 Task: Find connections with filter location Saint-Augustin-de-Desmaures with filter topic #linkedinlearningwith filter profile language Spanish with filter current company VCCircle with filter school Air Force Bal Bharati School with filter industry Security and Investigations with filter service category Life Insurance with filter keywords title Therapist
Action: Mouse moved to (548, 98)
Screenshot: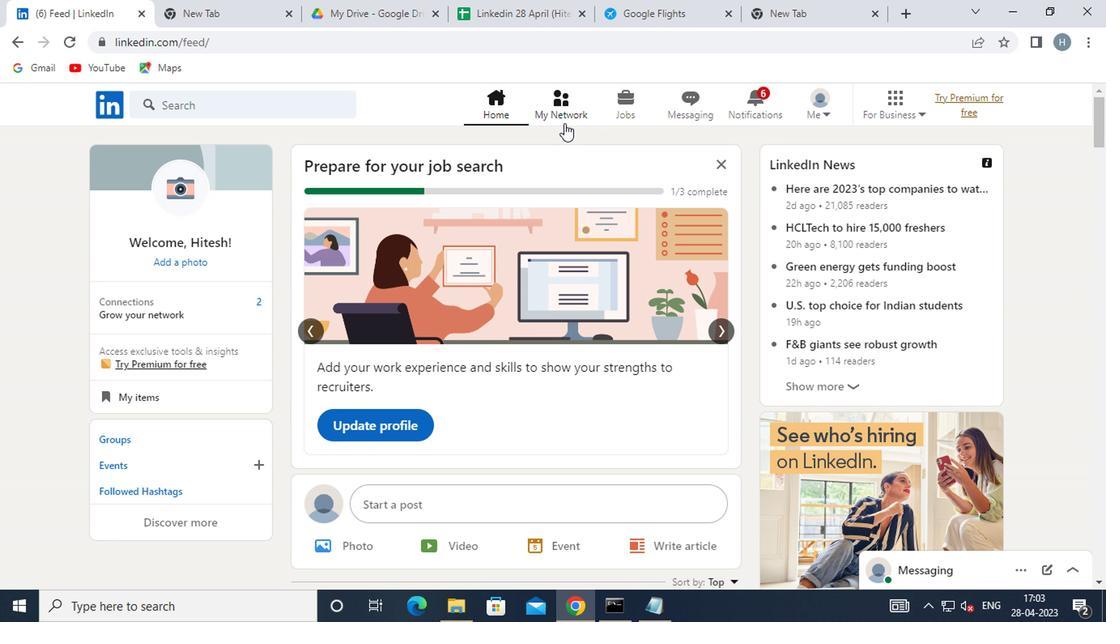 
Action: Mouse pressed left at (548, 98)
Screenshot: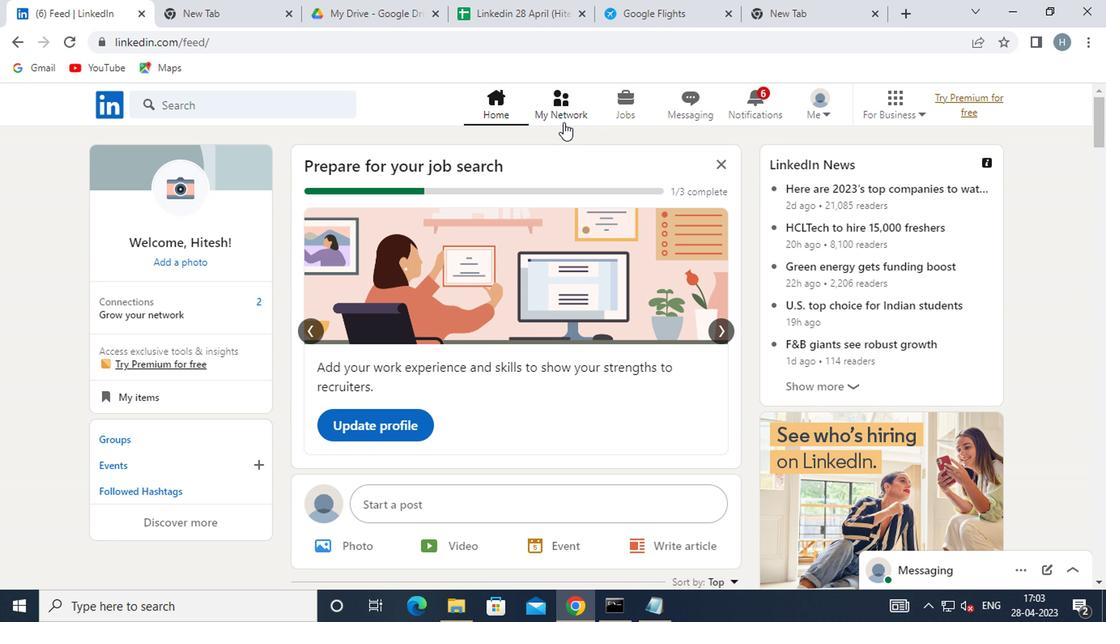 
Action: Mouse moved to (256, 189)
Screenshot: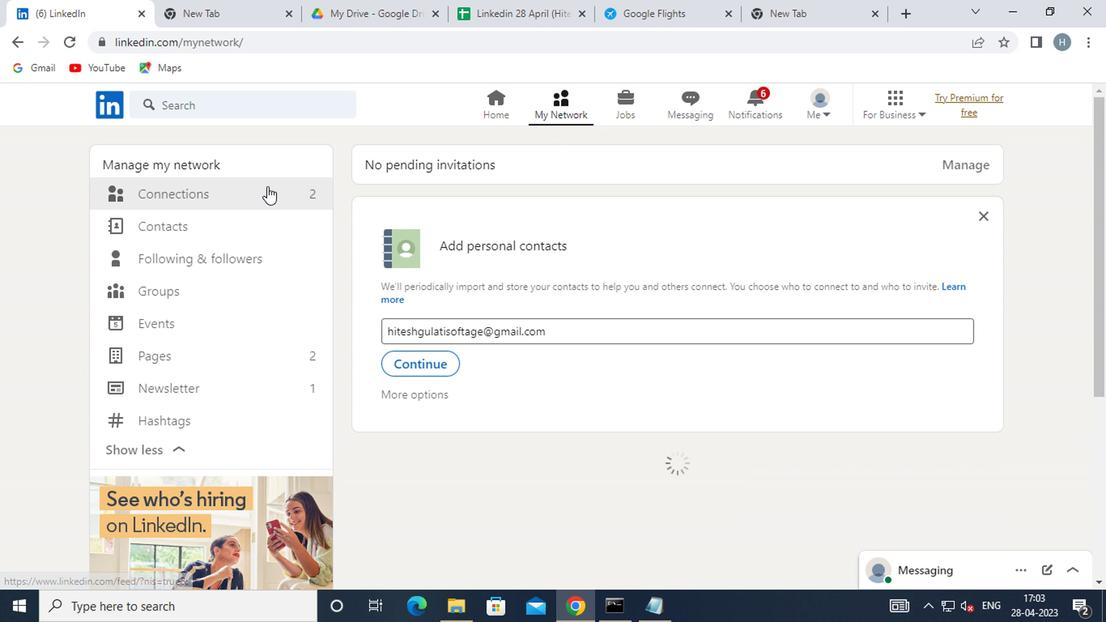 
Action: Mouse pressed left at (256, 189)
Screenshot: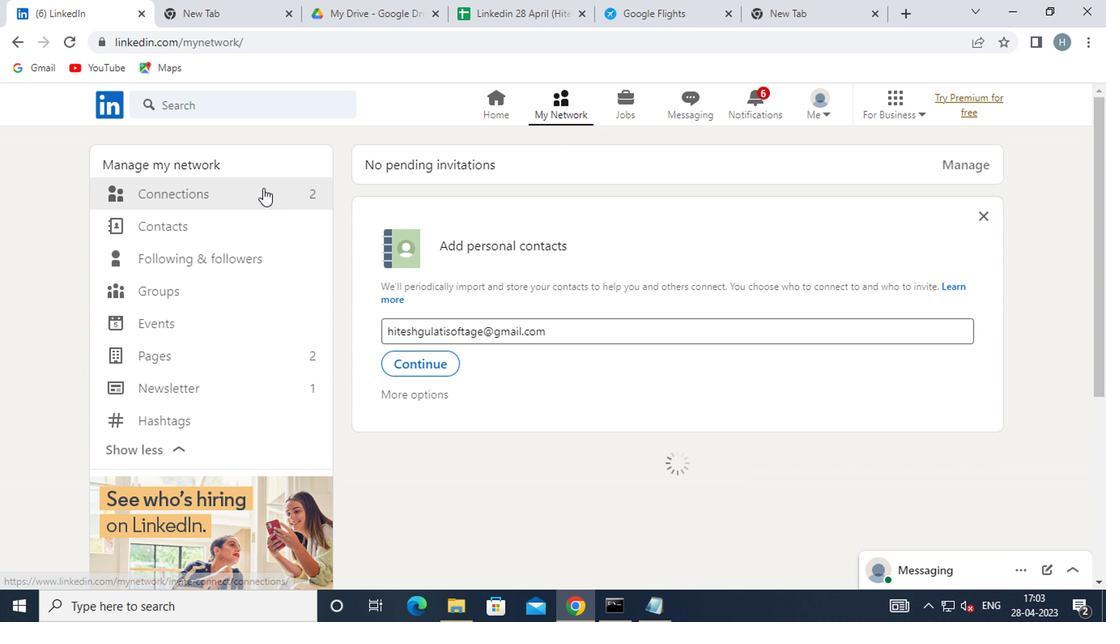 
Action: Mouse moved to (638, 190)
Screenshot: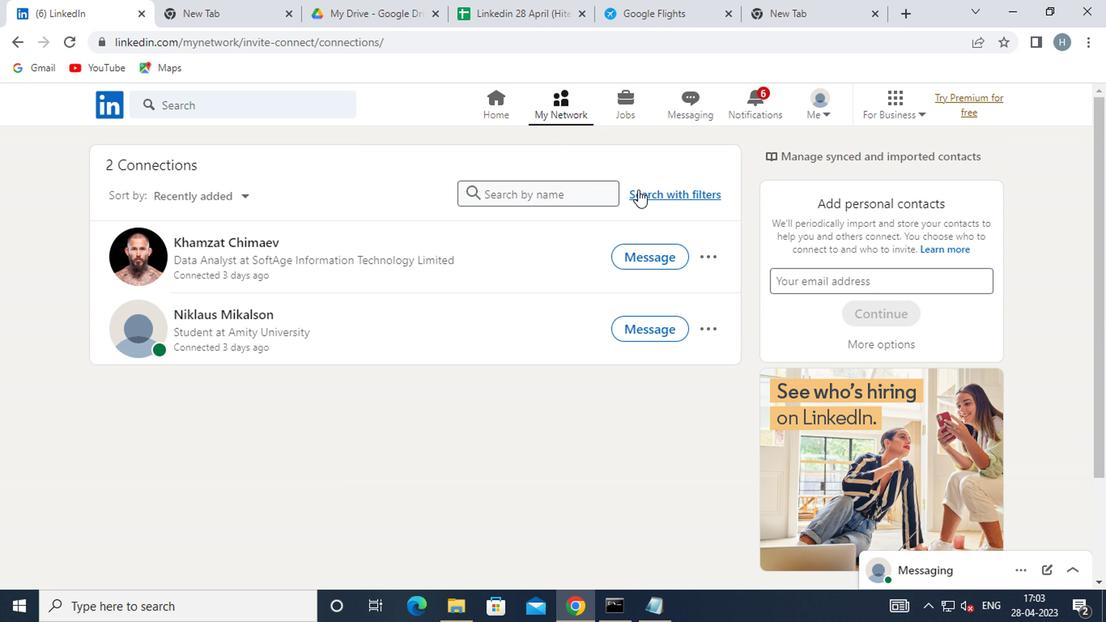 
Action: Mouse pressed left at (638, 190)
Screenshot: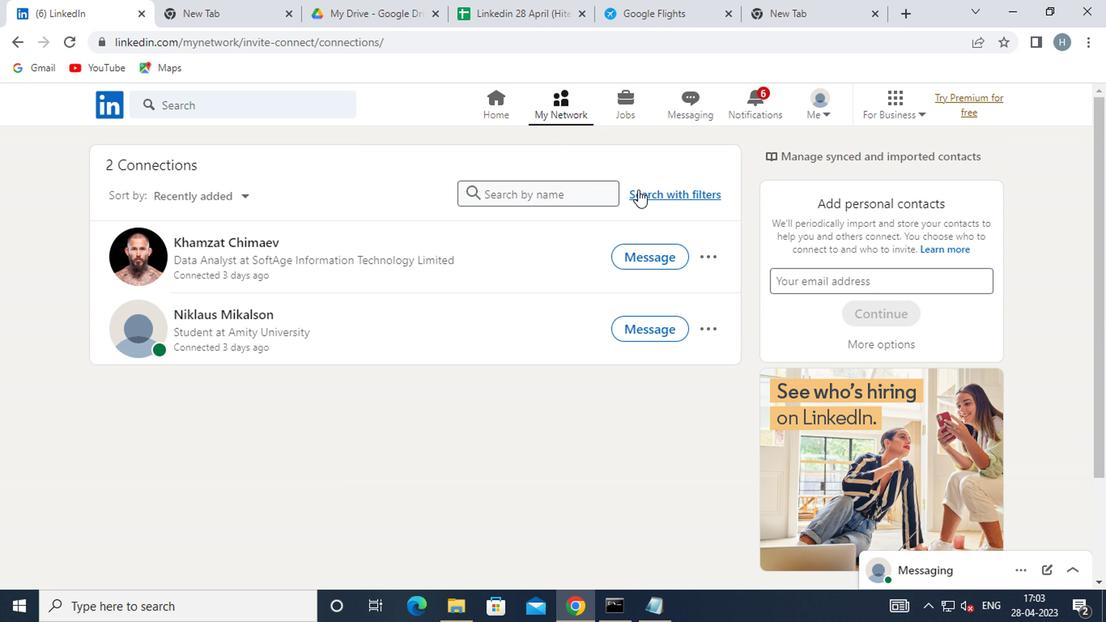 
Action: Mouse moved to (599, 155)
Screenshot: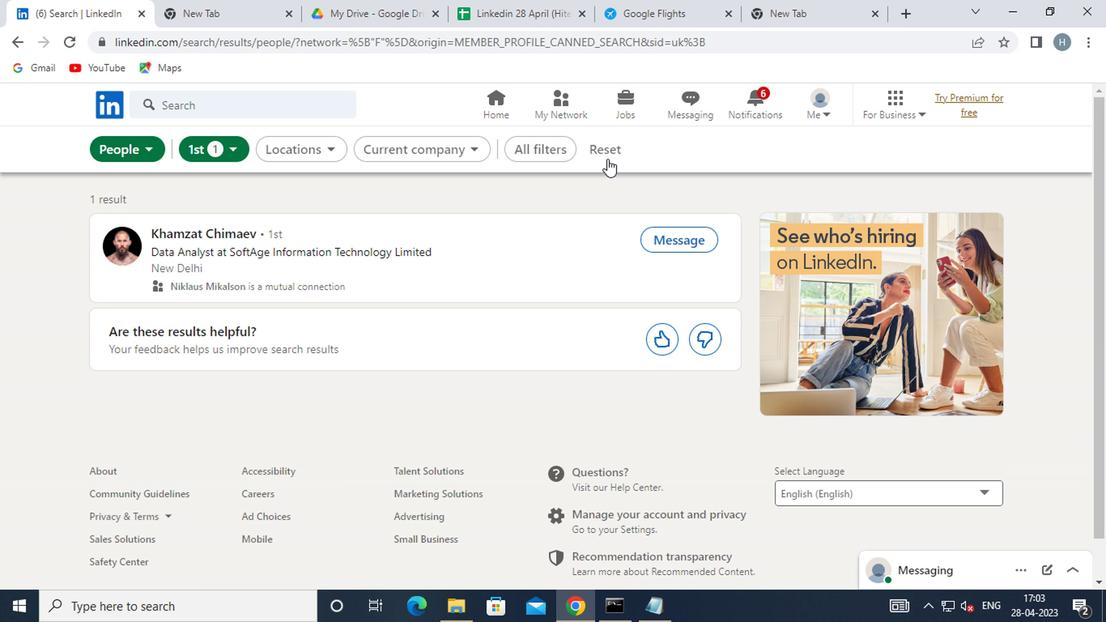 
Action: Mouse pressed left at (599, 155)
Screenshot: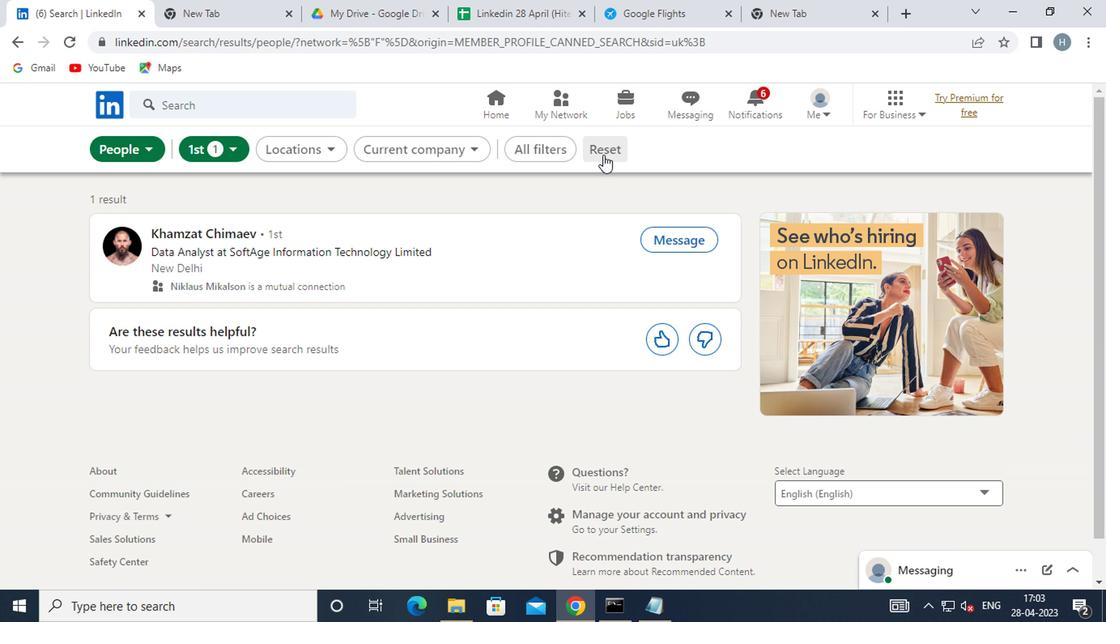 
Action: Mouse moved to (566, 149)
Screenshot: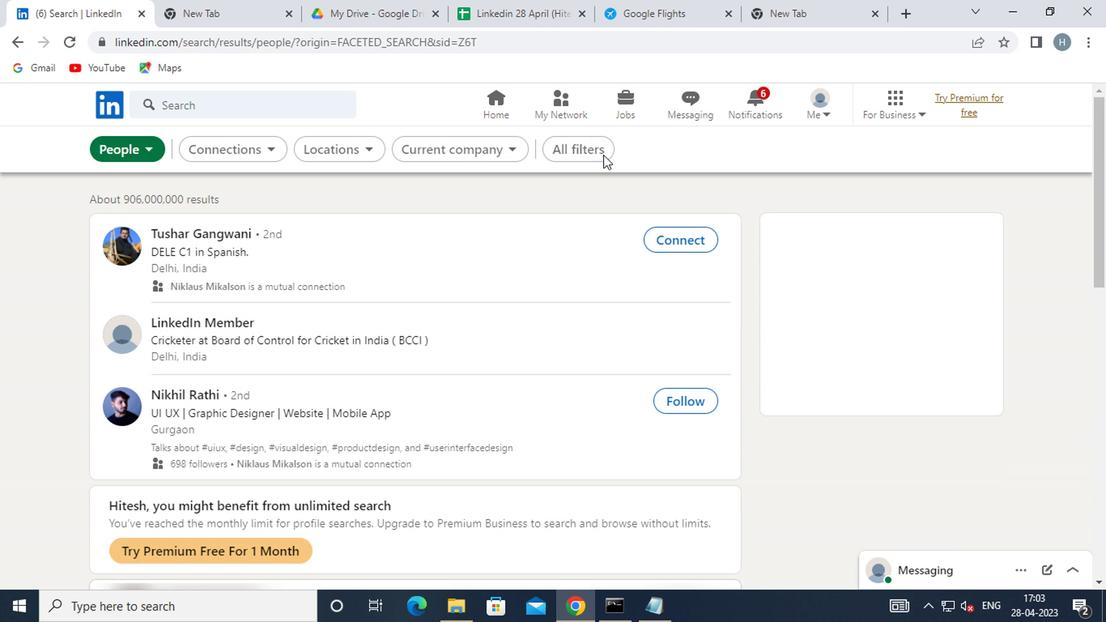 
Action: Mouse pressed left at (566, 149)
Screenshot: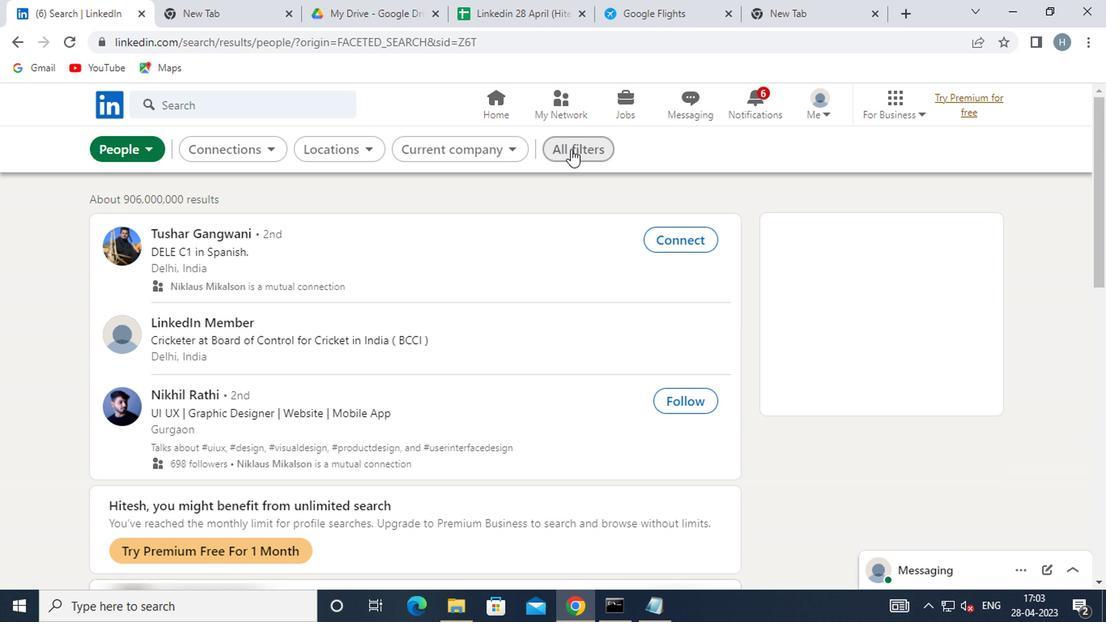 
Action: Mouse moved to (766, 319)
Screenshot: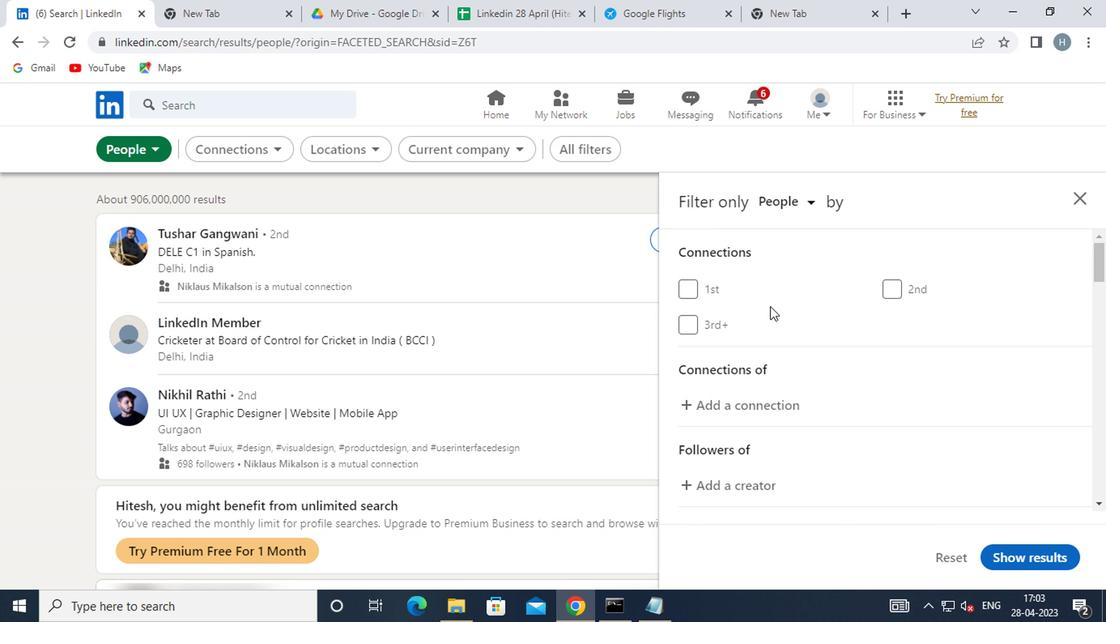 
Action: Mouse scrolled (766, 318) with delta (0, 0)
Screenshot: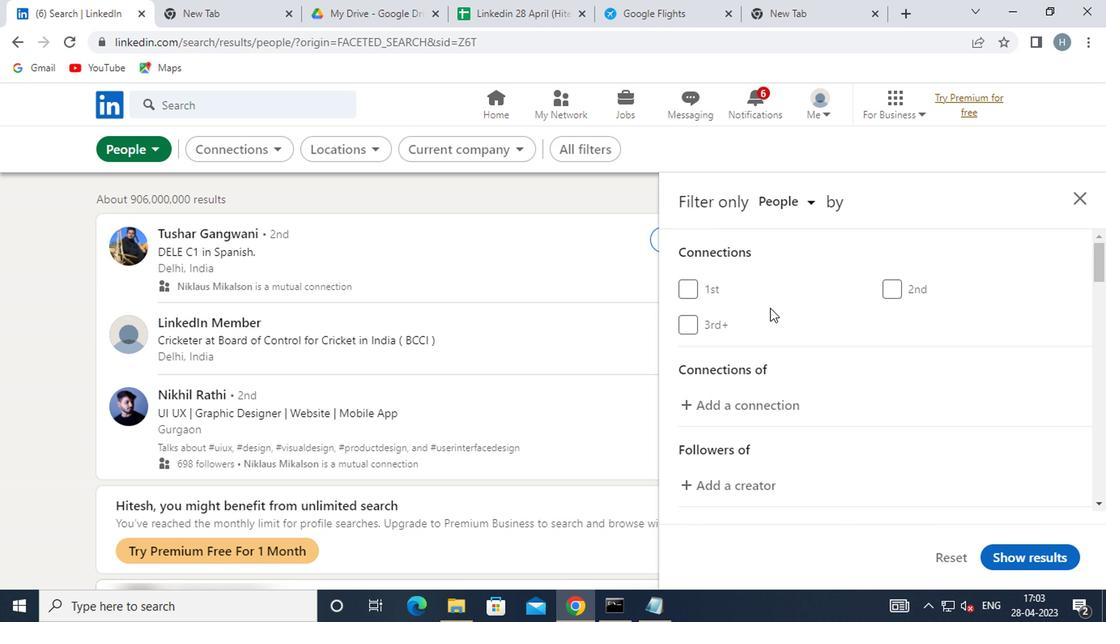 
Action: Mouse scrolled (766, 318) with delta (0, 0)
Screenshot: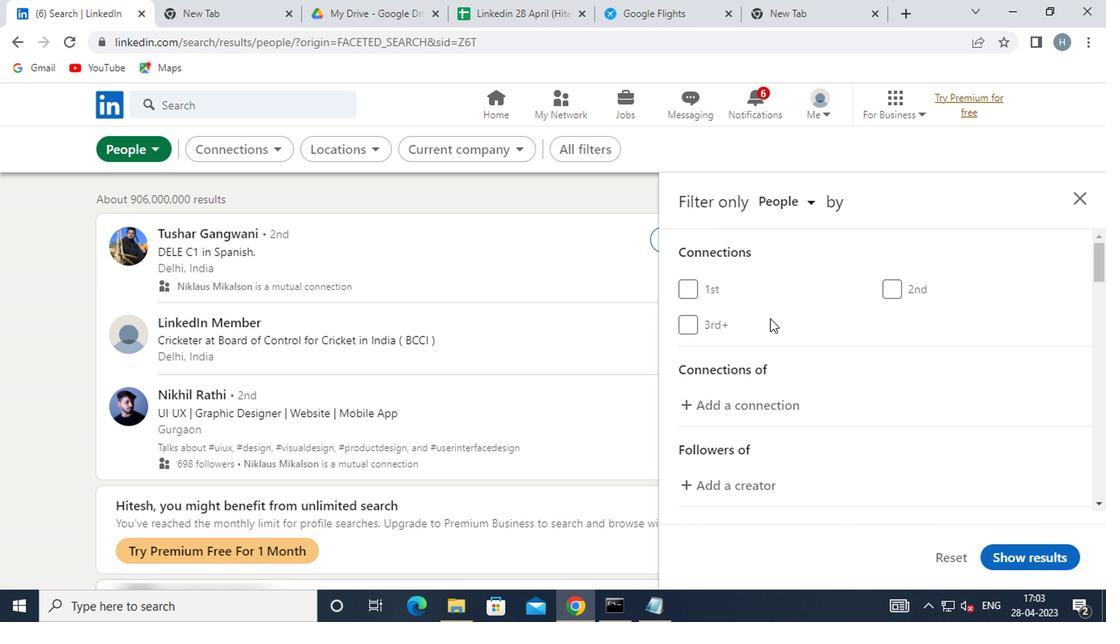 
Action: Mouse scrolled (766, 318) with delta (0, 0)
Screenshot: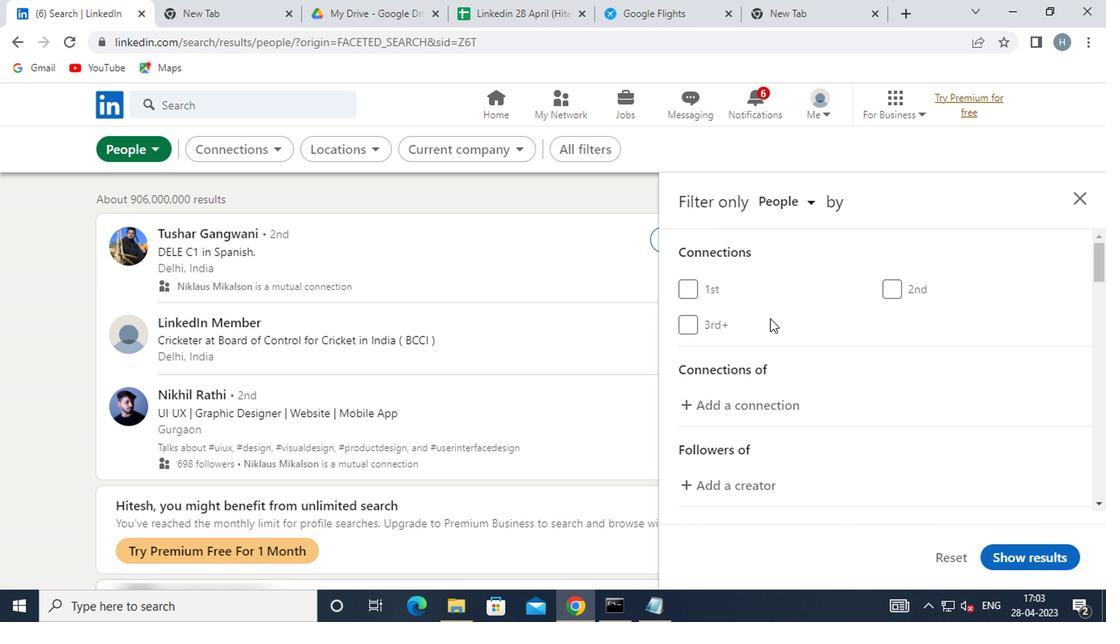 
Action: Mouse scrolled (766, 318) with delta (0, 0)
Screenshot: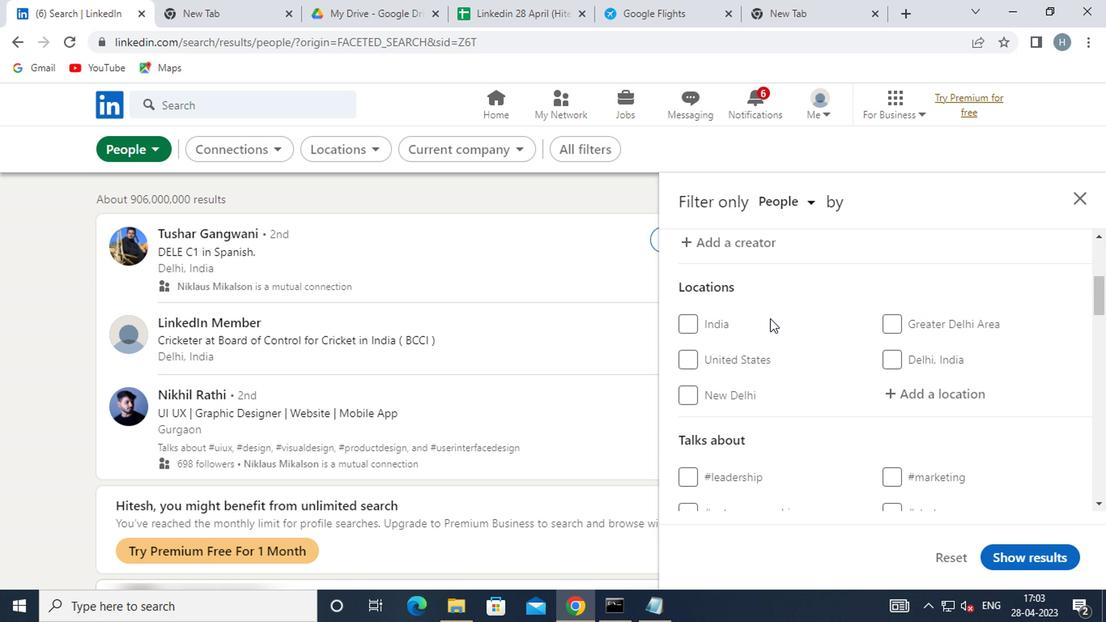 
Action: Mouse moved to (896, 310)
Screenshot: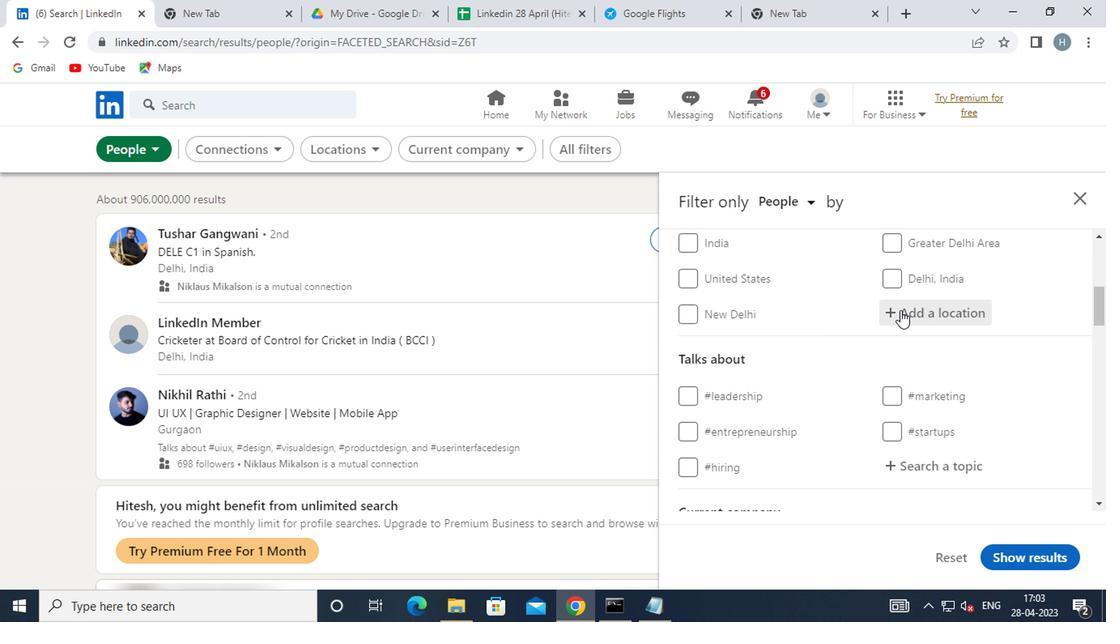 
Action: Mouse pressed left at (896, 310)
Screenshot: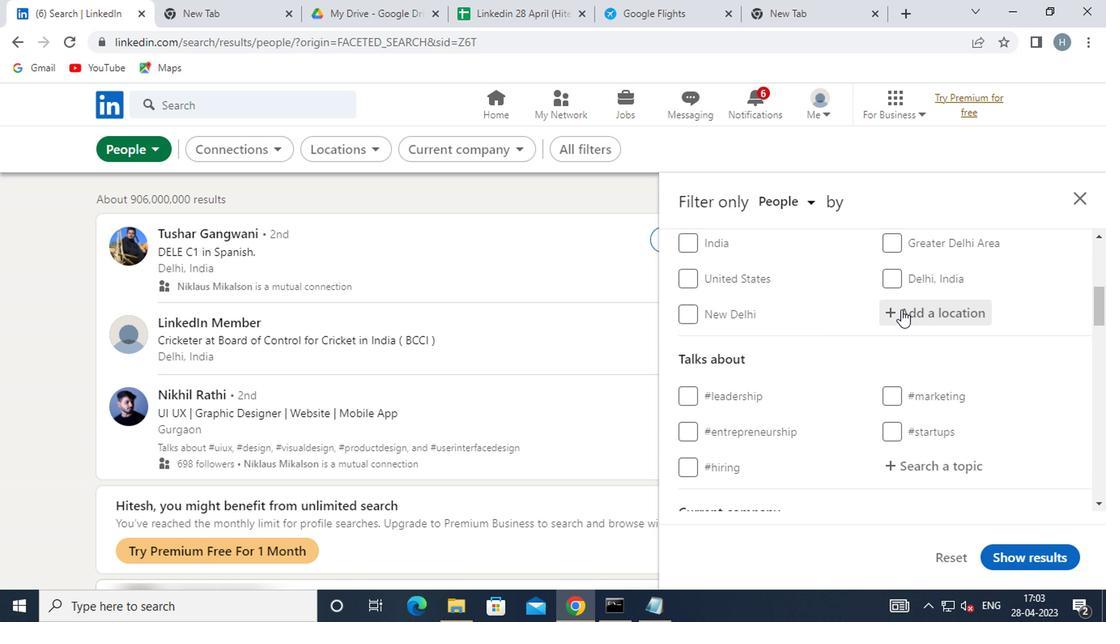 
Action: Key pressed <Key.shift>SAINT-<Key.shift>AUGUSTIN
Screenshot: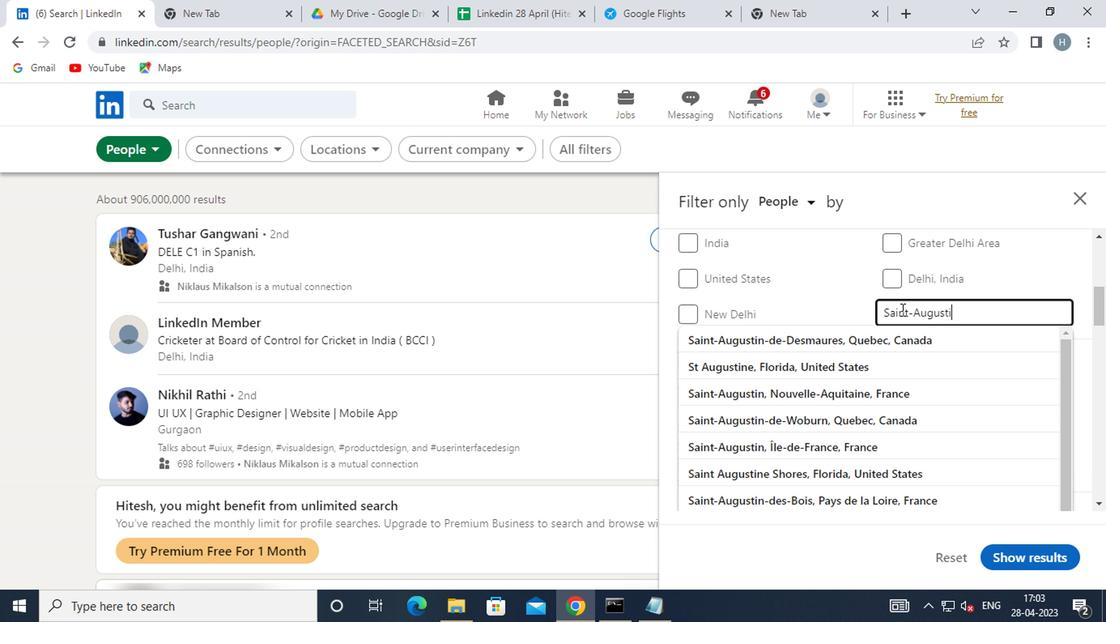 
Action: Mouse moved to (865, 338)
Screenshot: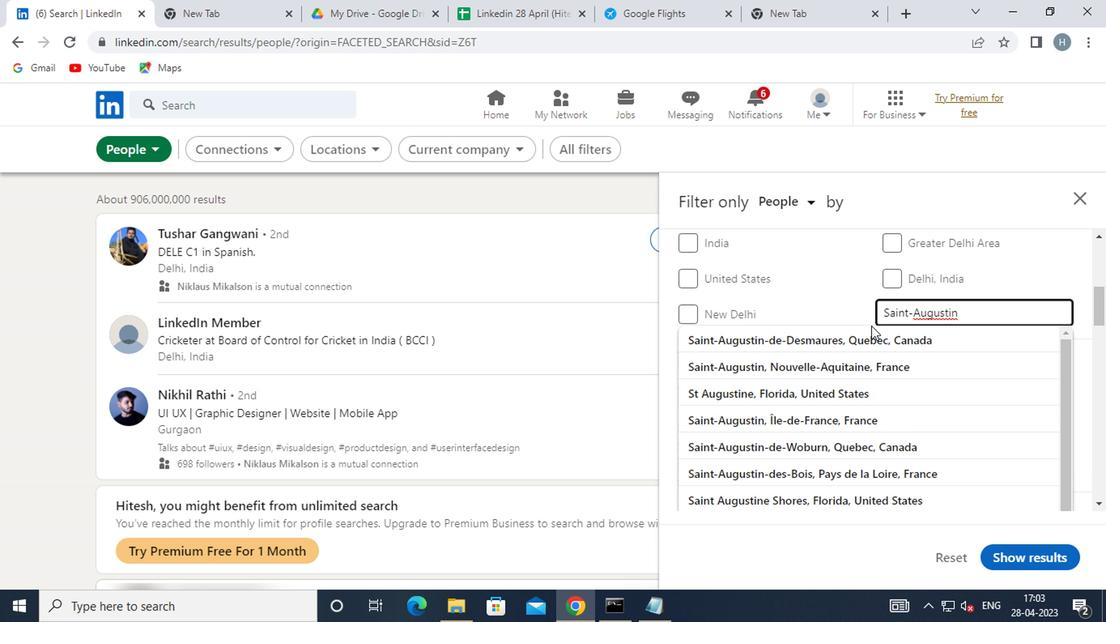 
Action: Mouse pressed left at (865, 338)
Screenshot: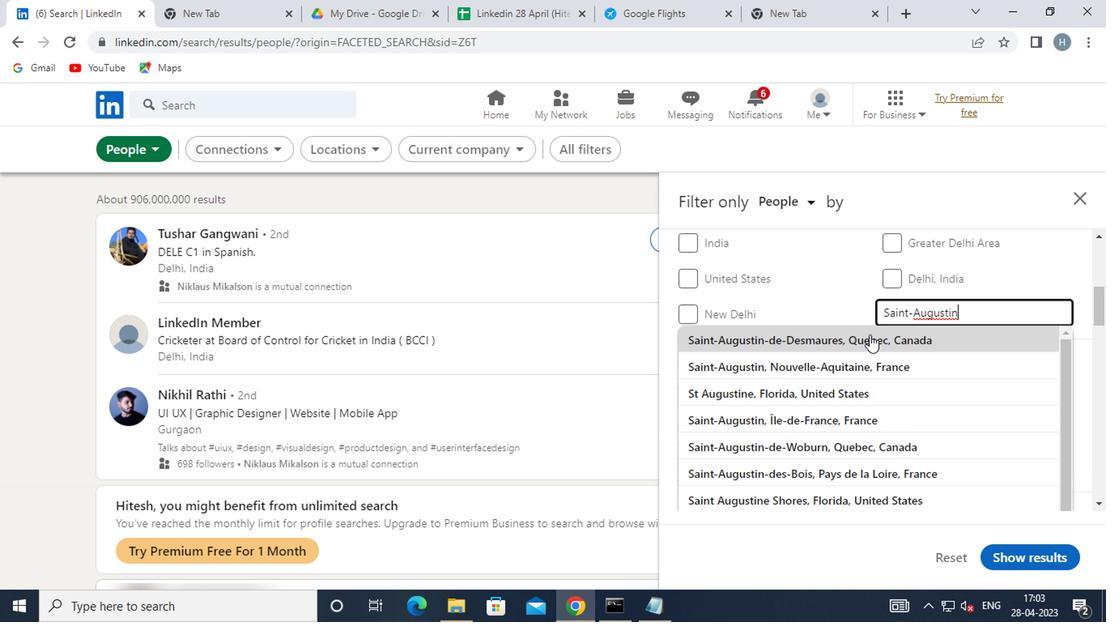 
Action: Mouse moved to (865, 341)
Screenshot: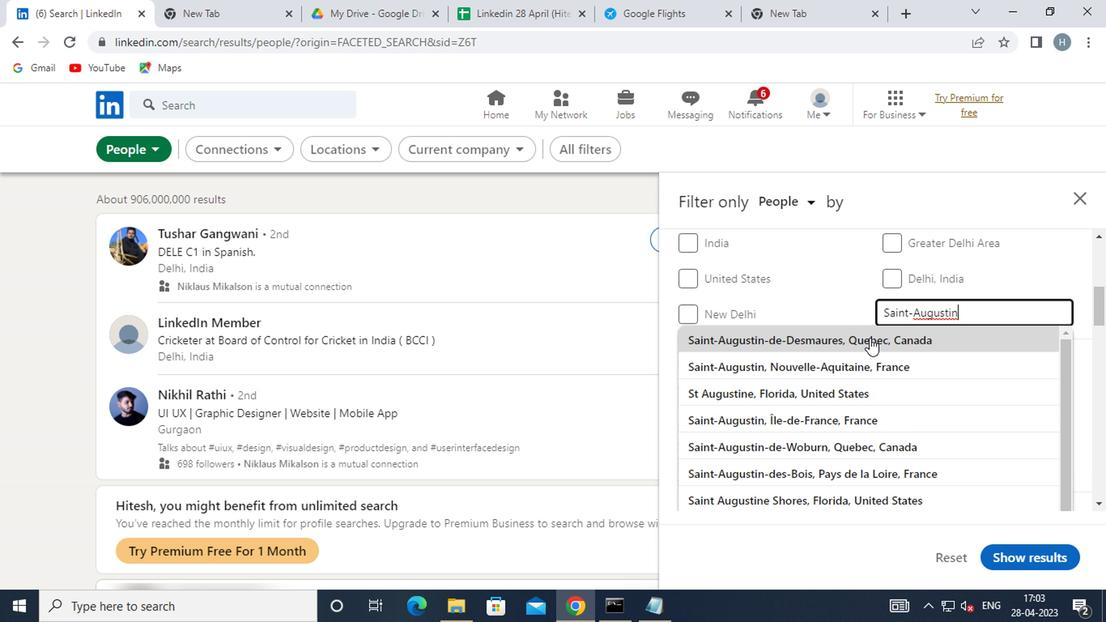 
Action: Mouse scrolled (865, 340) with delta (0, 0)
Screenshot: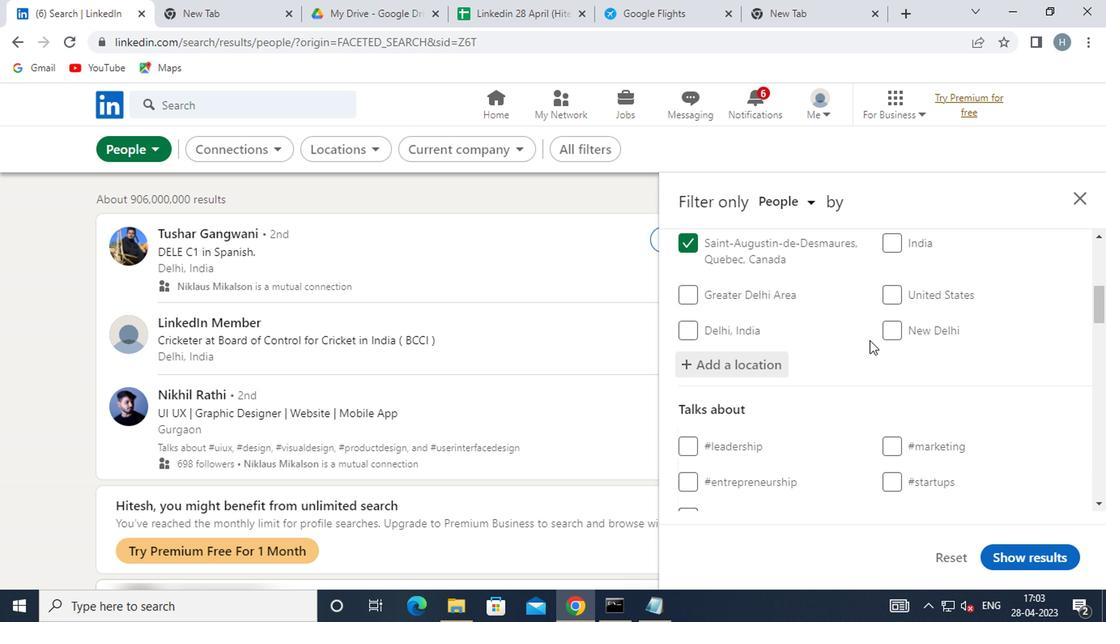 
Action: Mouse moved to (864, 341)
Screenshot: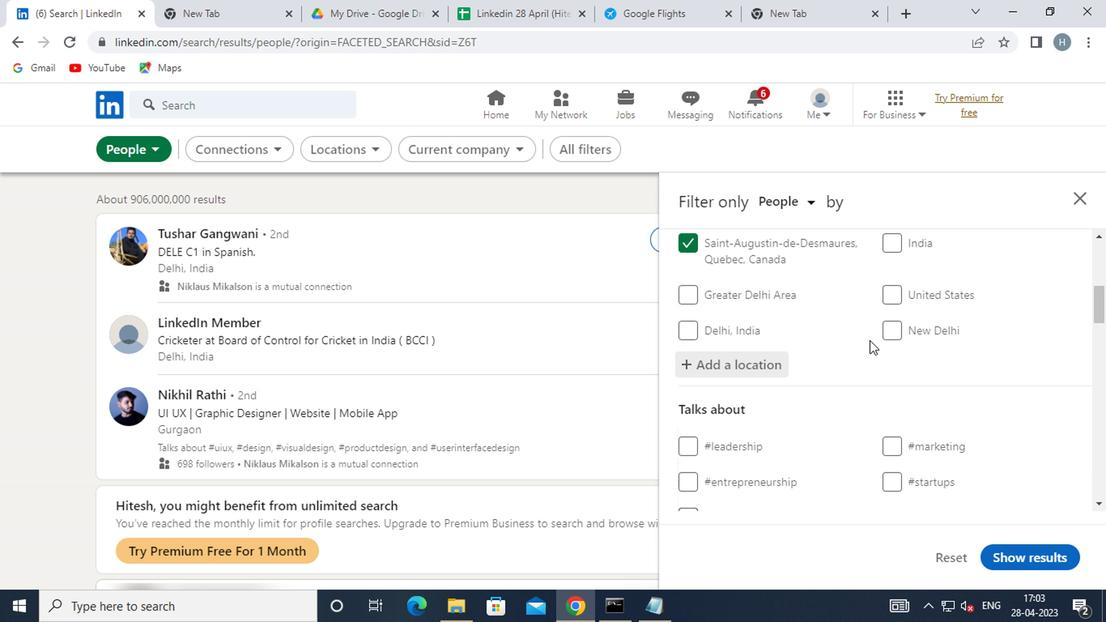 
Action: Mouse scrolled (864, 341) with delta (0, 0)
Screenshot: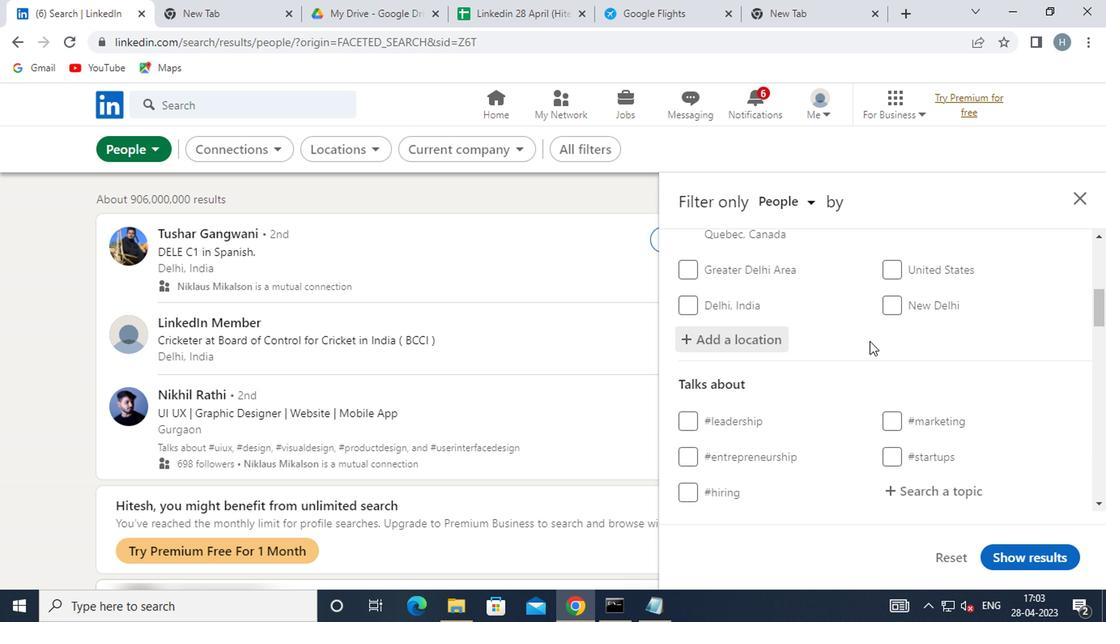 
Action: Mouse scrolled (864, 341) with delta (0, 0)
Screenshot: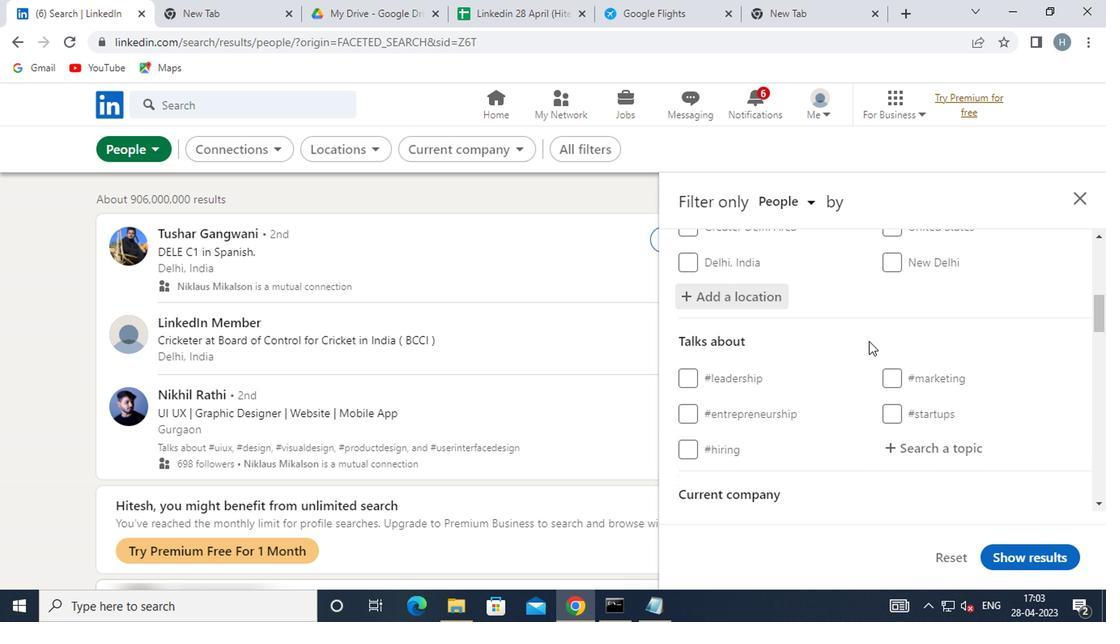 
Action: Mouse moved to (922, 270)
Screenshot: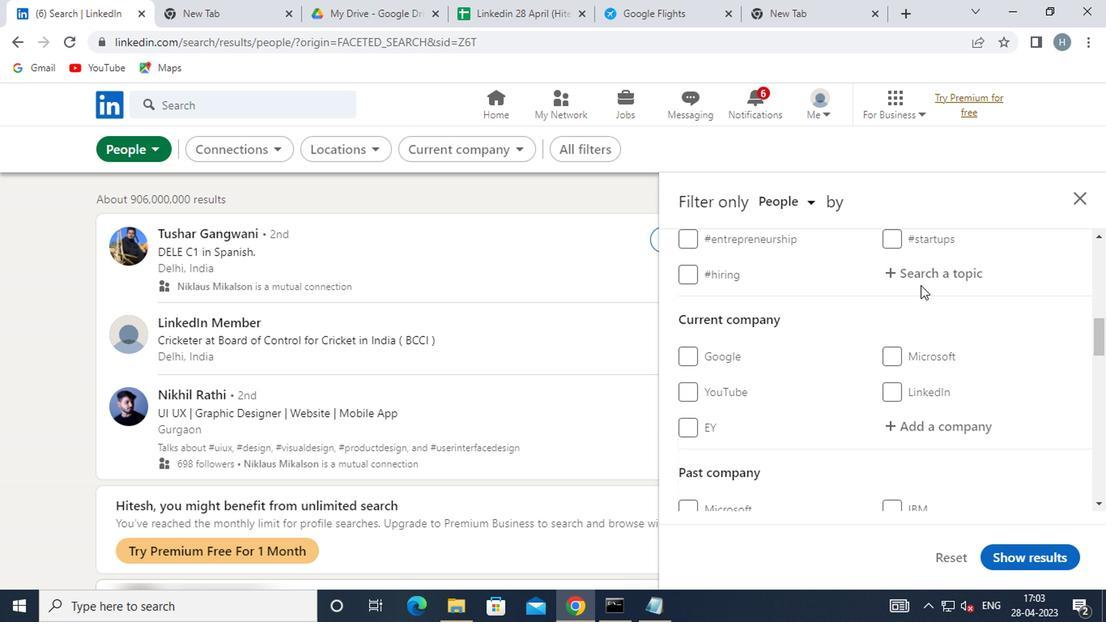 
Action: Mouse pressed left at (922, 270)
Screenshot: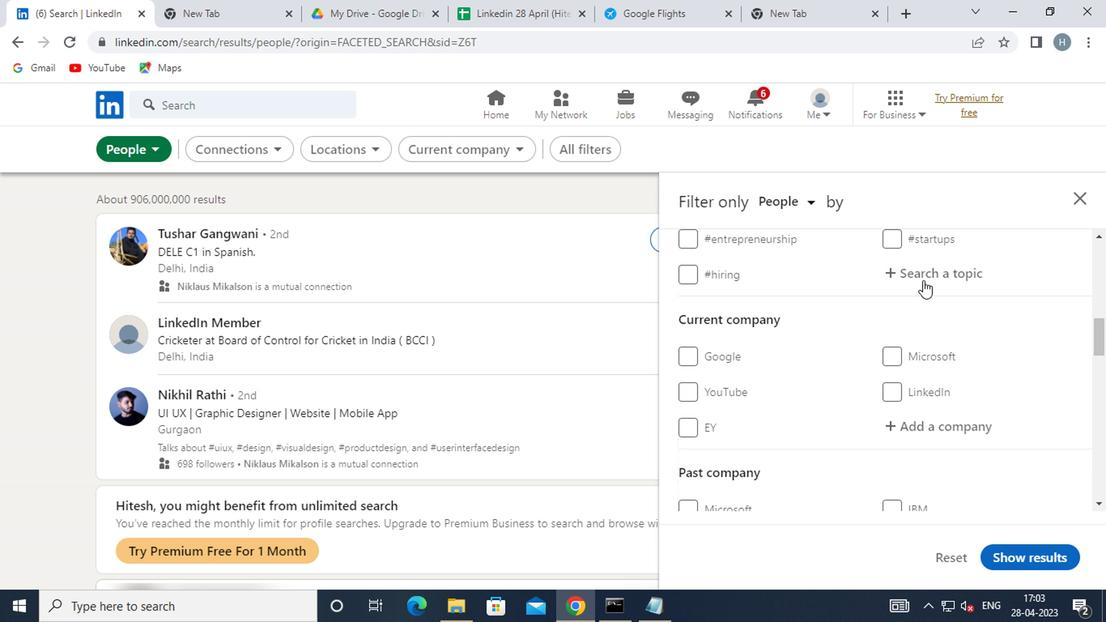 
Action: Key pressed <Key.shift><Key.shift>LINKEDIN
Screenshot: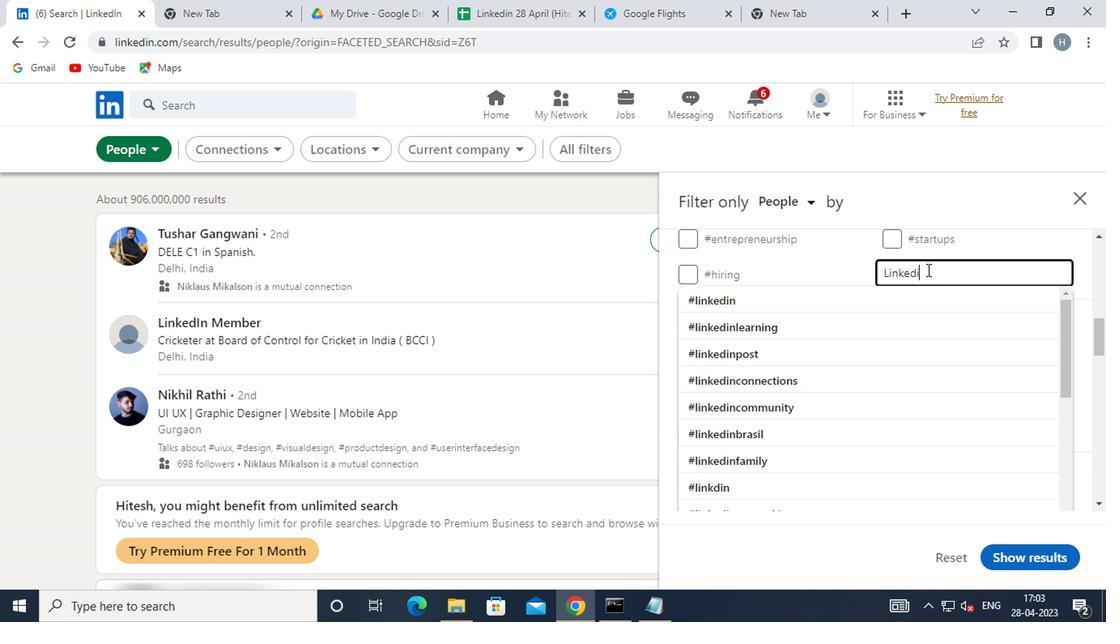 
Action: Mouse moved to (902, 316)
Screenshot: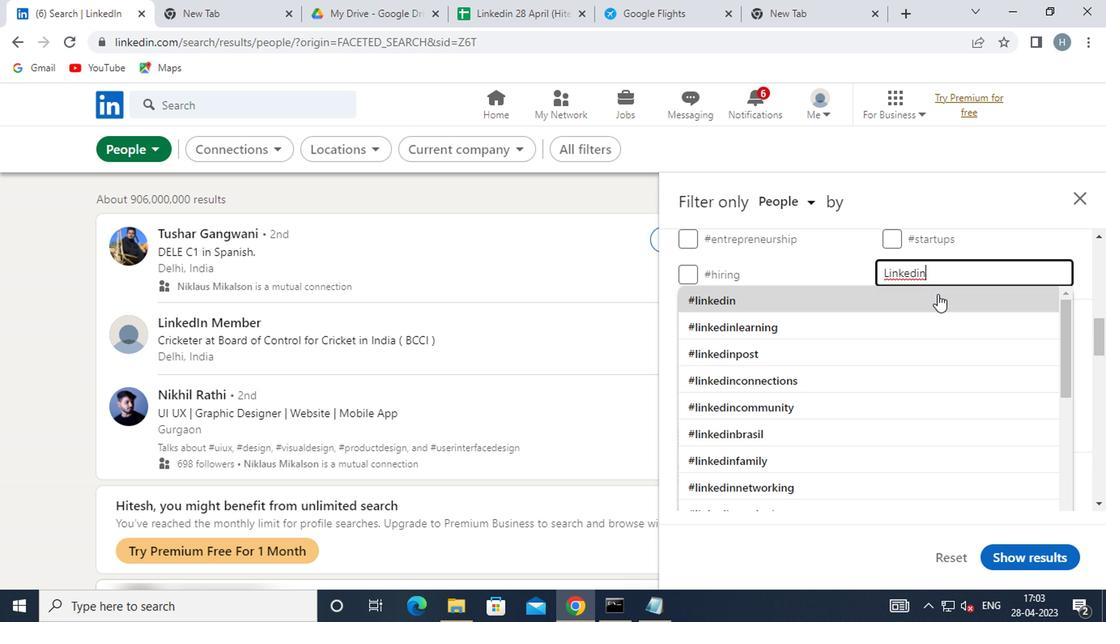
Action: Mouse pressed left at (902, 316)
Screenshot: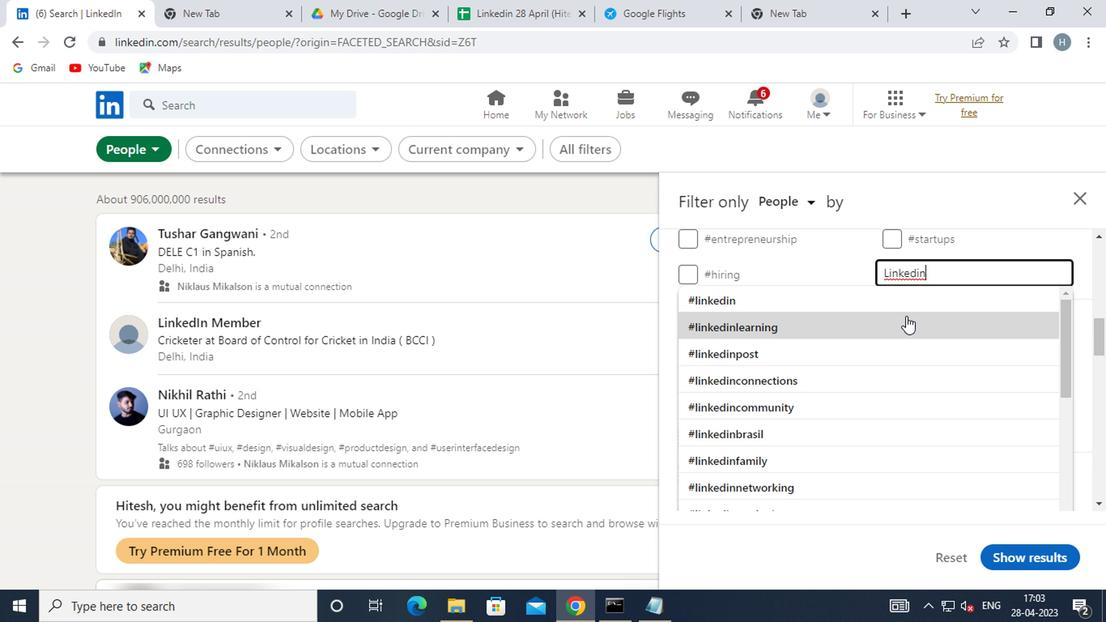 
Action: Mouse moved to (853, 325)
Screenshot: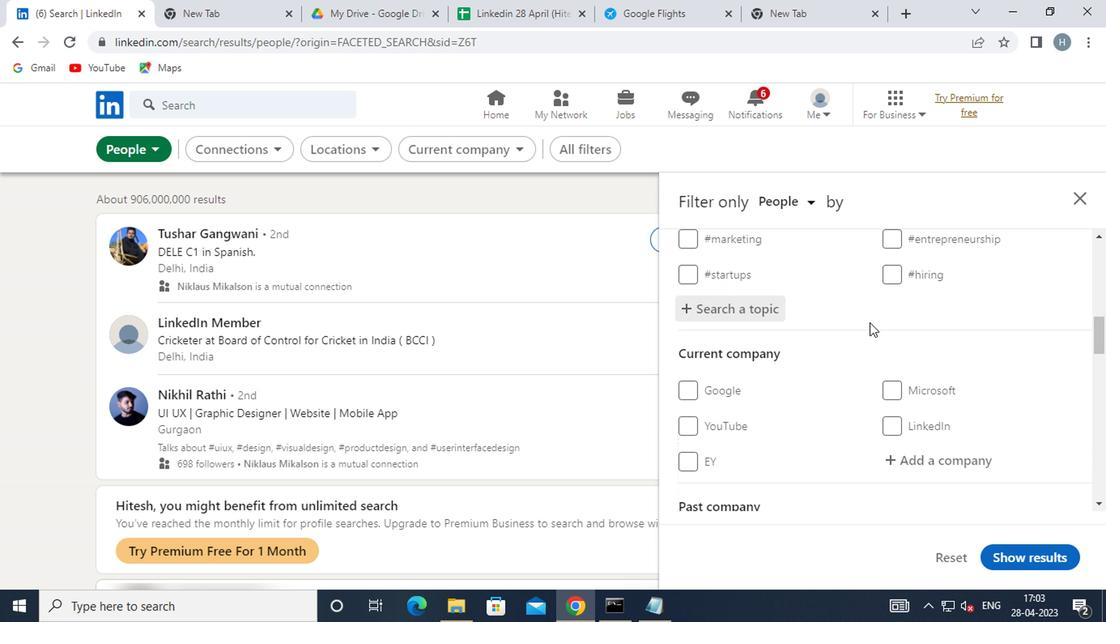 
Action: Mouse scrolled (853, 324) with delta (0, 0)
Screenshot: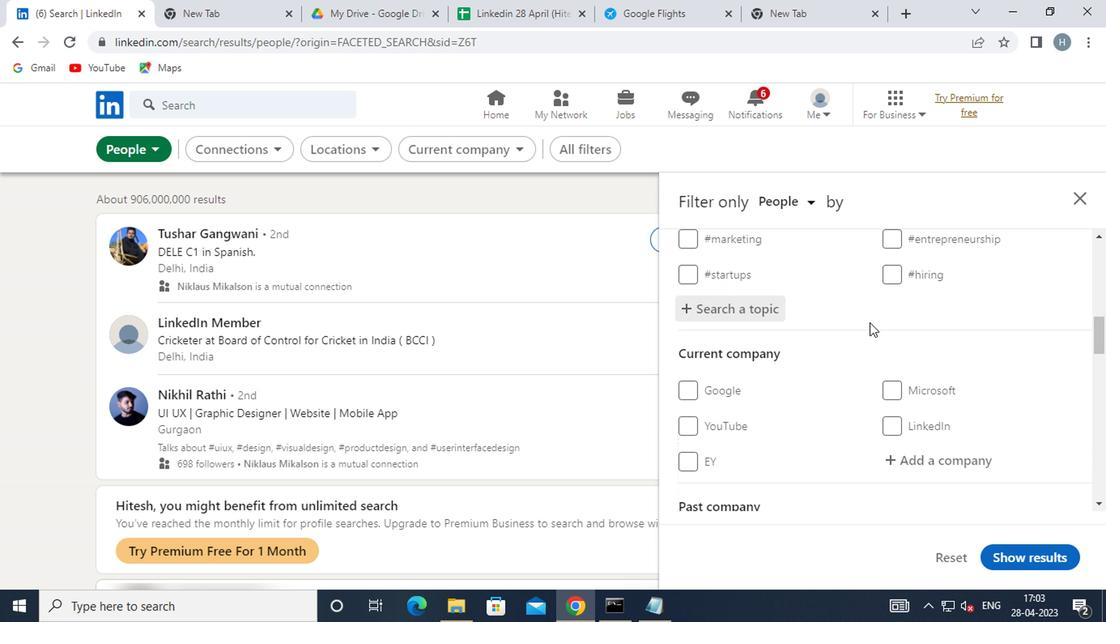 
Action: Mouse moved to (850, 327)
Screenshot: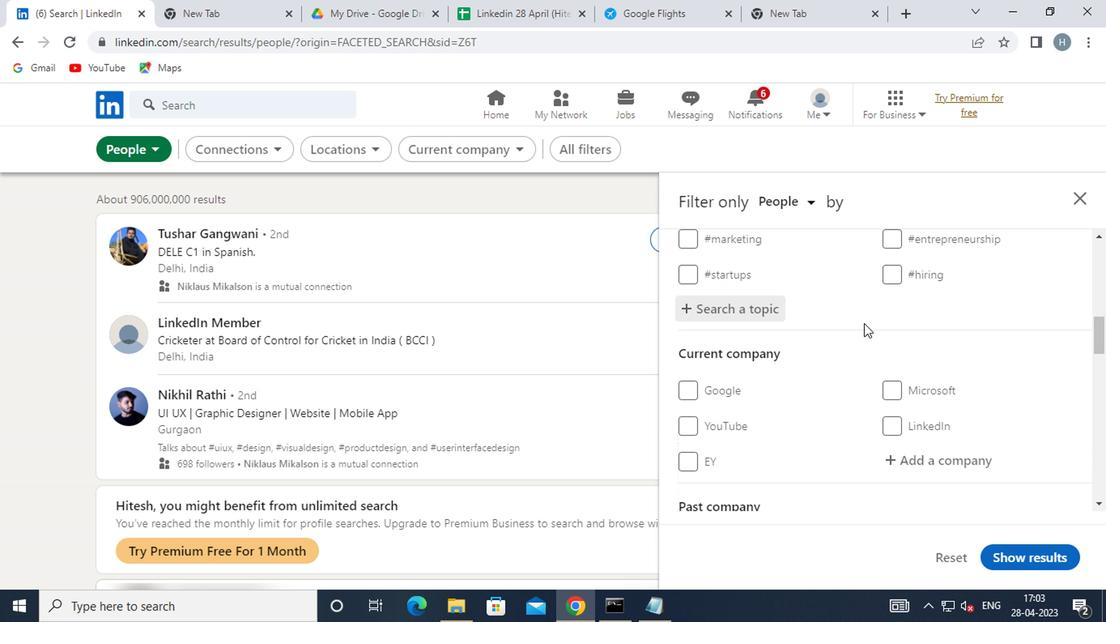 
Action: Mouse scrolled (850, 326) with delta (0, 0)
Screenshot: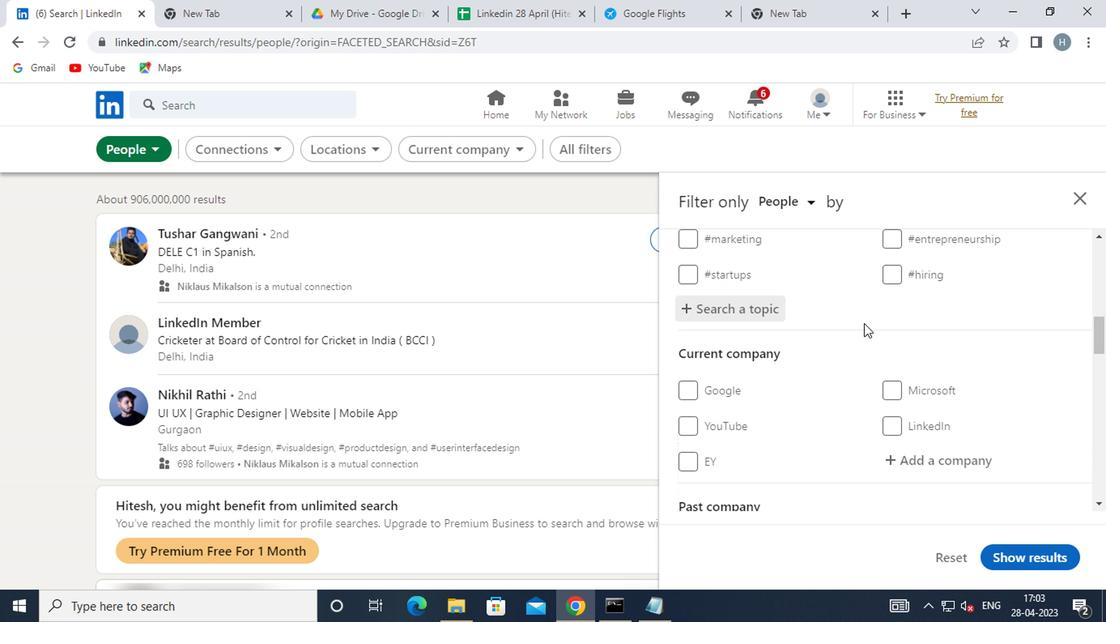 
Action: Mouse scrolled (850, 326) with delta (0, 0)
Screenshot: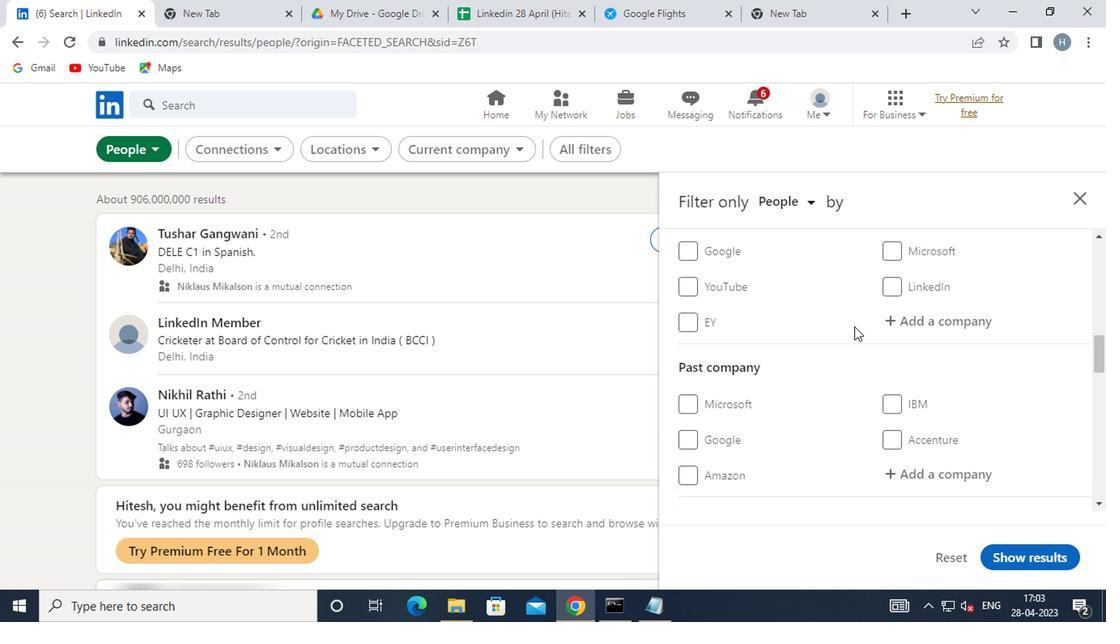 
Action: Mouse scrolled (850, 326) with delta (0, 0)
Screenshot: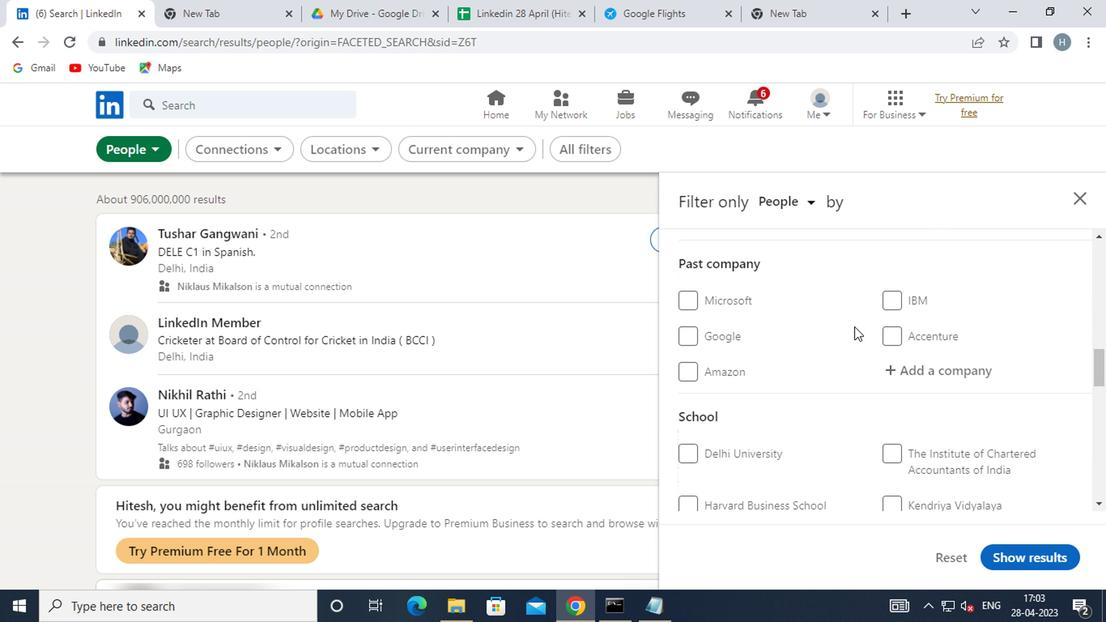 
Action: Mouse scrolled (850, 326) with delta (0, 0)
Screenshot: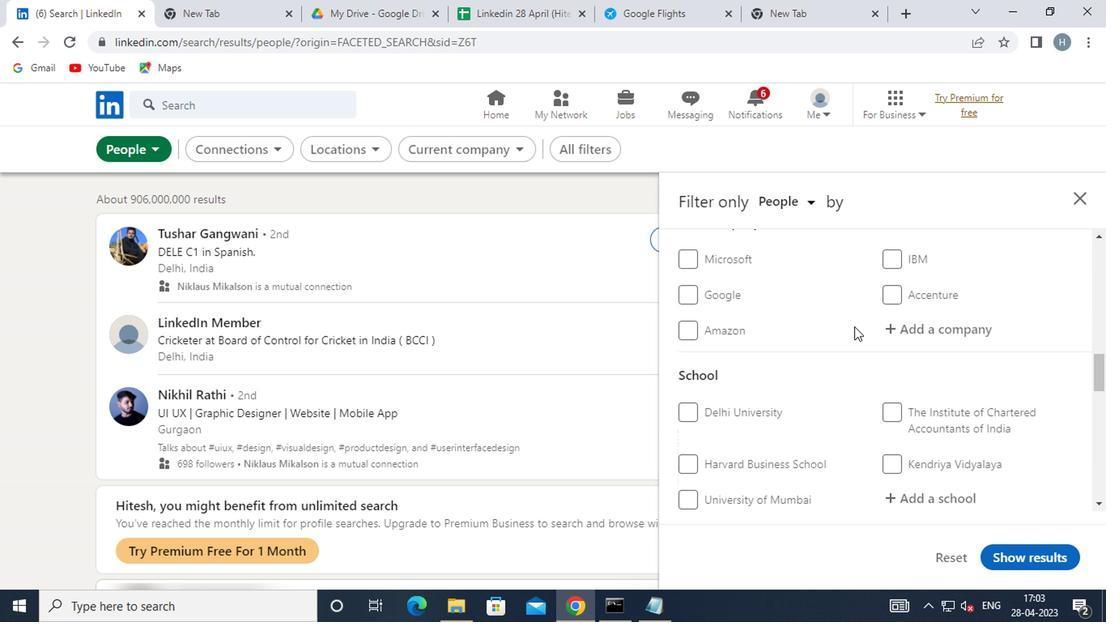 
Action: Mouse scrolled (850, 326) with delta (0, 0)
Screenshot: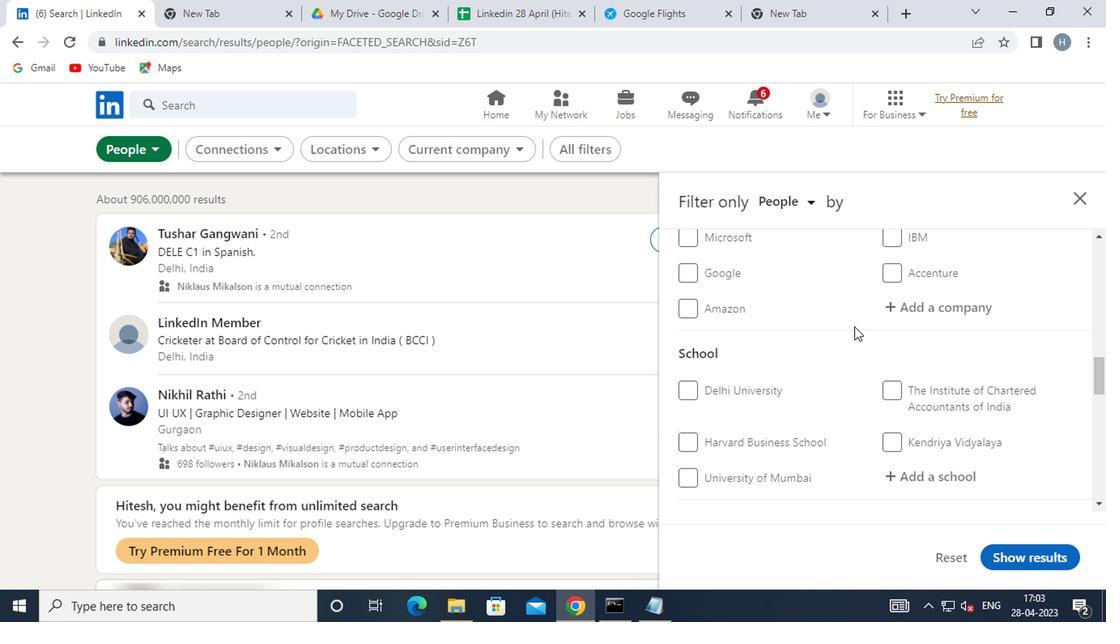
Action: Mouse scrolled (850, 326) with delta (0, 0)
Screenshot: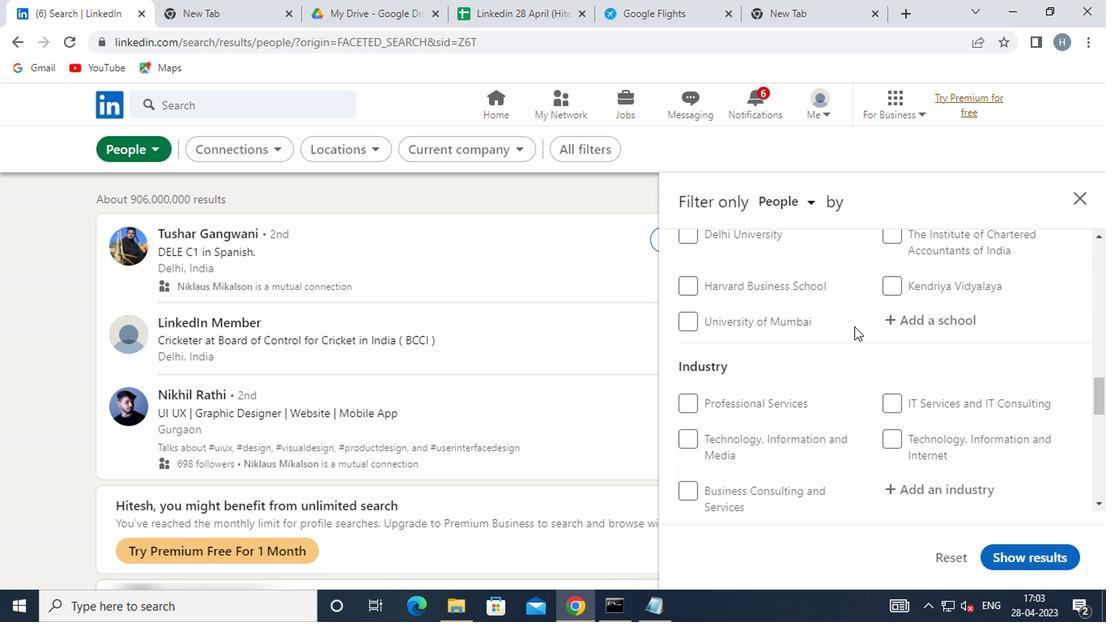 
Action: Mouse scrolled (850, 326) with delta (0, 0)
Screenshot: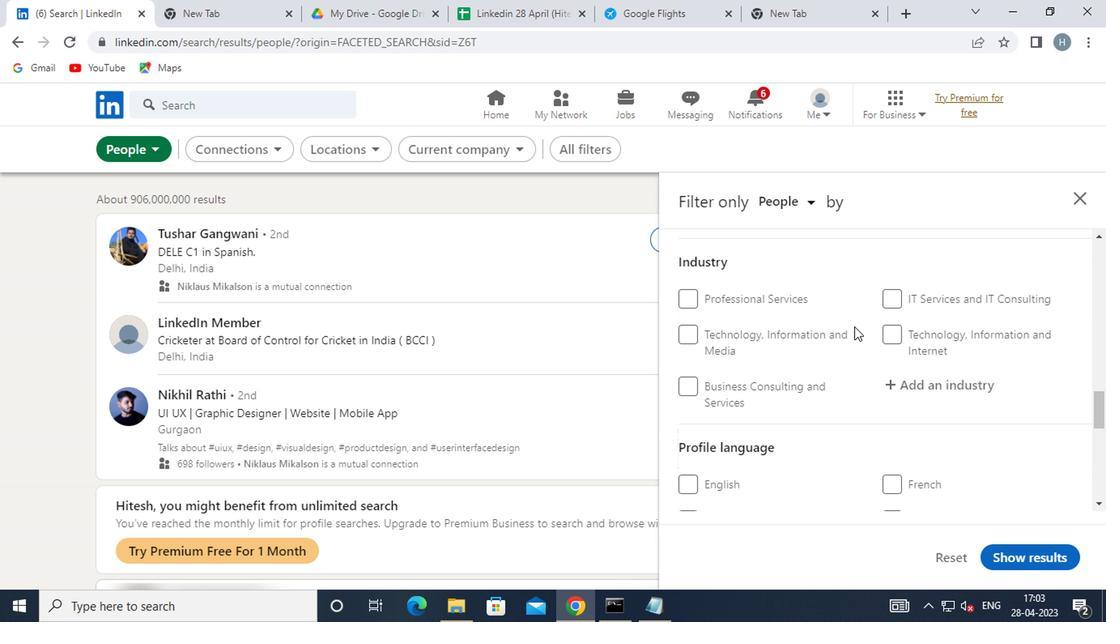 
Action: Mouse moved to (733, 440)
Screenshot: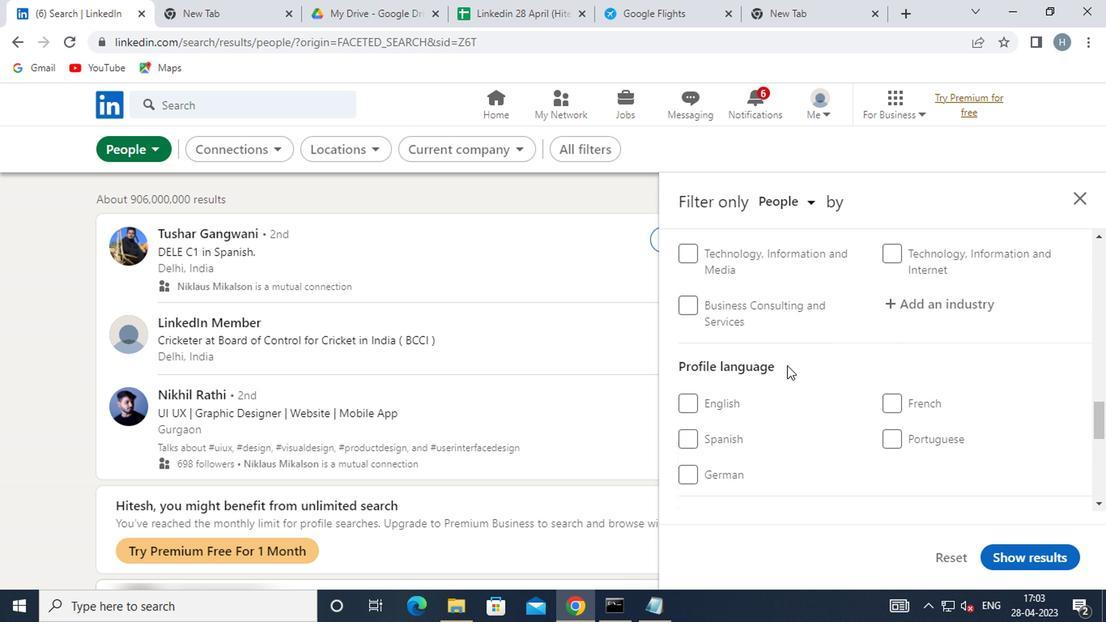 
Action: Mouse pressed left at (733, 440)
Screenshot: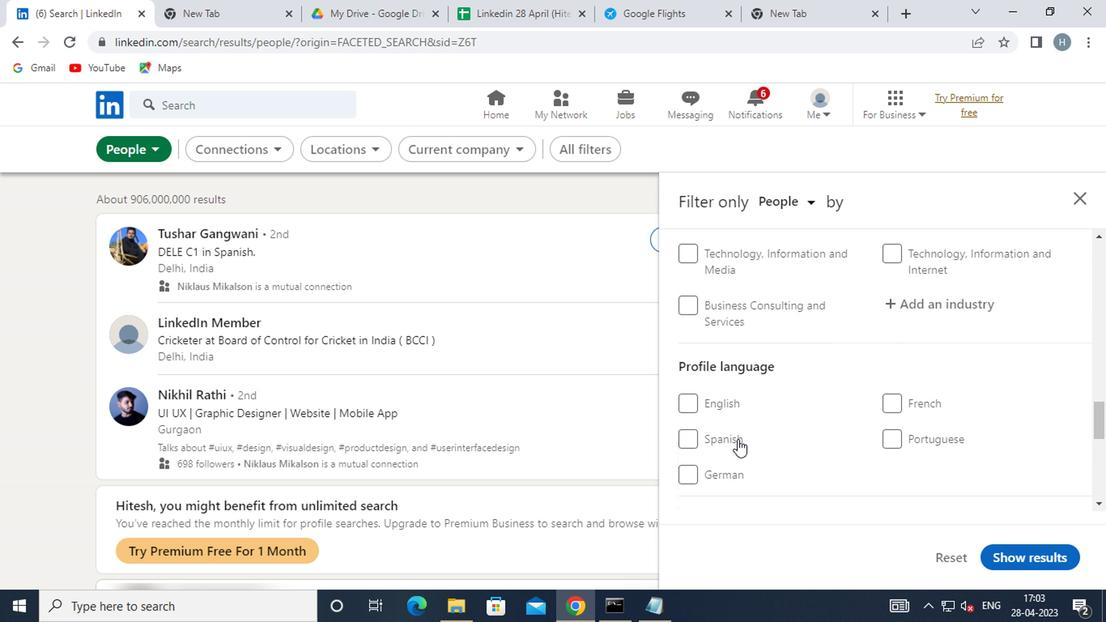 
Action: Mouse moved to (790, 422)
Screenshot: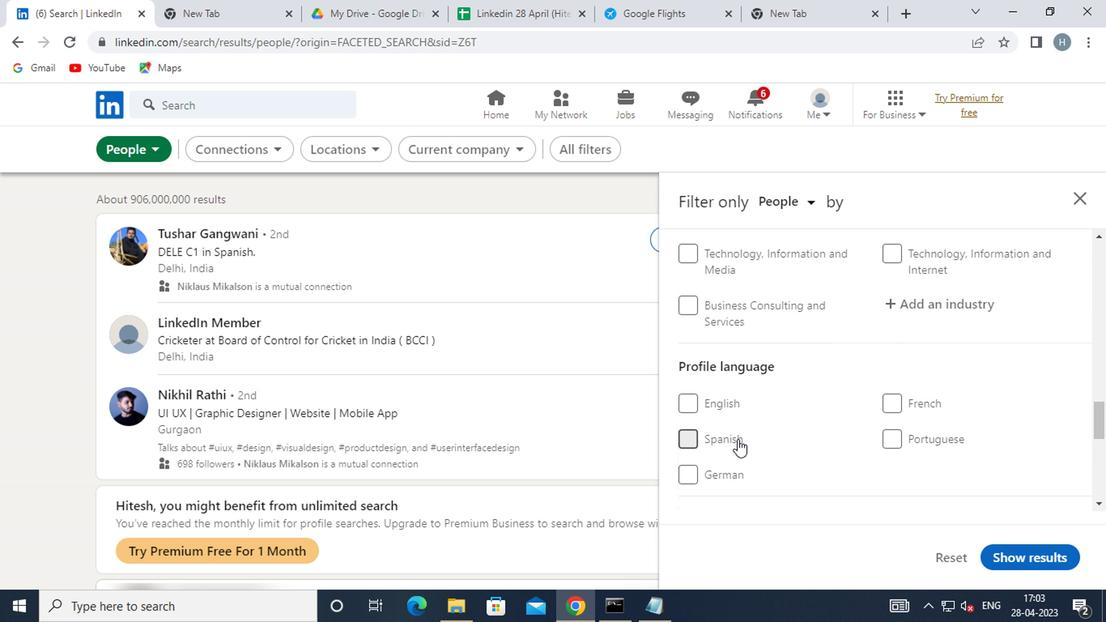 
Action: Mouse scrolled (790, 423) with delta (0, 1)
Screenshot: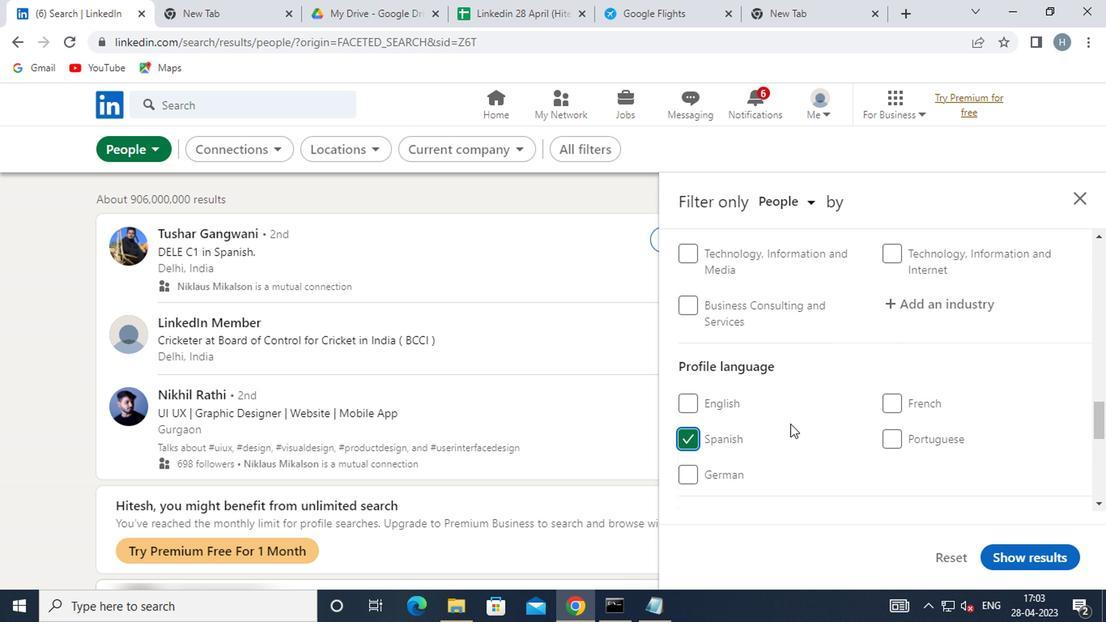 
Action: Mouse scrolled (790, 423) with delta (0, 1)
Screenshot: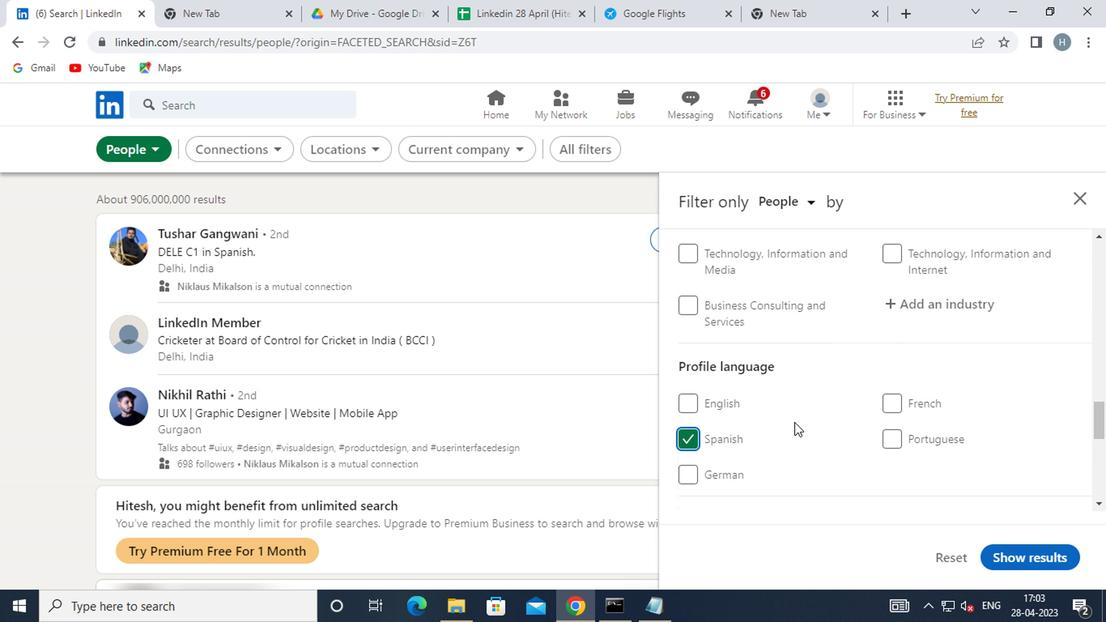 
Action: Mouse scrolled (790, 423) with delta (0, 1)
Screenshot: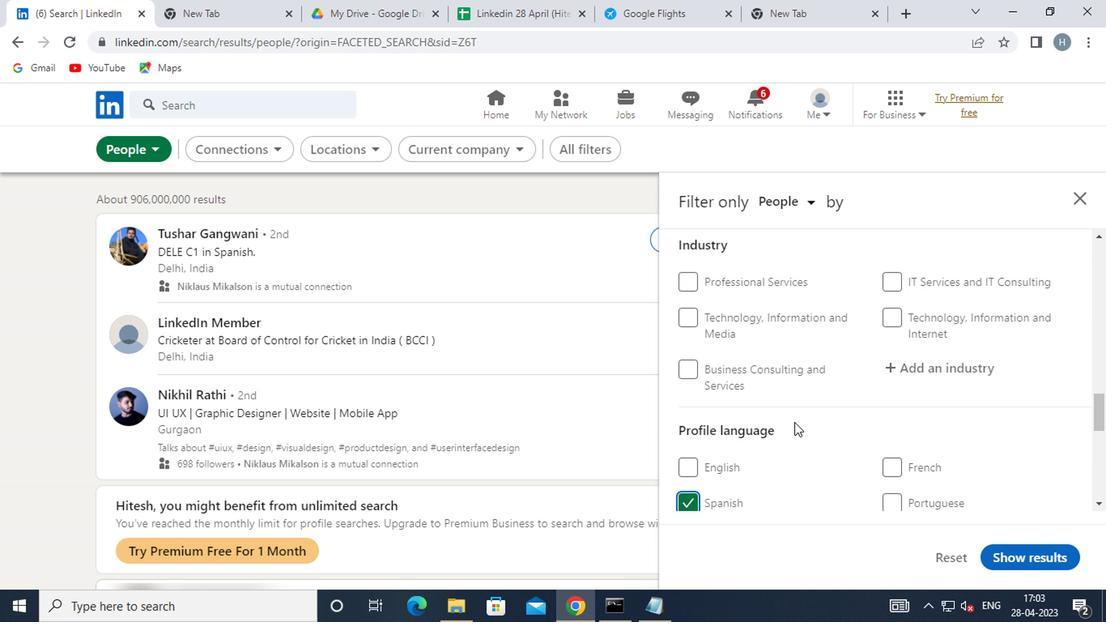 
Action: Mouse scrolled (790, 423) with delta (0, 1)
Screenshot: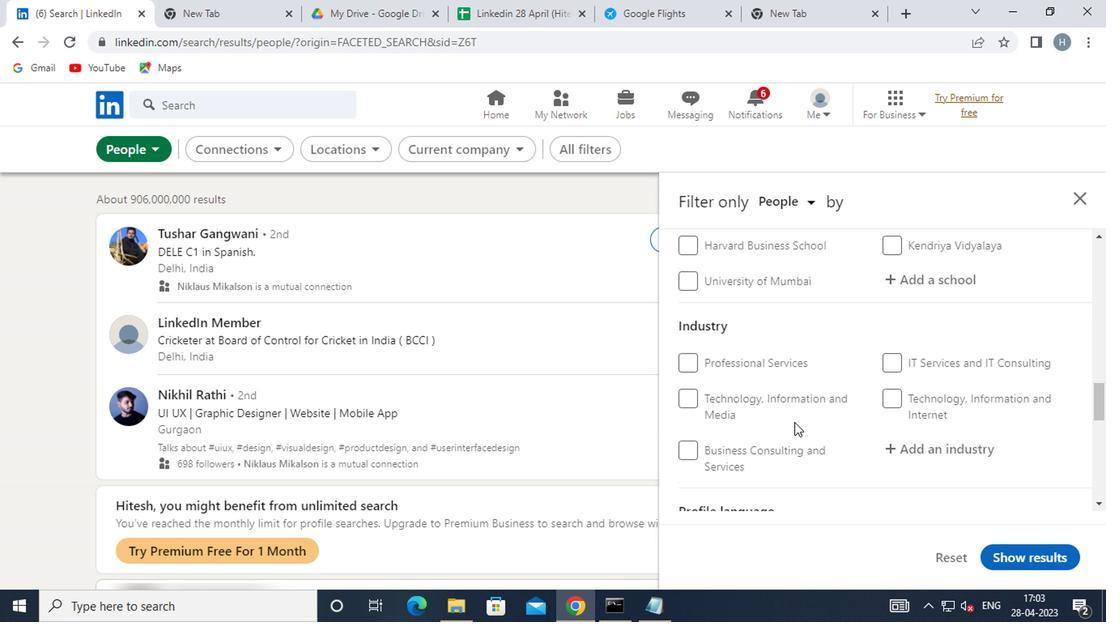 
Action: Mouse scrolled (790, 423) with delta (0, 1)
Screenshot: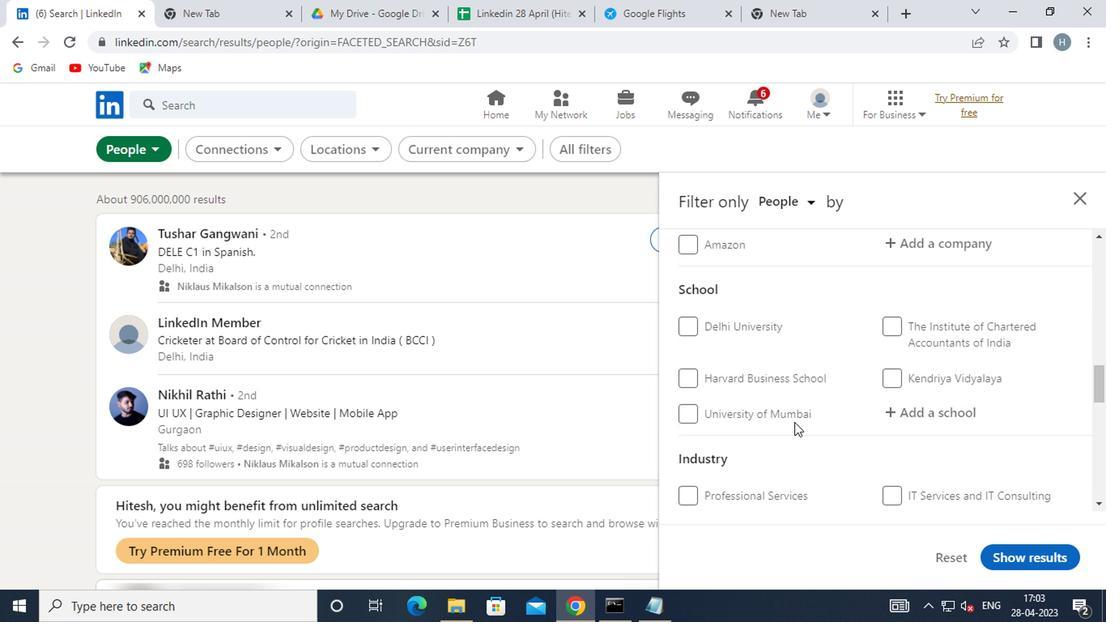 
Action: Mouse scrolled (790, 423) with delta (0, 1)
Screenshot: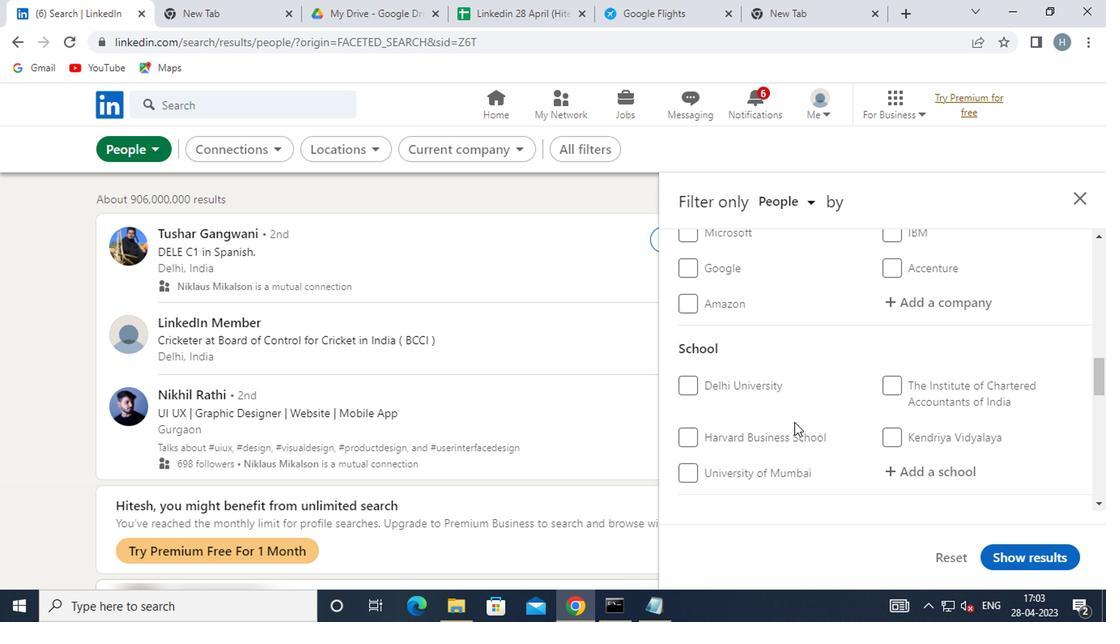 
Action: Mouse scrolled (790, 423) with delta (0, 1)
Screenshot: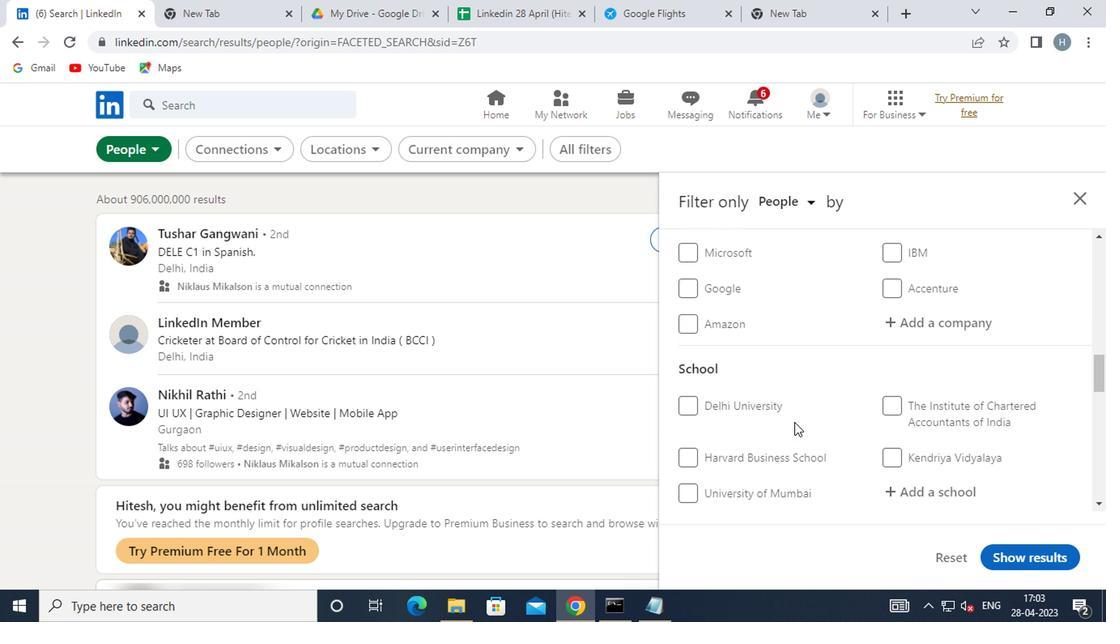 
Action: Mouse moved to (800, 417)
Screenshot: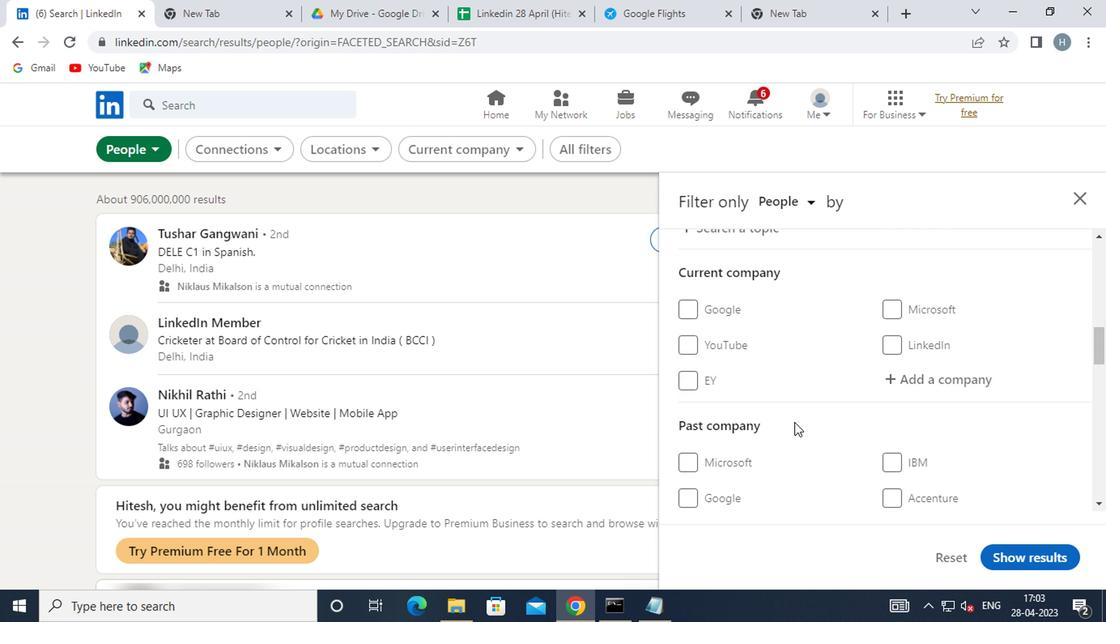 
Action: Mouse scrolled (800, 418) with delta (0, 1)
Screenshot: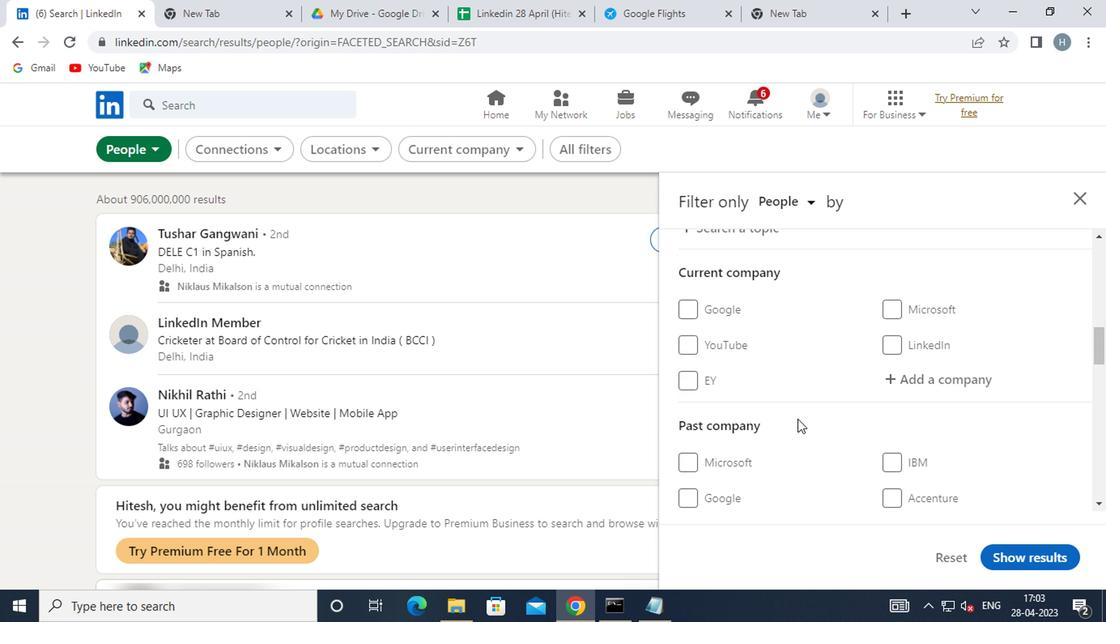 
Action: Mouse moved to (911, 461)
Screenshot: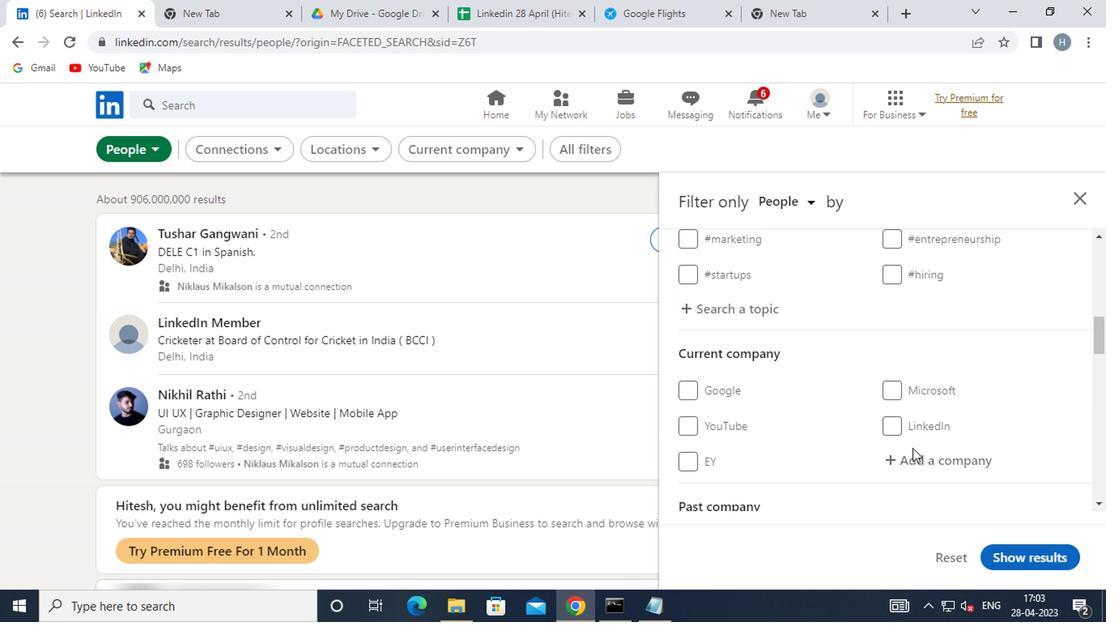 
Action: Mouse pressed left at (911, 461)
Screenshot: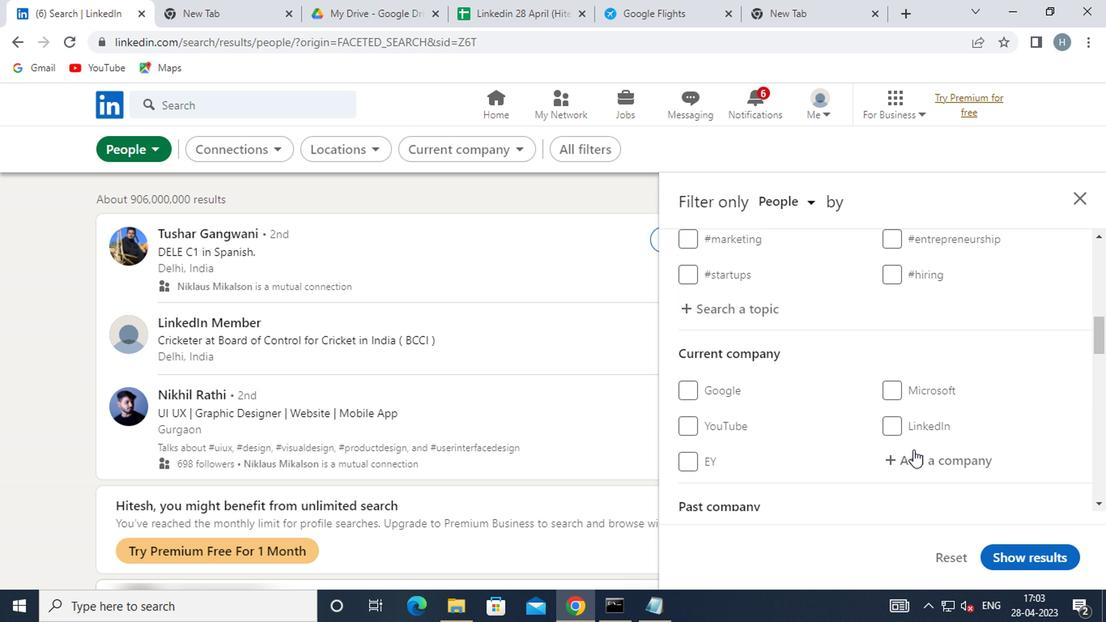 
Action: Mouse moved to (894, 462)
Screenshot: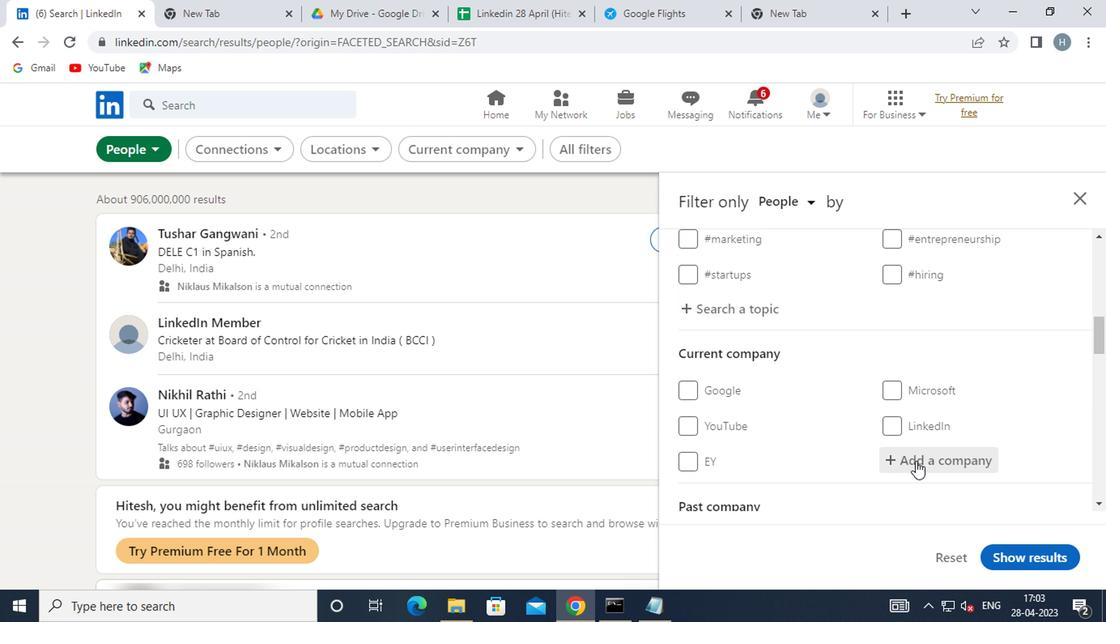 
Action: Key pressed <Key.shift><Key.shift><Key.shift><Key.shift><Key.shift><Key.shift><Key.shift><Key.shift><Key.shift><Key.shift><Key.shift><Key.shift>VCCI
Screenshot: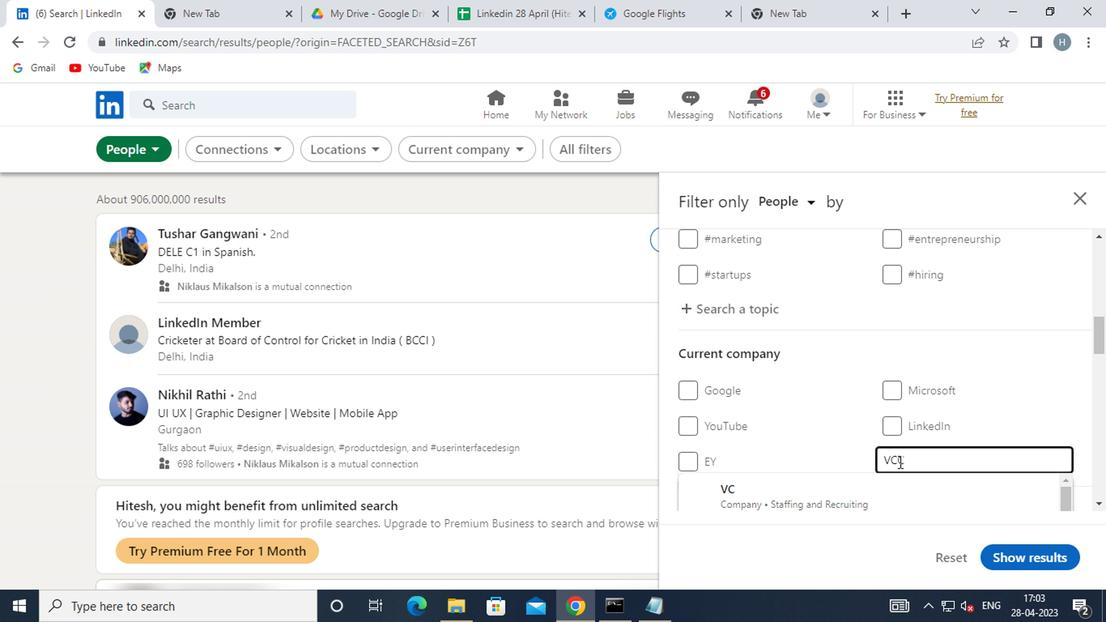 
Action: Mouse moved to (902, 428)
Screenshot: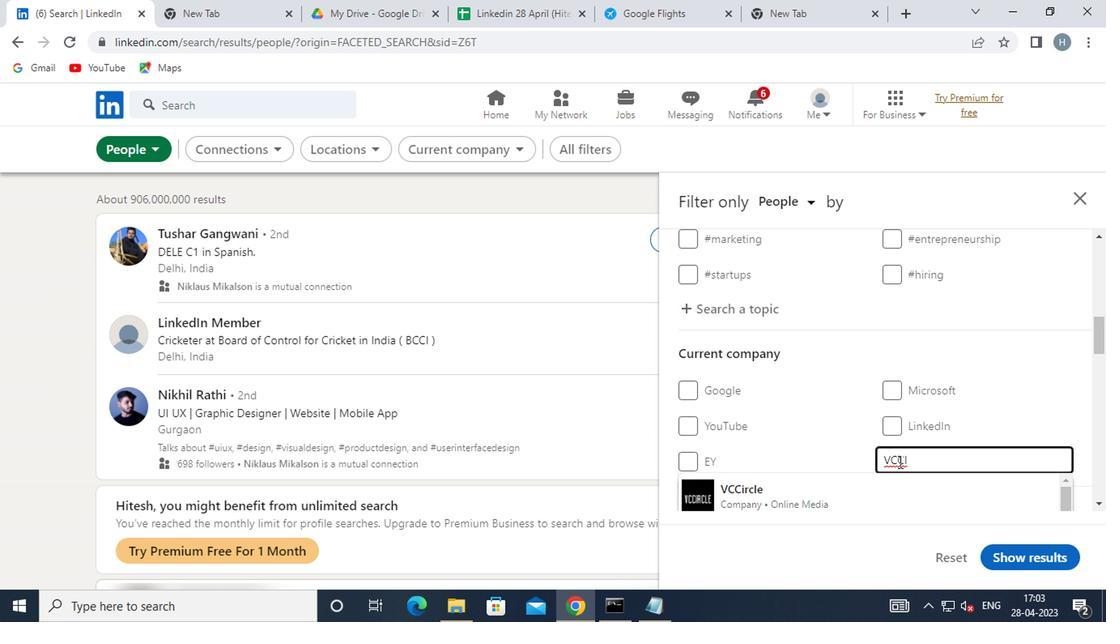 
Action: Mouse scrolled (902, 428) with delta (0, 0)
Screenshot: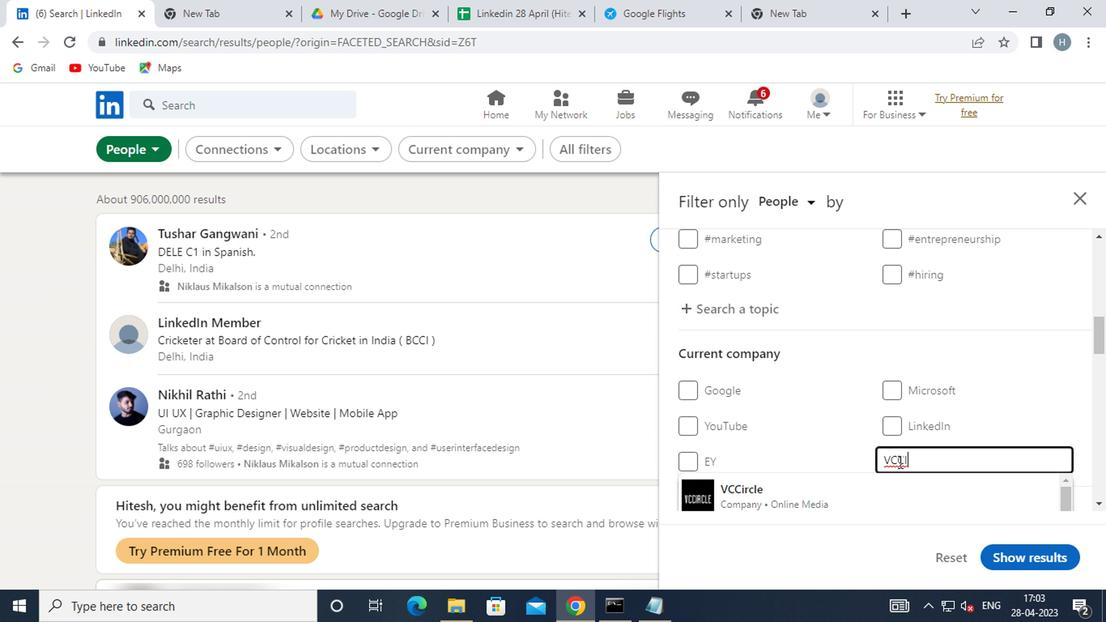 
Action: Mouse scrolled (902, 428) with delta (0, 0)
Screenshot: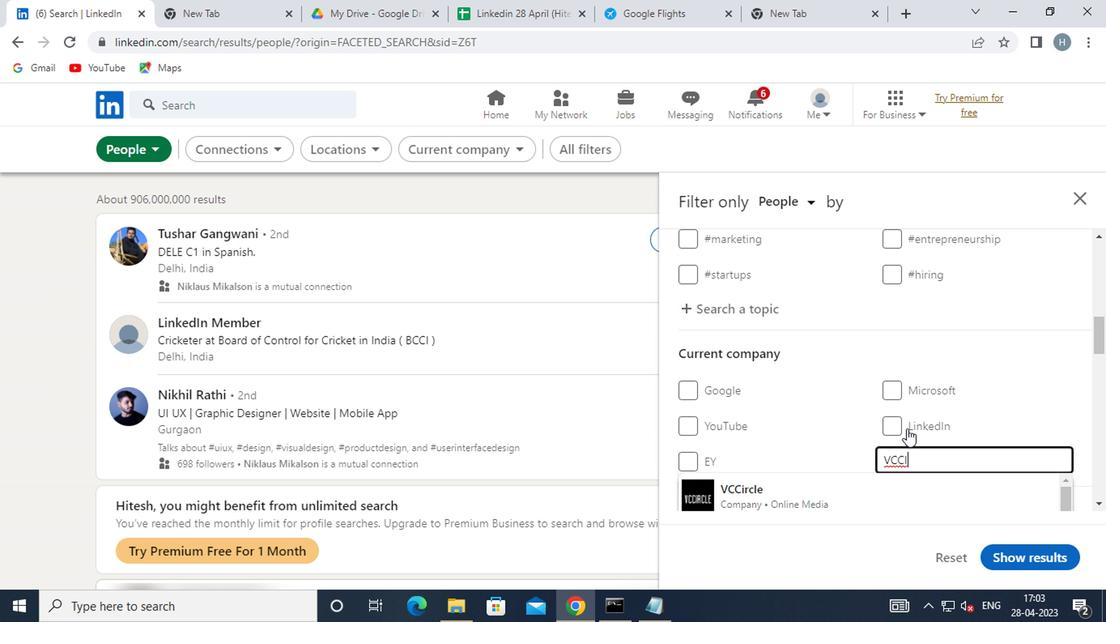 
Action: Mouse moved to (911, 400)
Screenshot: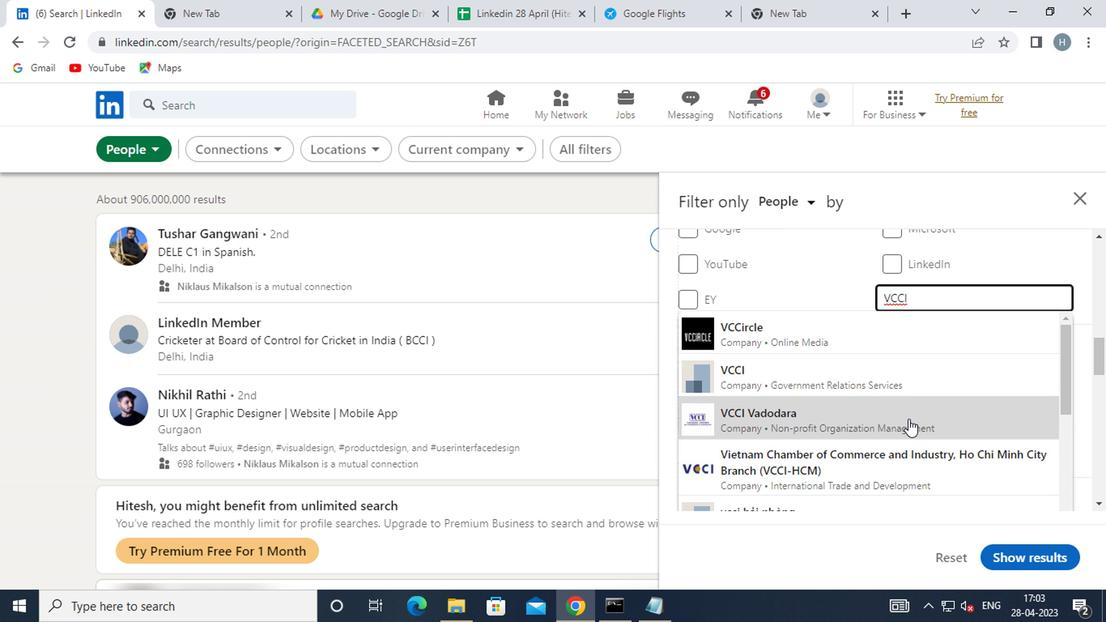 
Action: Key pressed <Key.backspace>
Screenshot: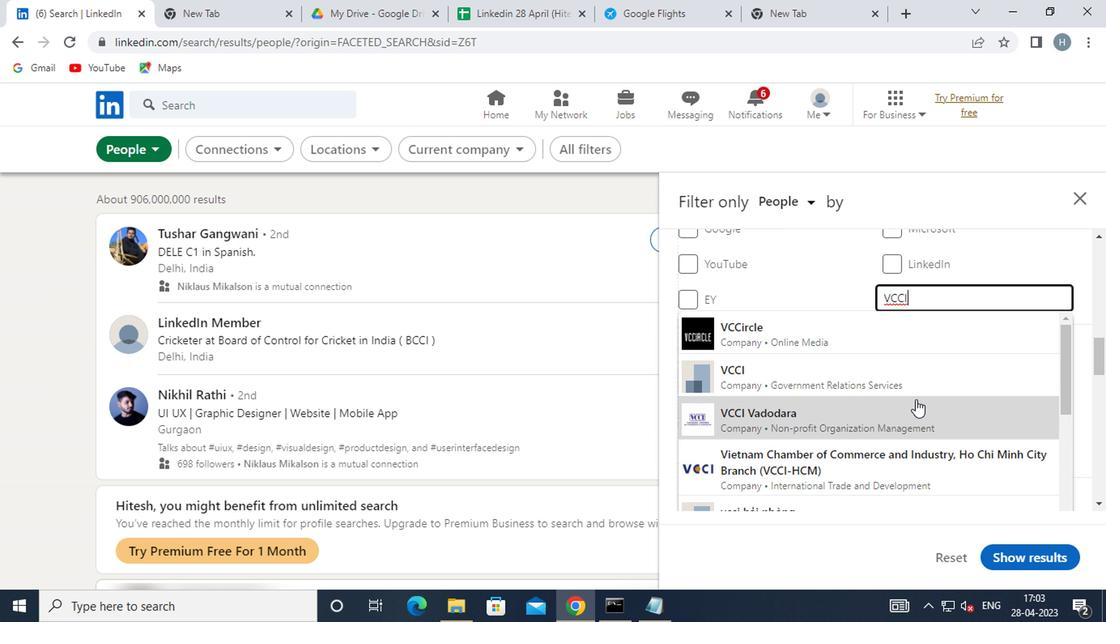 
Action: Mouse moved to (910, 415)
Screenshot: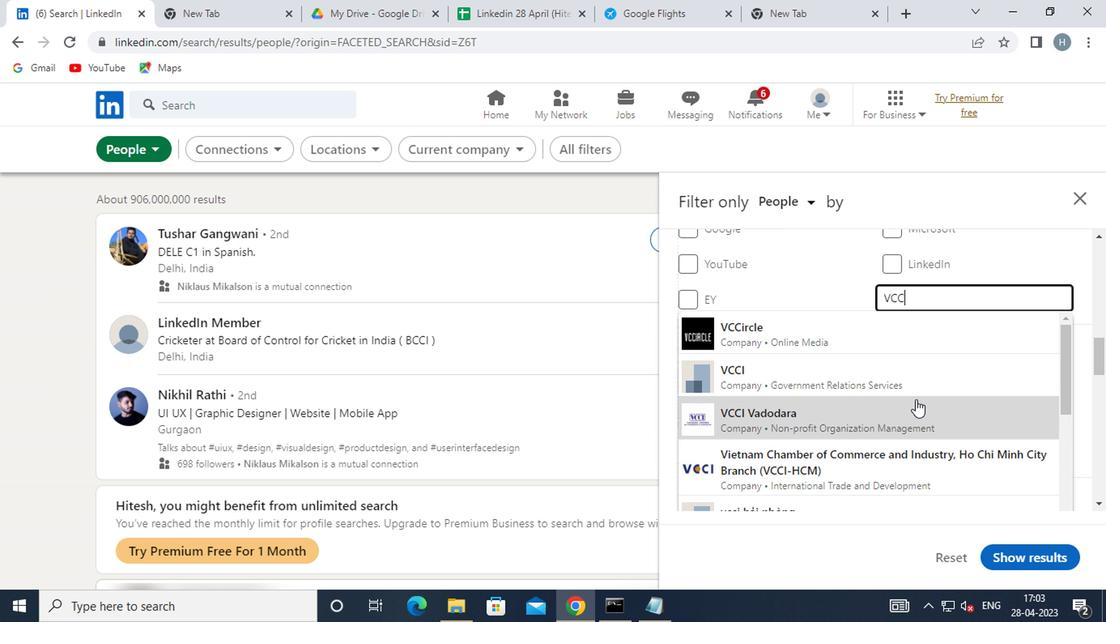 
Action: Key pressed I
Screenshot: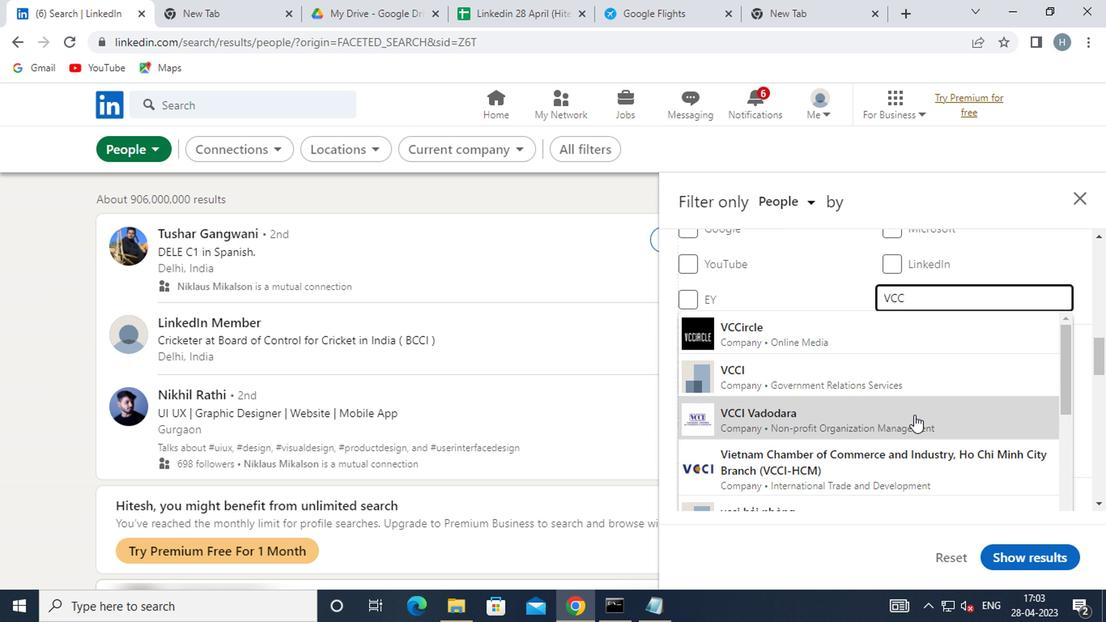 
Action: Mouse moved to (846, 338)
Screenshot: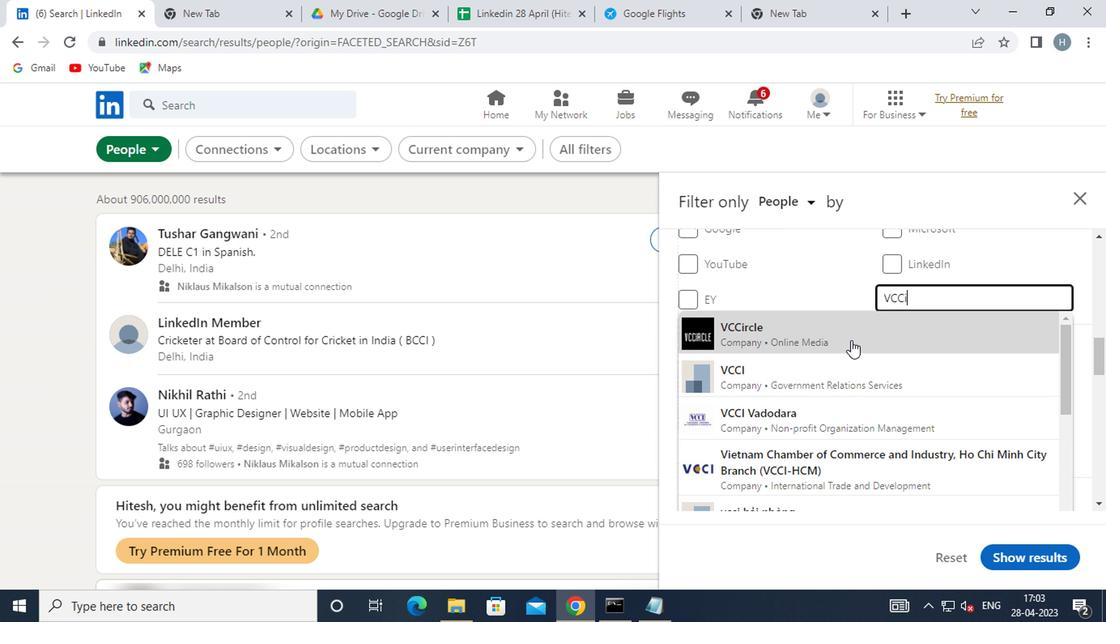 
Action: Mouse pressed left at (846, 338)
Screenshot: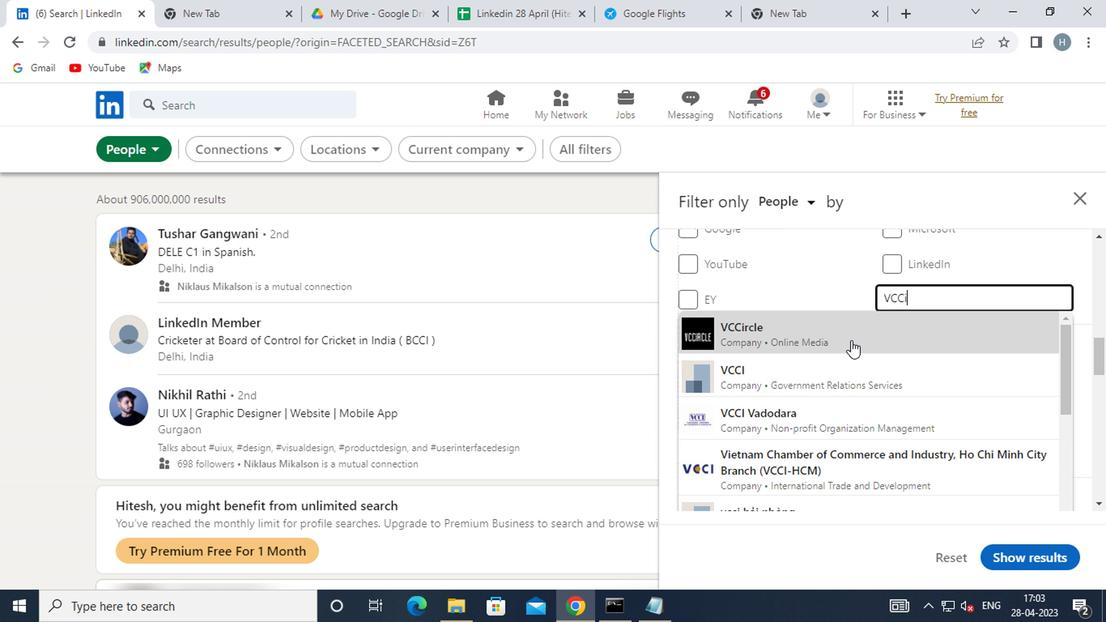 
Action: Mouse moved to (844, 331)
Screenshot: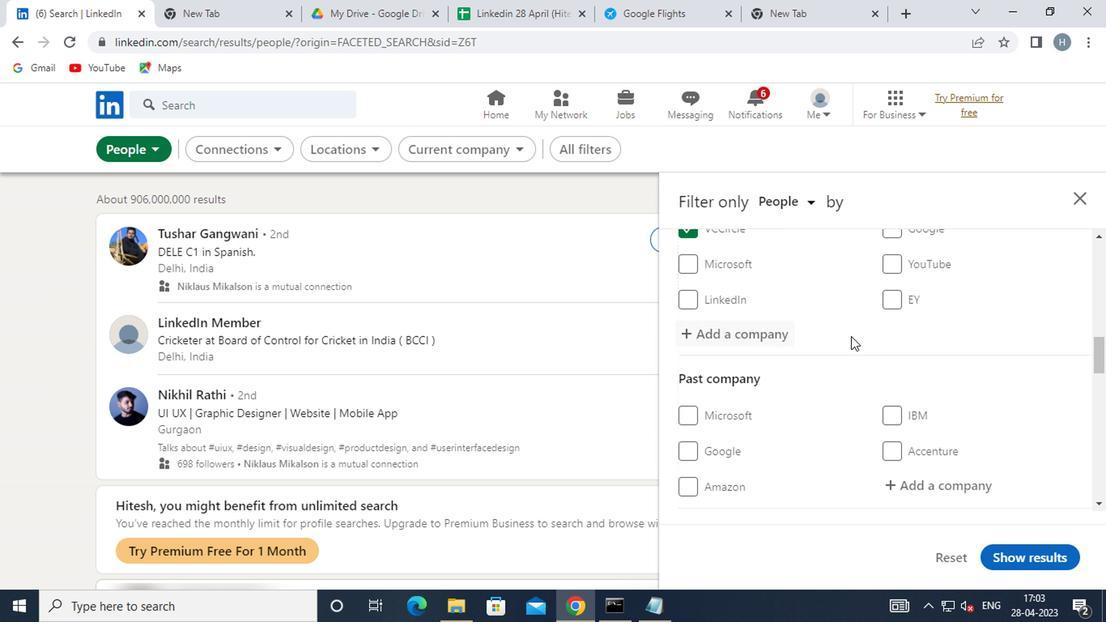 
Action: Mouse scrolled (844, 330) with delta (0, 0)
Screenshot: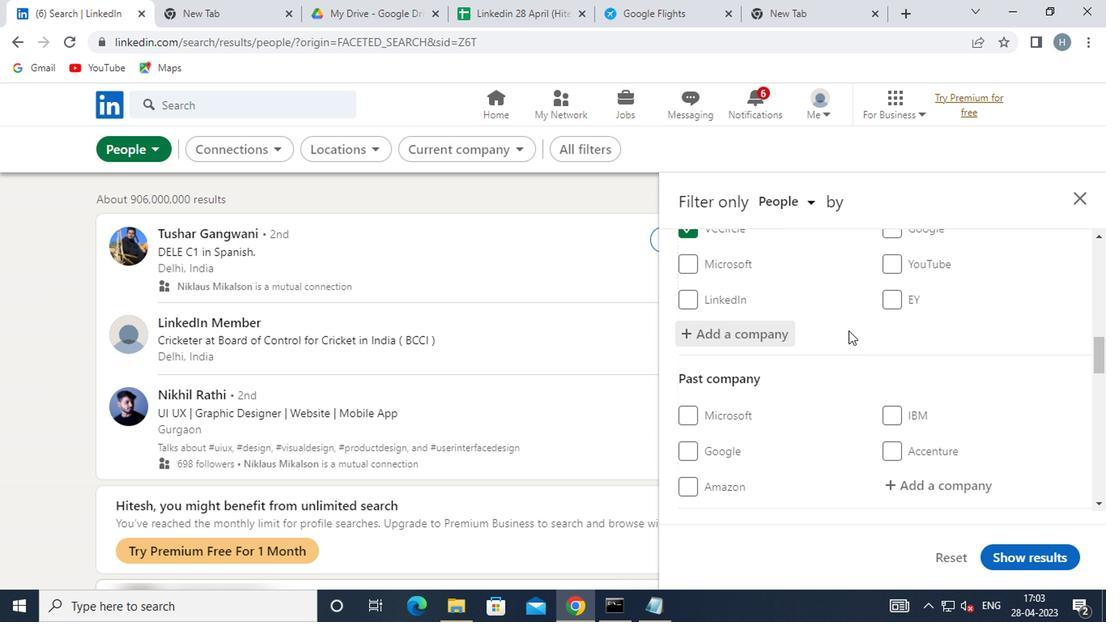 
Action: Mouse moved to (898, 346)
Screenshot: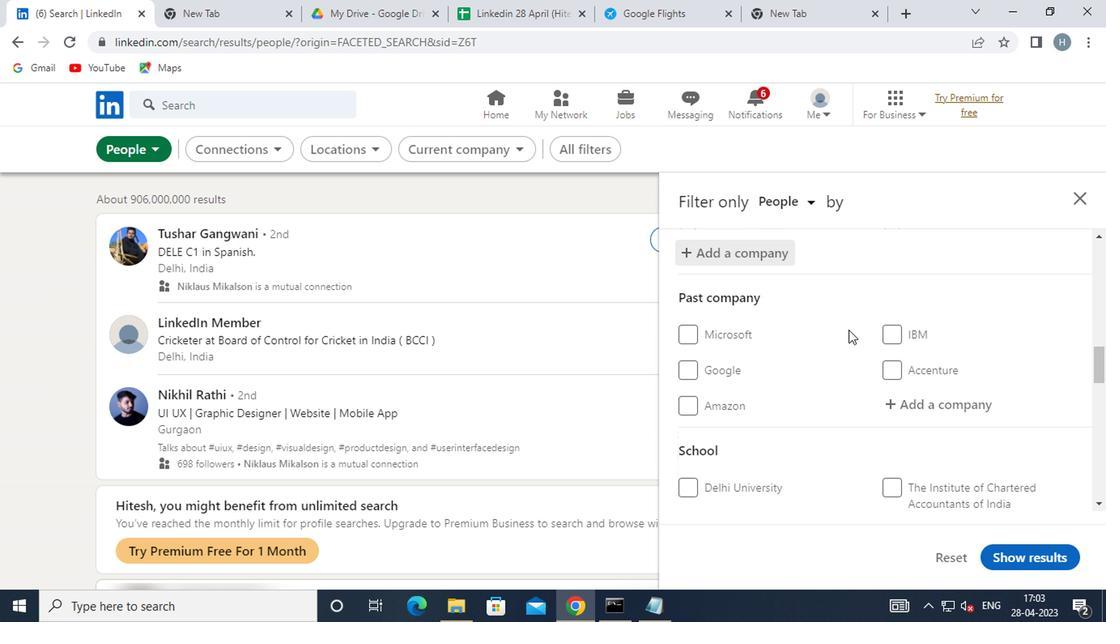 
Action: Mouse scrolled (898, 345) with delta (0, -1)
Screenshot: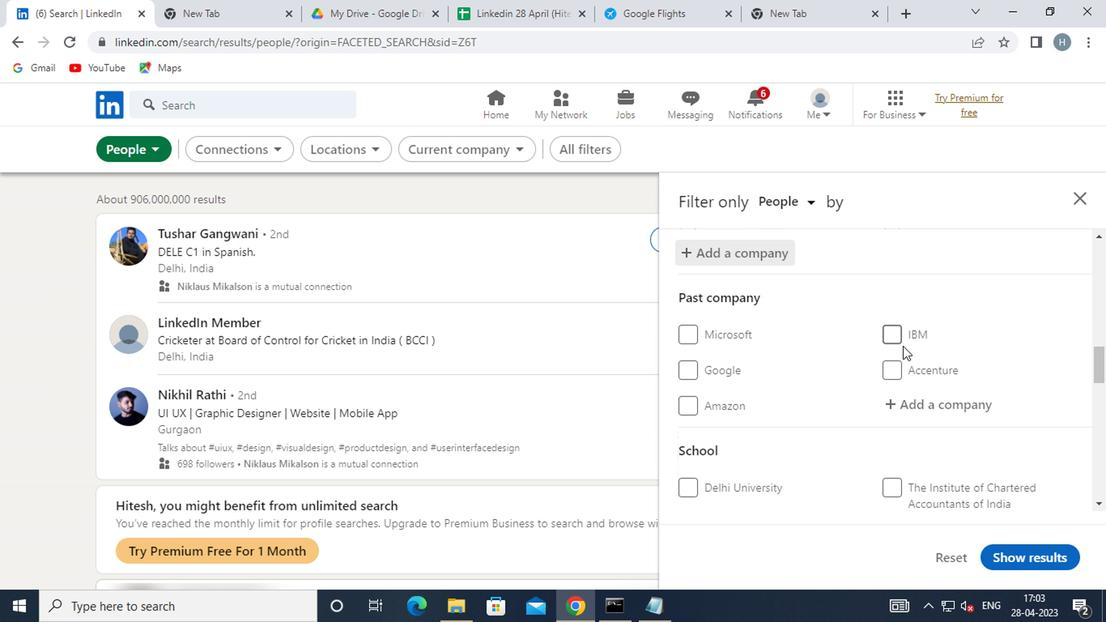 
Action: Mouse scrolled (898, 345) with delta (0, -1)
Screenshot: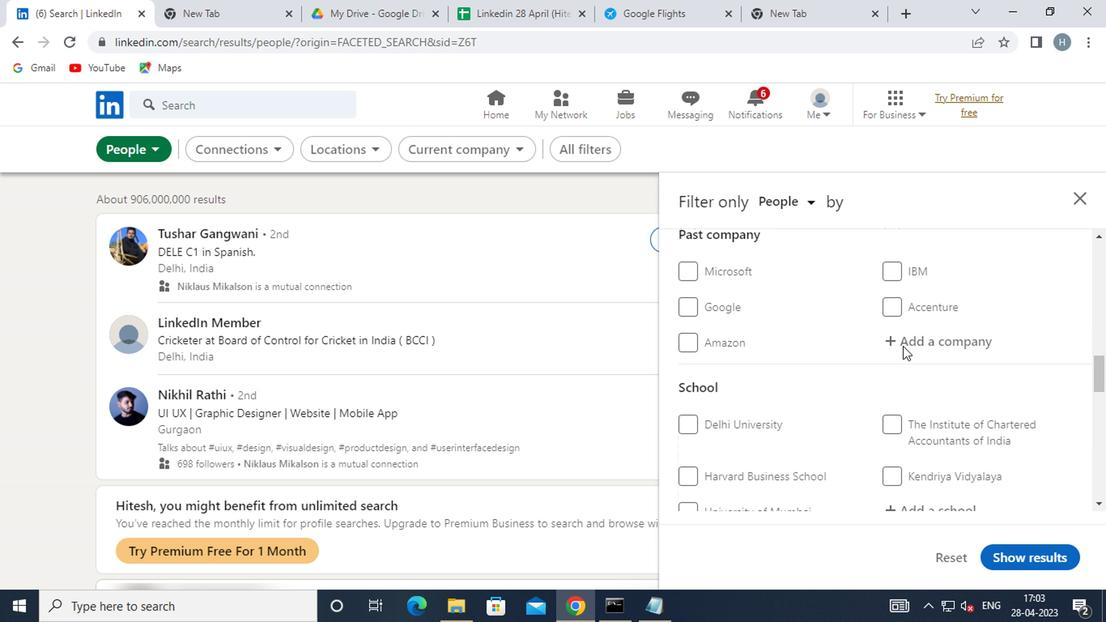 
Action: Mouse moved to (940, 406)
Screenshot: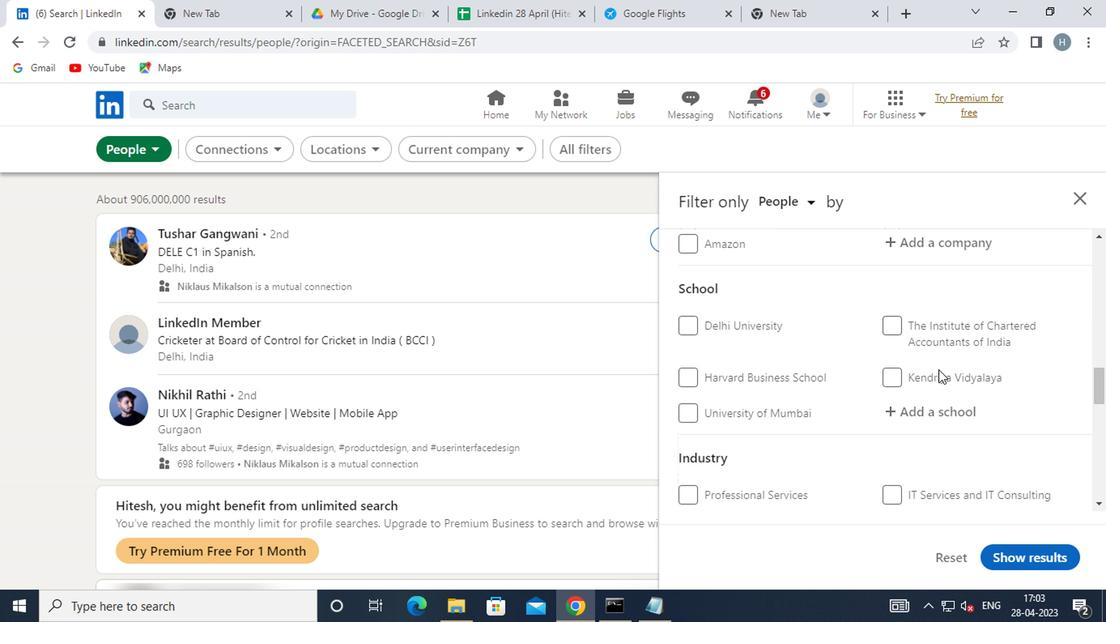 
Action: Mouse pressed left at (940, 406)
Screenshot: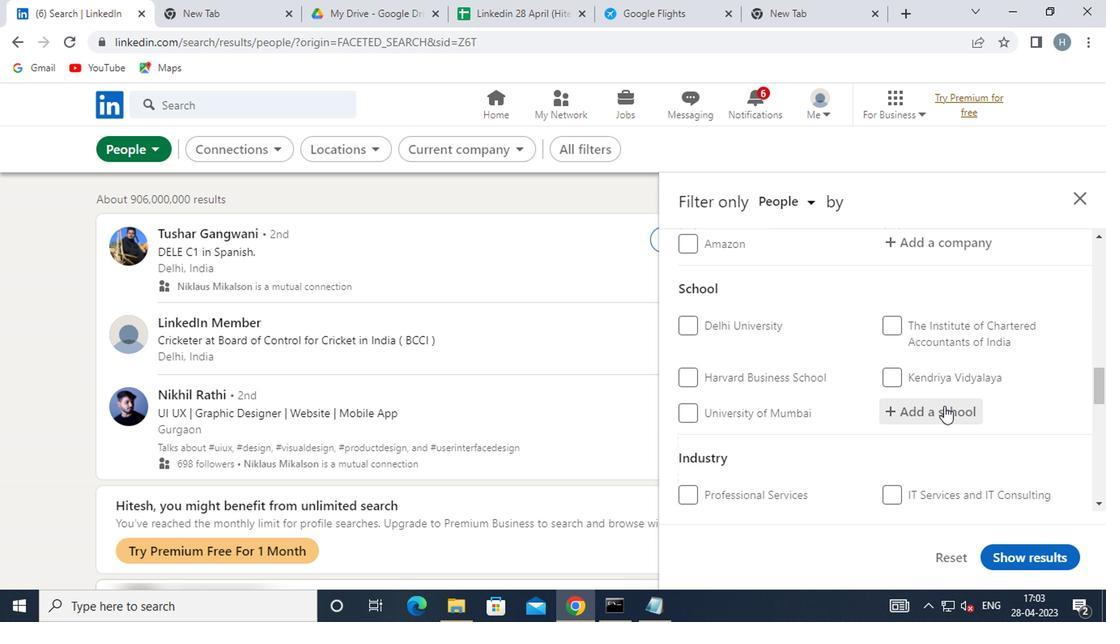 
Action: Key pressed <Key.shift>AIR<Key.space><Key.shift>FORCE<Key.space><Key.shift><Key.shift><Key.shift><Key.shift><Key.shift><Key.shift><Key.shift><Key.shift><Key.shift><Key.shift><Key.shift><Key.shift><Key.shift><Key.shift><Key.shift><Key.shift><Key.shift><Key.shift><Key.shift><Key.shift><Key.shift><Key.shift><Key.shift><Key.shift><Key.shift><Key.shift><Key.shift><Key.shift><Key.shift><Key.shift><Key.shift><Key.shift><Key.shift><Key.shift><Key.shift>BAL
Screenshot: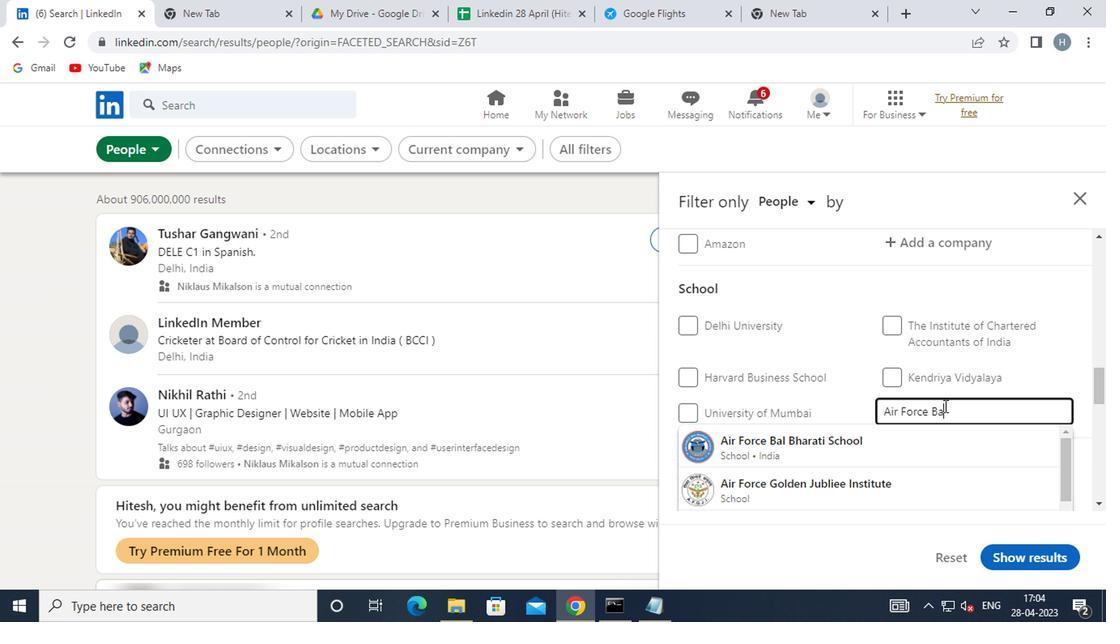 
Action: Mouse moved to (896, 442)
Screenshot: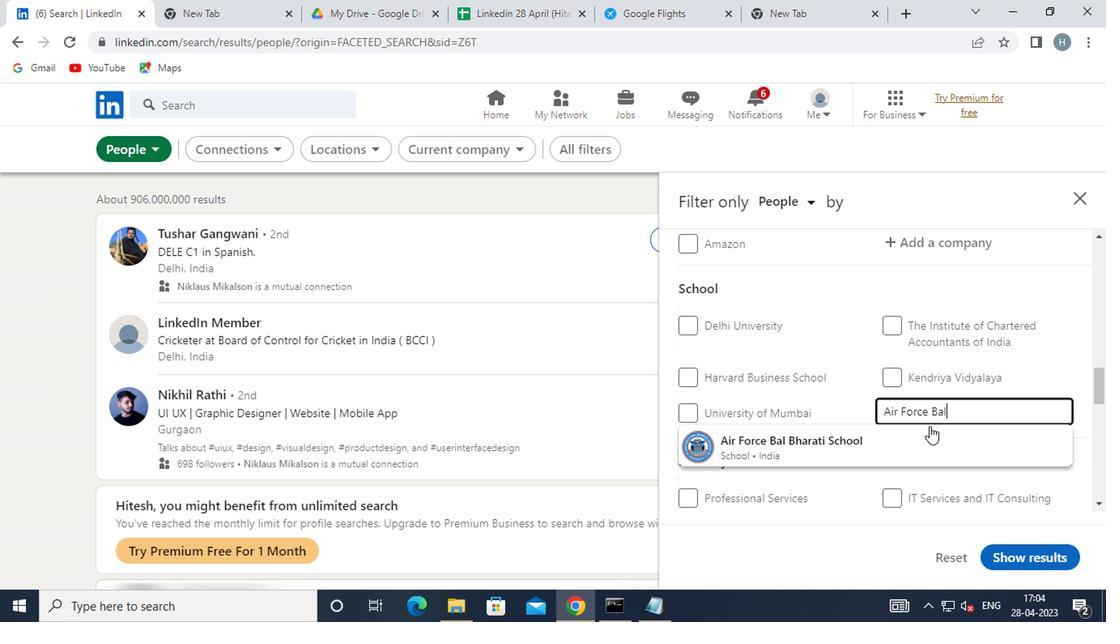 
Action: Mouse pressed left at (896, 442)
Screenshot: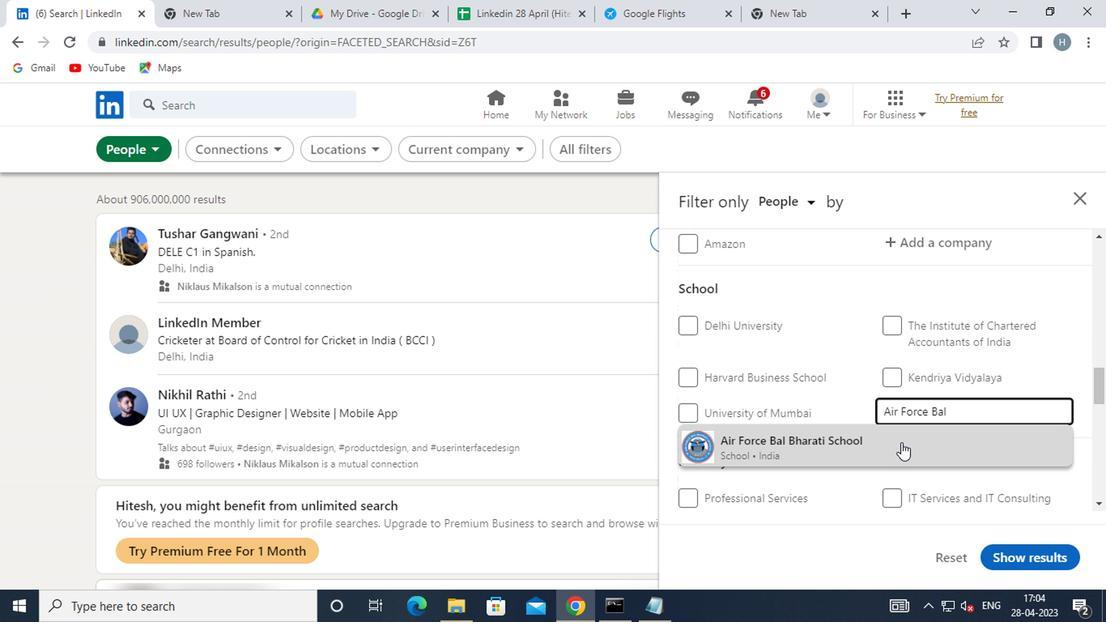 
Action: Mouse moved to (824, 406)
Screenshot: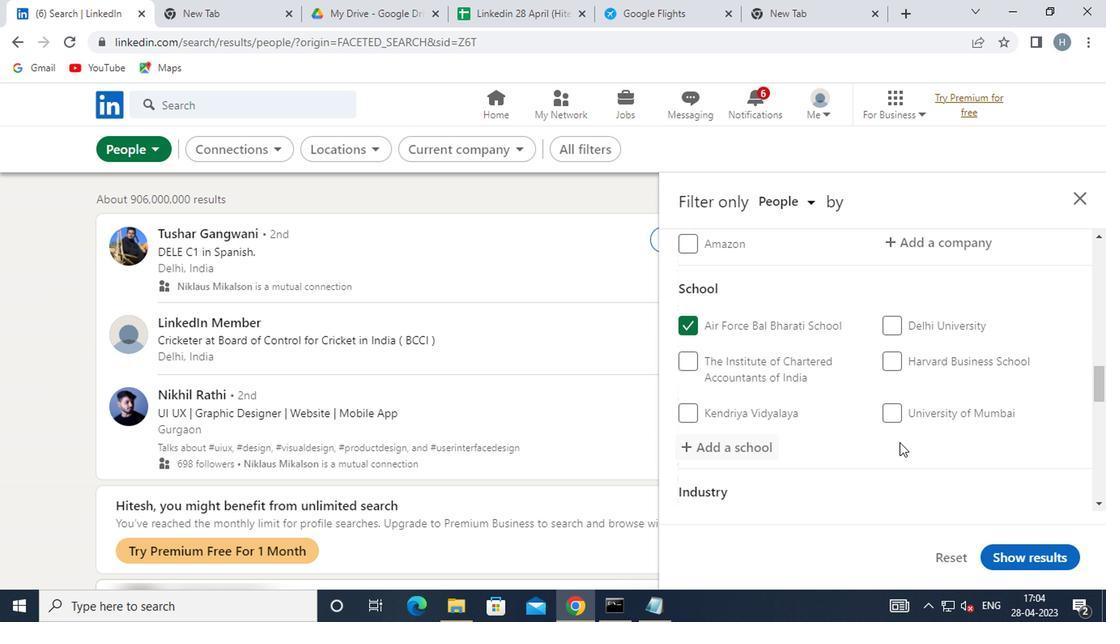 
Action: Mouse scrolled (824, 404) with delta (0, -1)
Screenshot: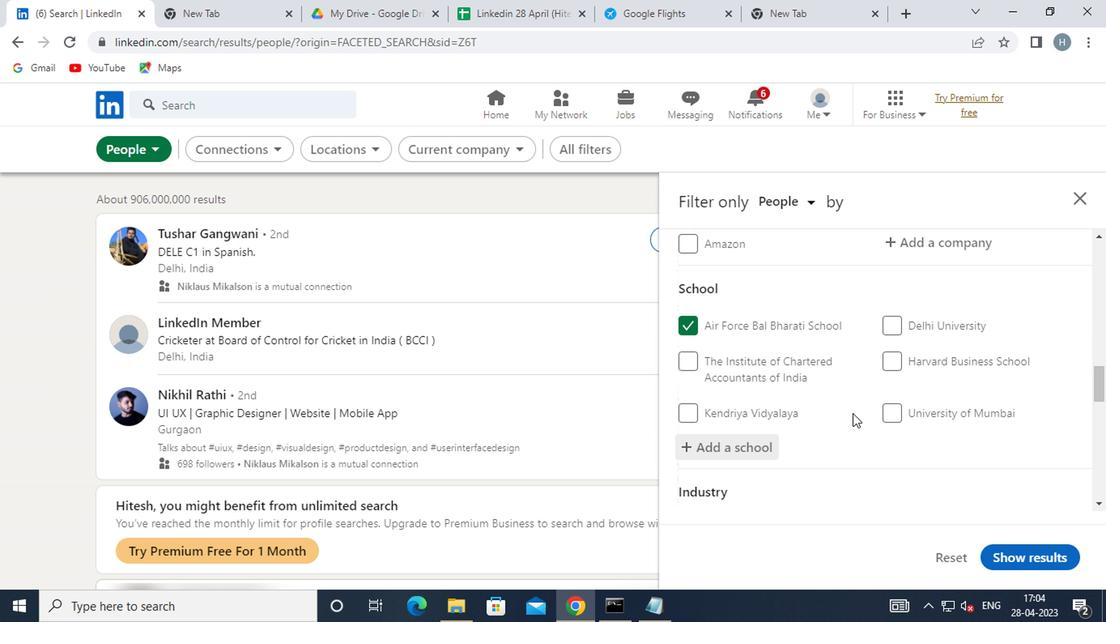 
Action: Mouse scrolled (824, 404) with delta (0, -1)
Screenshot: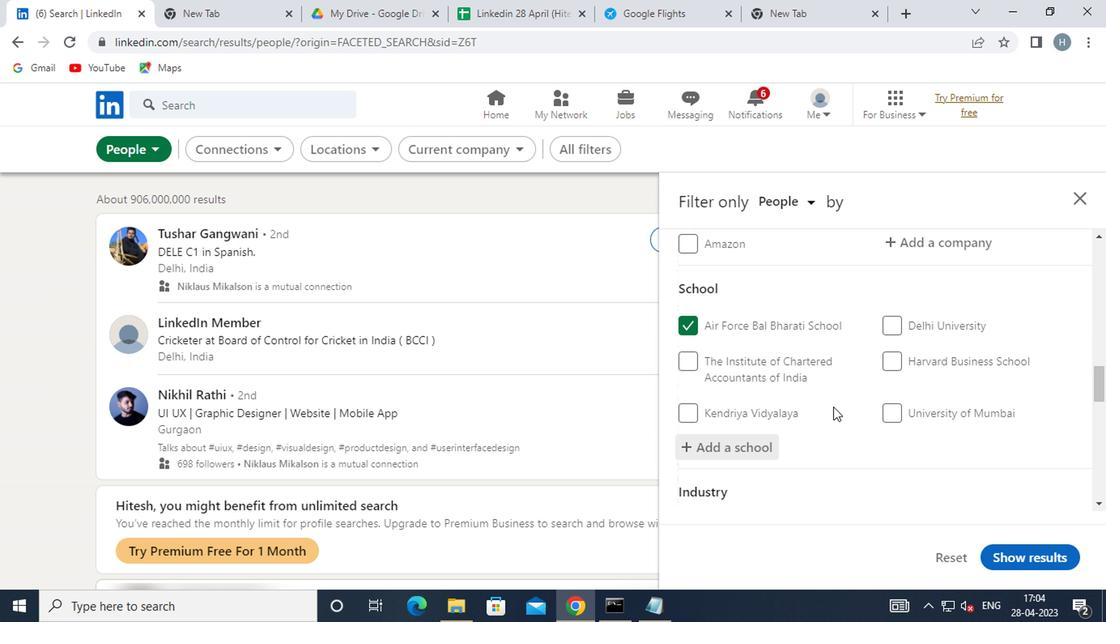 
Action: Mouse moved to (824, 403)
Screenshot: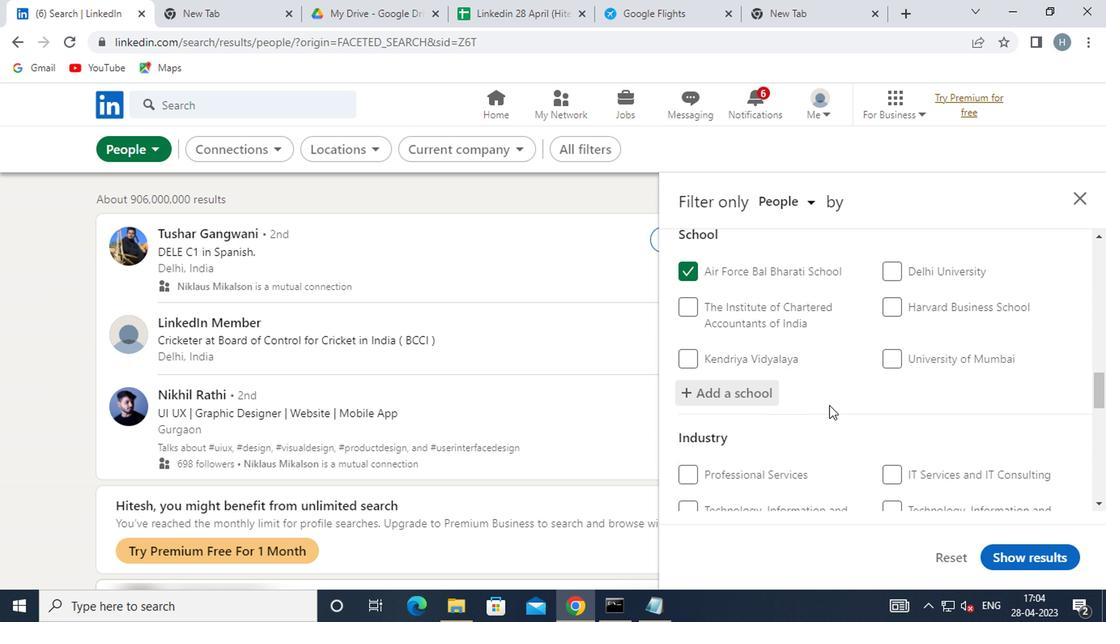 
Action: Mouse scrolled (824, 402) with delta (0, 0)
Screenshot: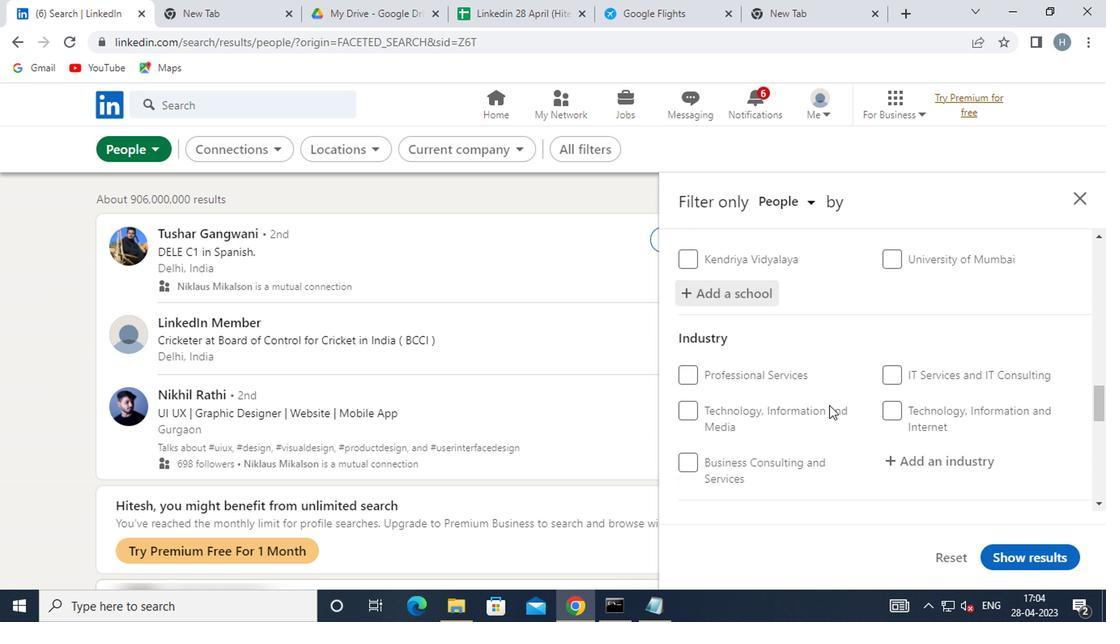 
Action: Mouse moved to (894, 369)
Screenshot: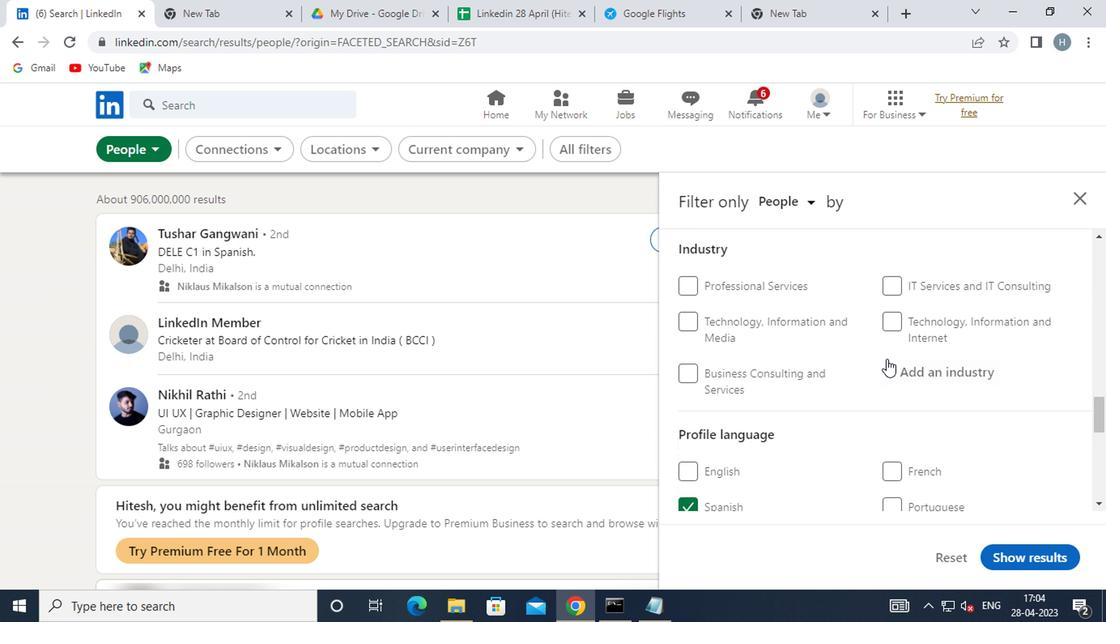 
Action: Mouse pressed left at (894, 369)
Screenshot: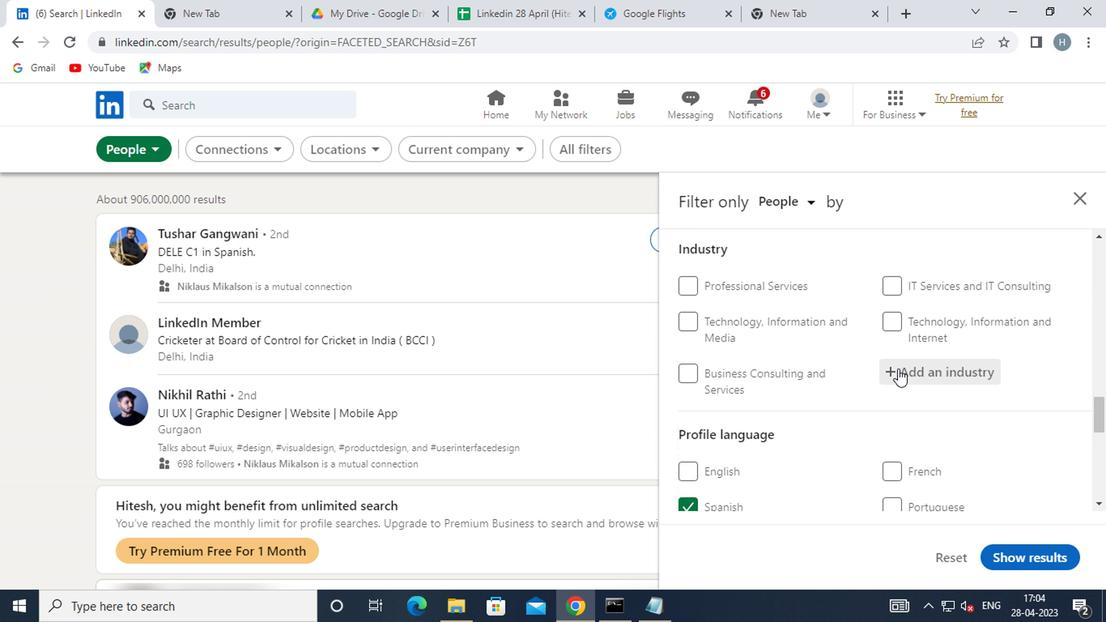 
Action: Key pressed <Key.shift>SECURITY<Key.space>
Screenshot: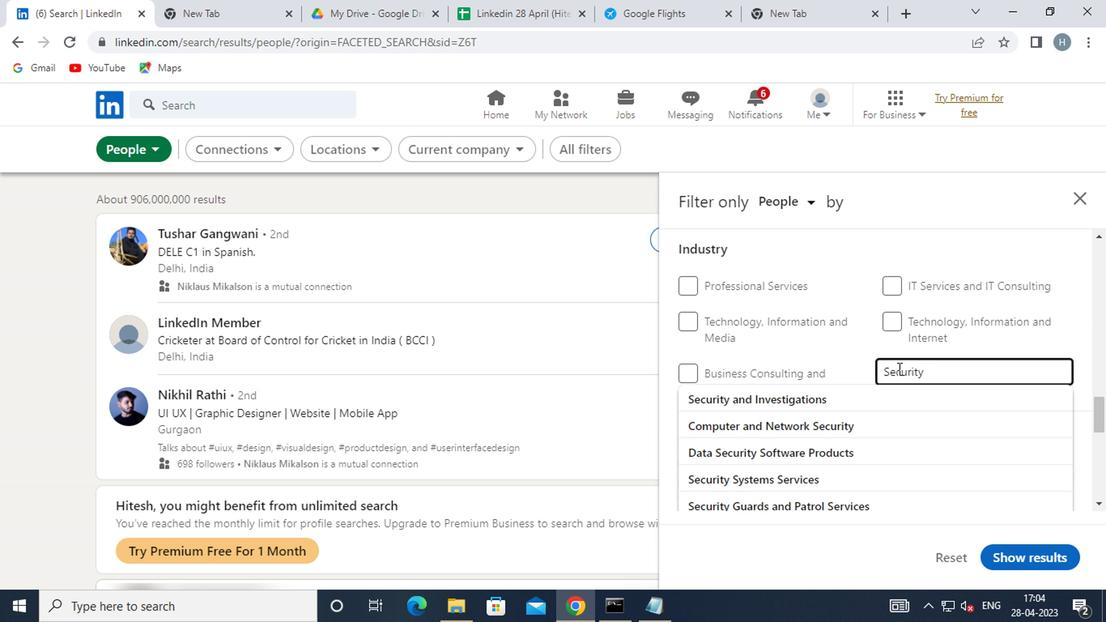 
Action: Mouse moved to (850, 398)
Screenshot: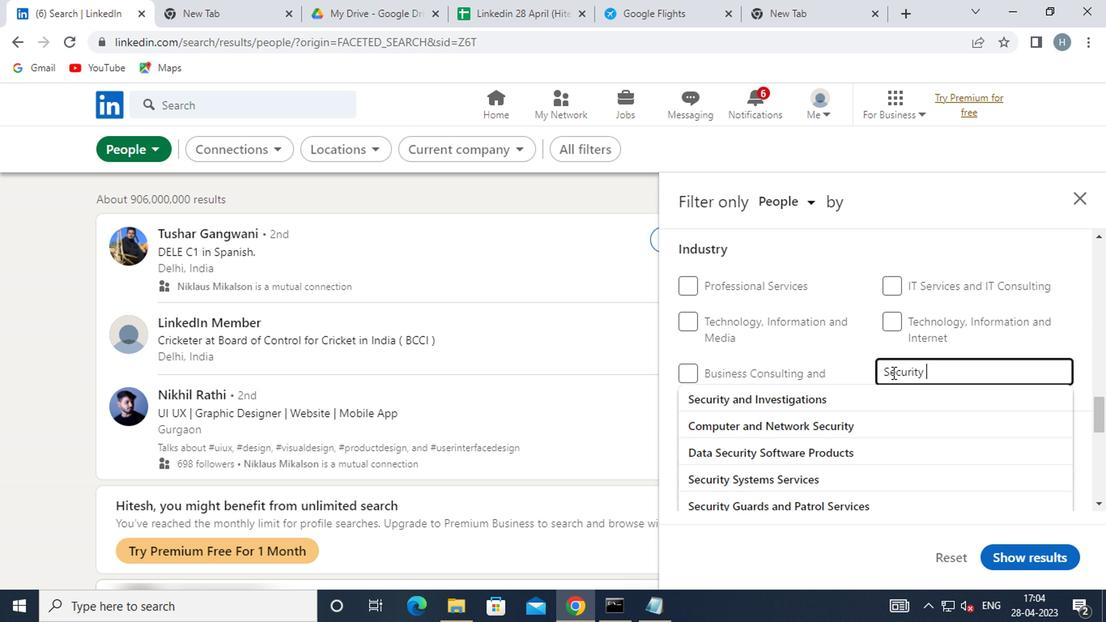 
Action: Mouse pressed left at (850, 398)
Screenshot: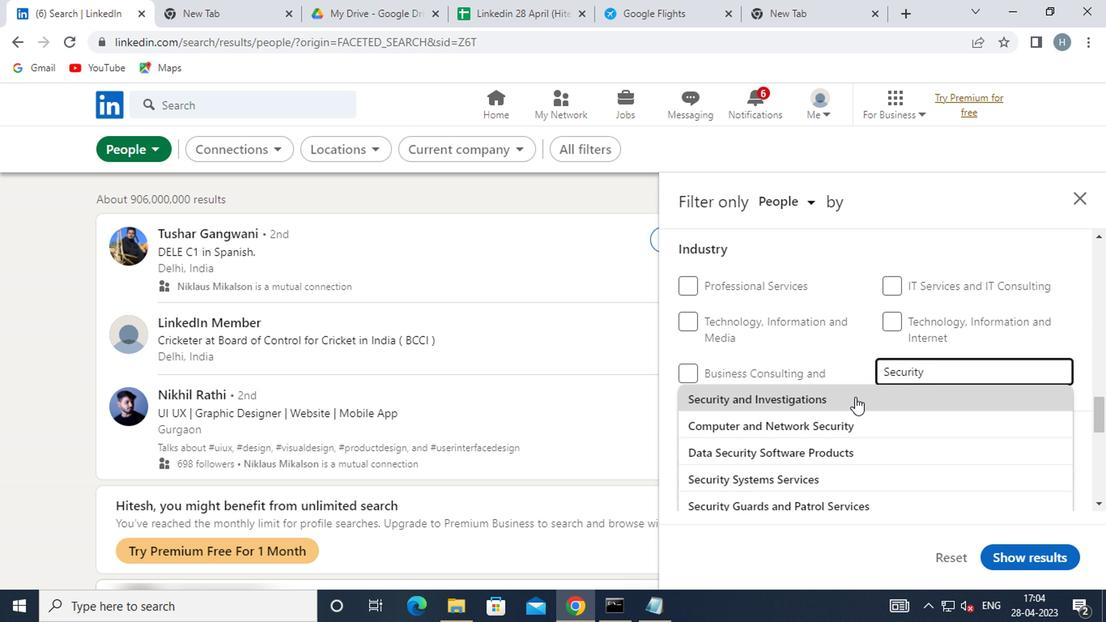 
Action: Mouse moved to (846, 380)
Screenshot: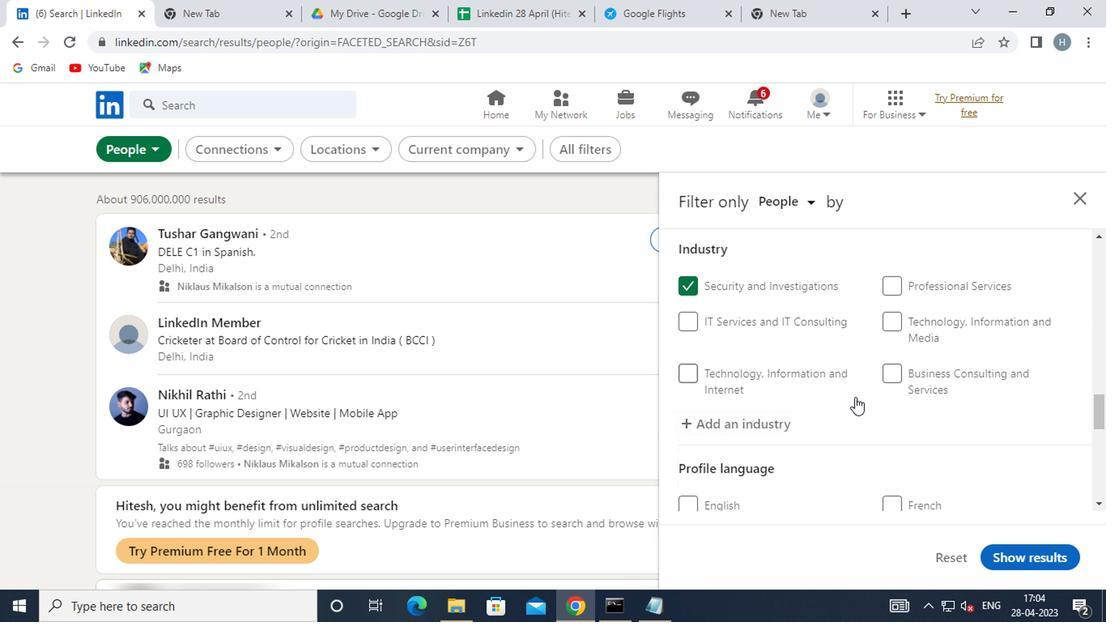 
Action: Mouse scrolled (846, 380) with delta (0, 0)
Screenshot: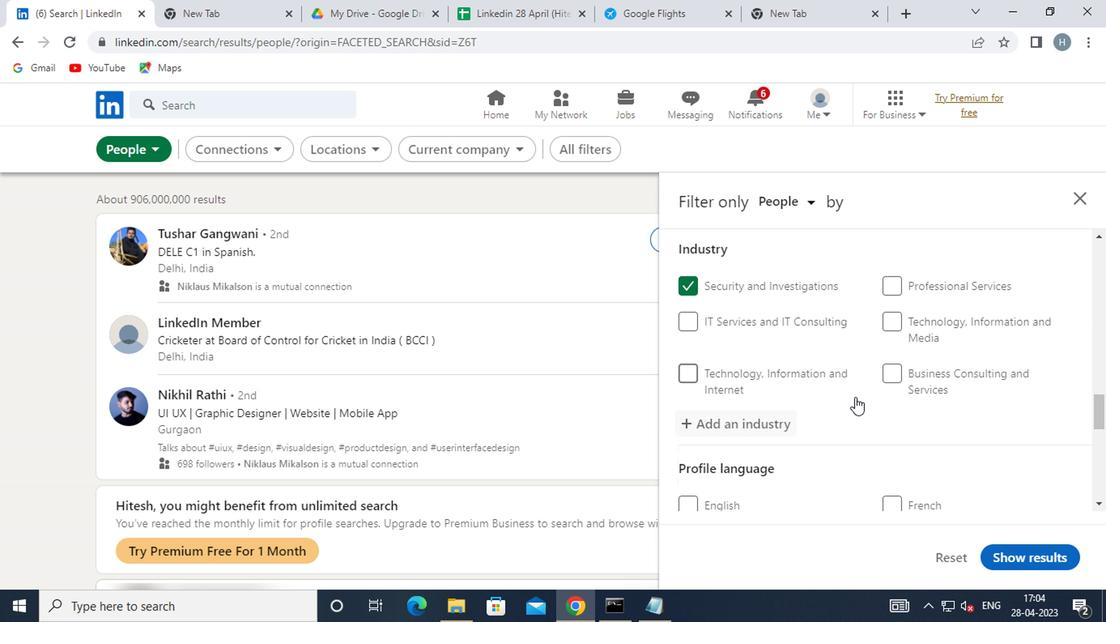 
Action: Mouse scrolled (846, 380) with delta (0, 0)
Screenshot: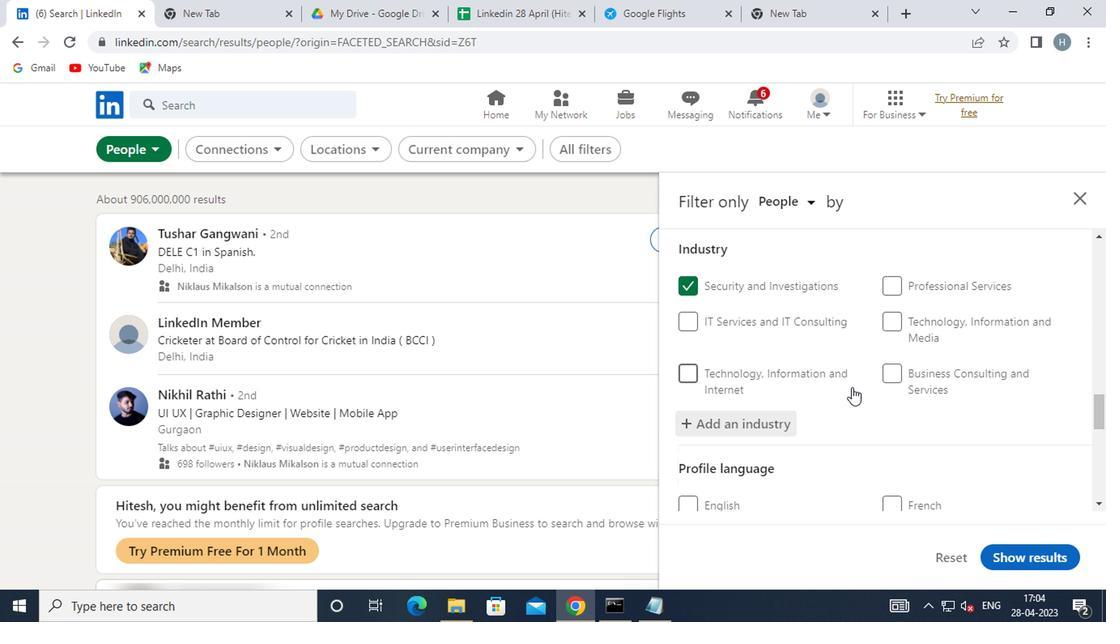 
Action: Mouse scrolled (846, 380) with delta (0, 0)
Screenshot: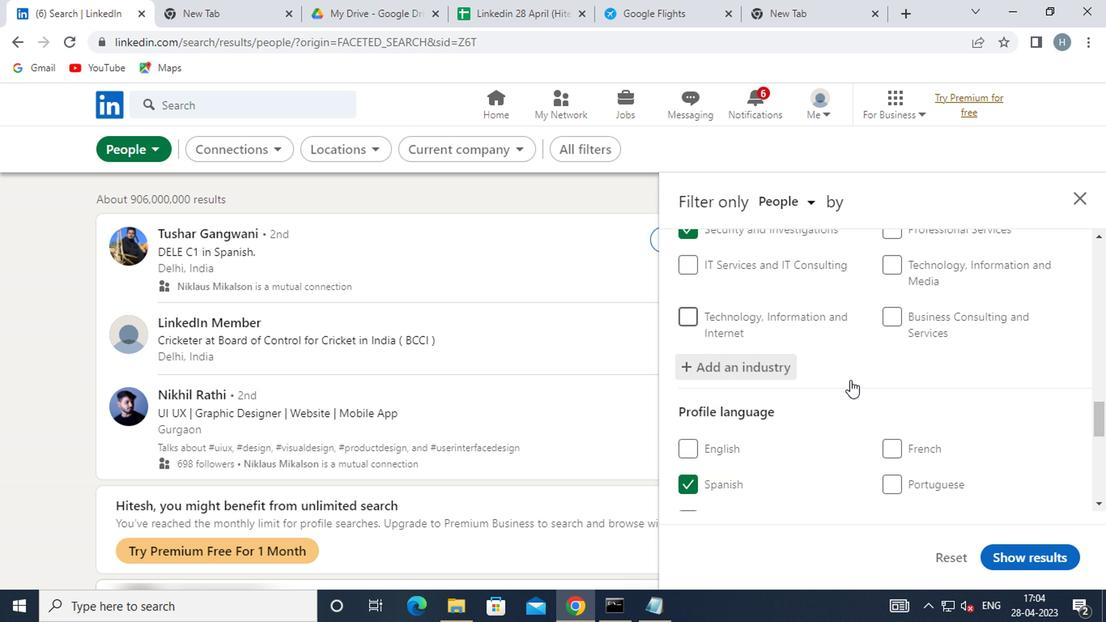 
Action: Mouse scrolled (846, 380) with delta (0, 0)
Screenshot: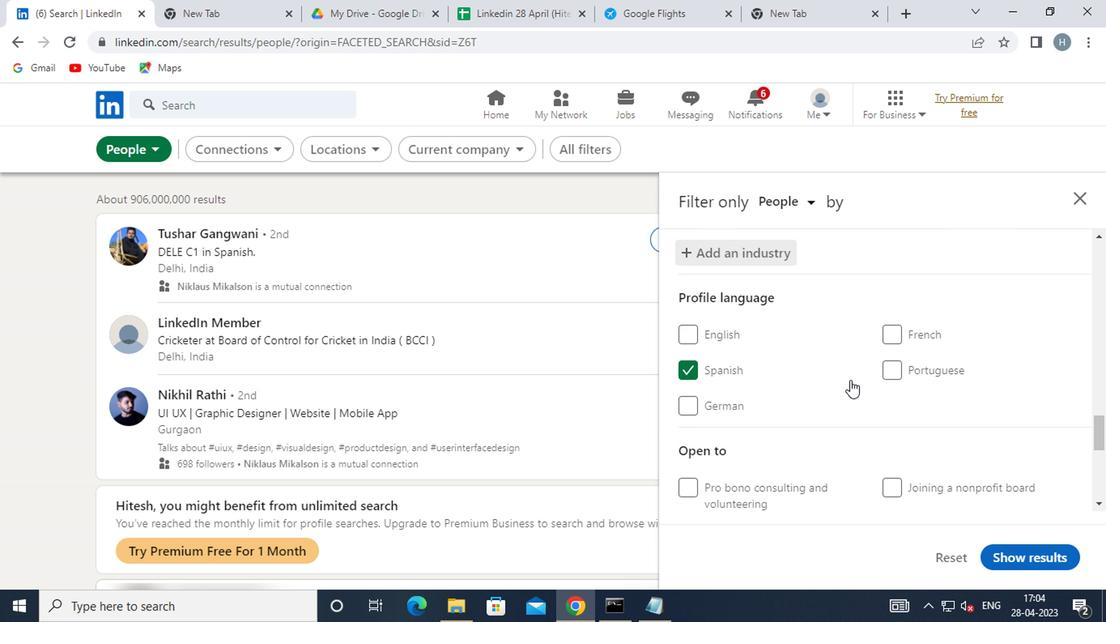 
Action: Mouse scrolled (846, 380) with delta (0, 0)
Screenshot: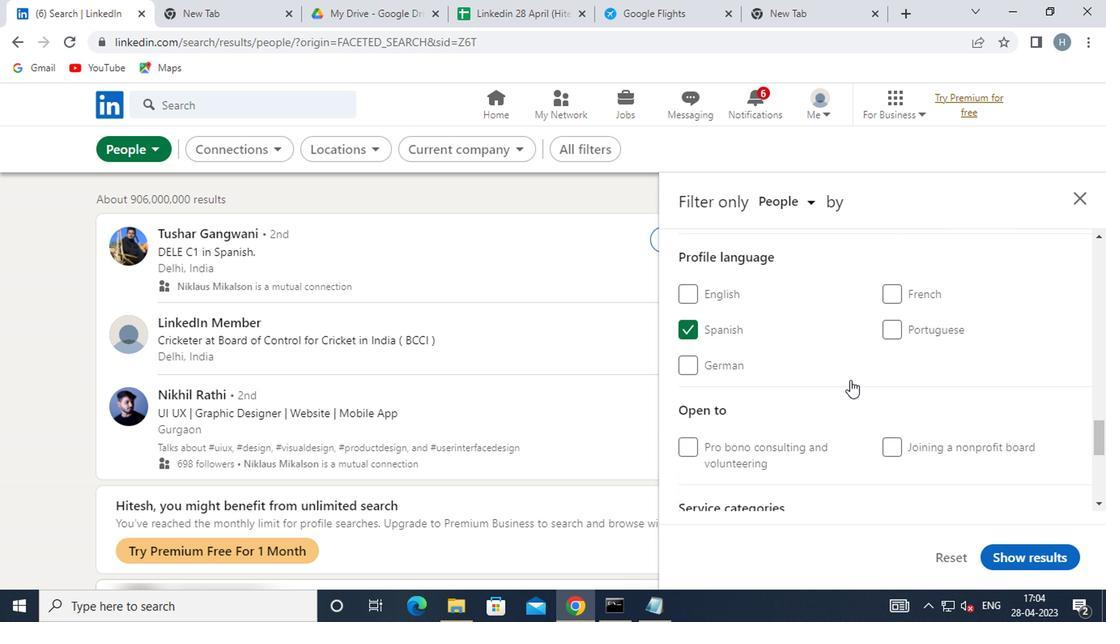 
Action: Mouse moved to (846, 380)
Screenshot: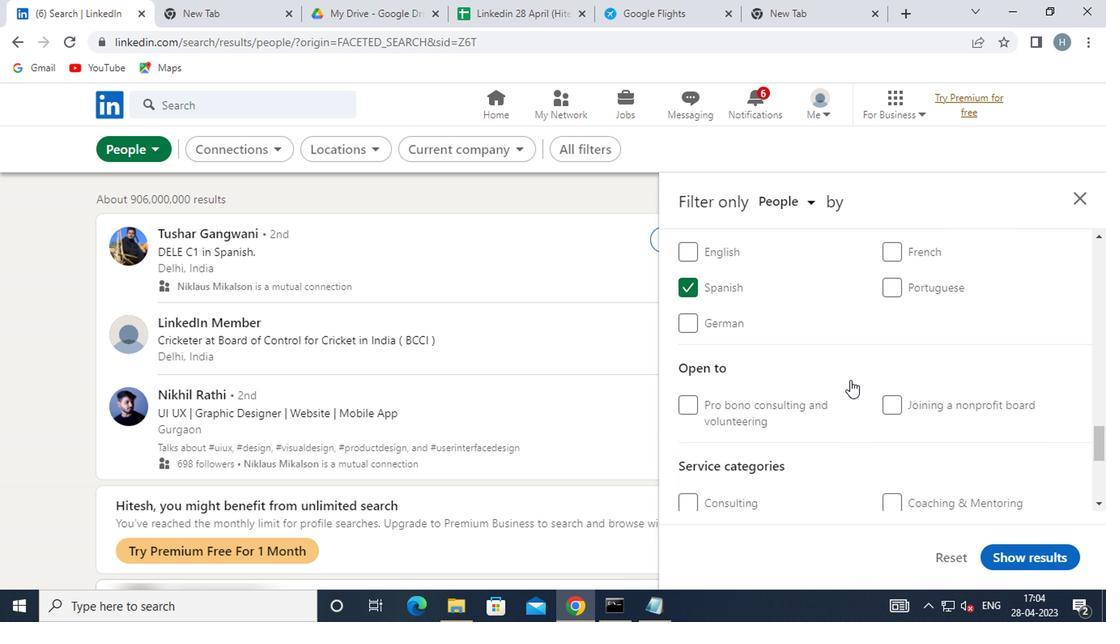 
Action: Mouse scrolled (846, 379) with delta (0, -1)
Screenshot: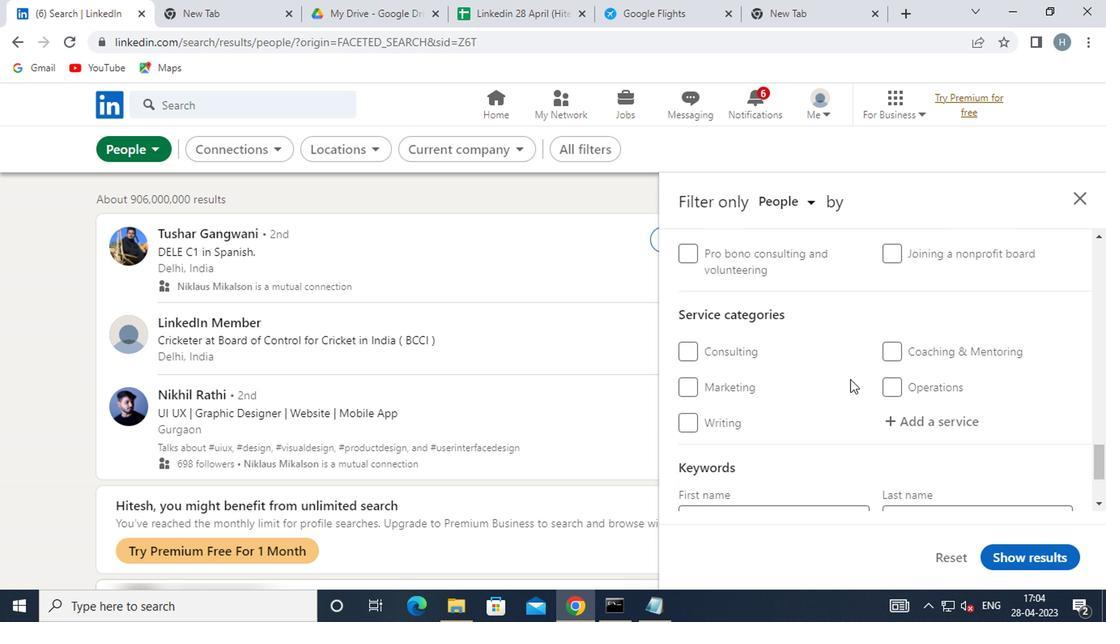 
Action: Mouse moved to (918, 336)
Screenshot: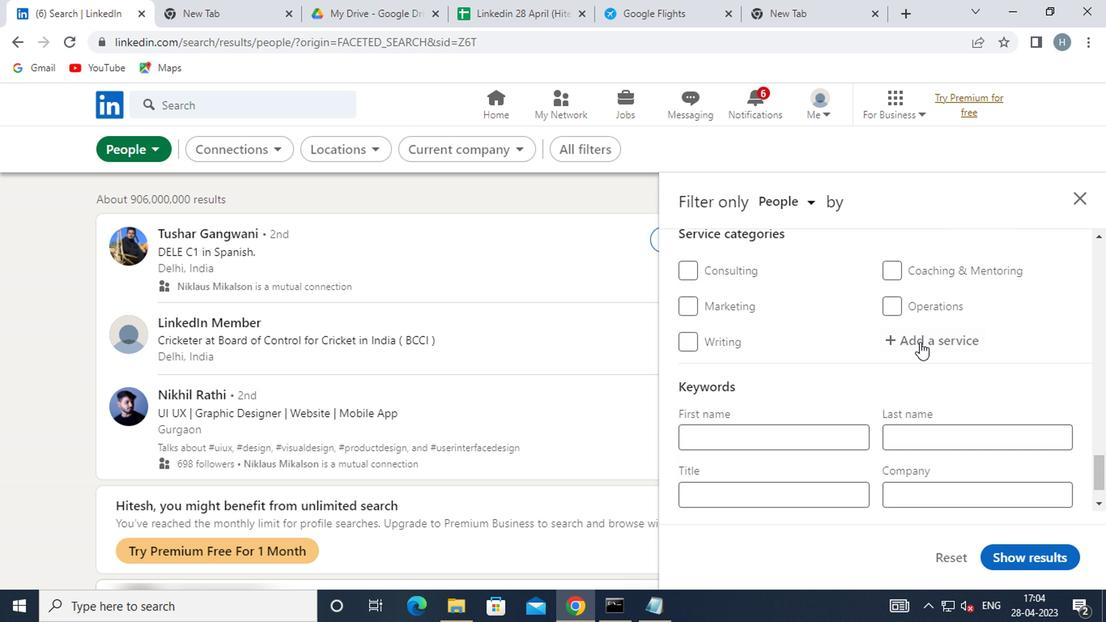 
Action: Mouse pressed left at (918, 336)
Screenshot: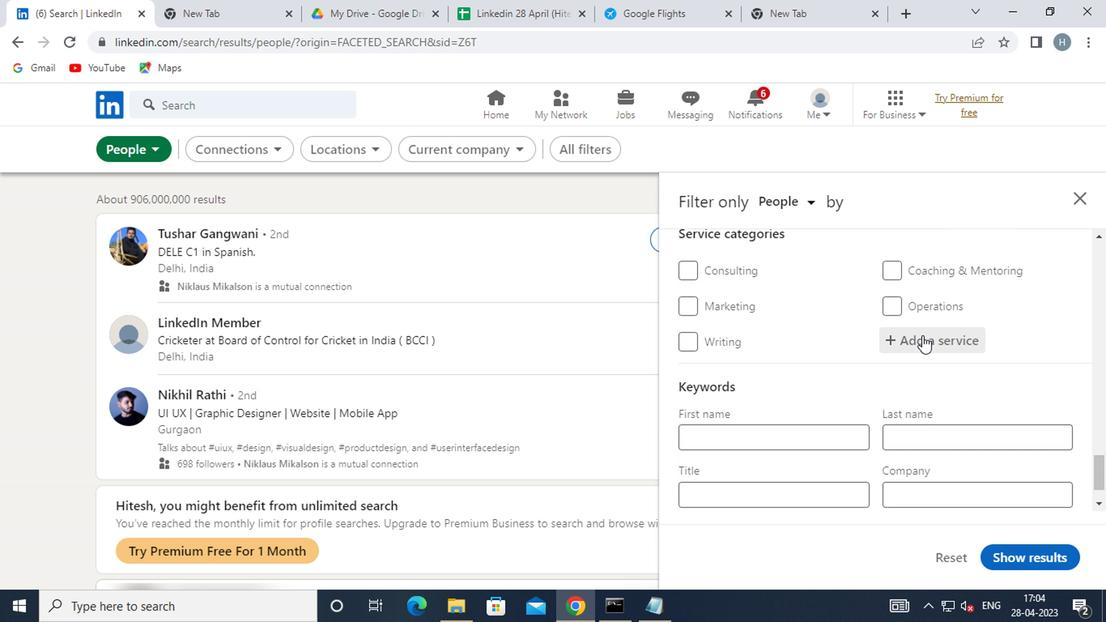 
Action: Mouse moved to (917, 336)
Screenshot: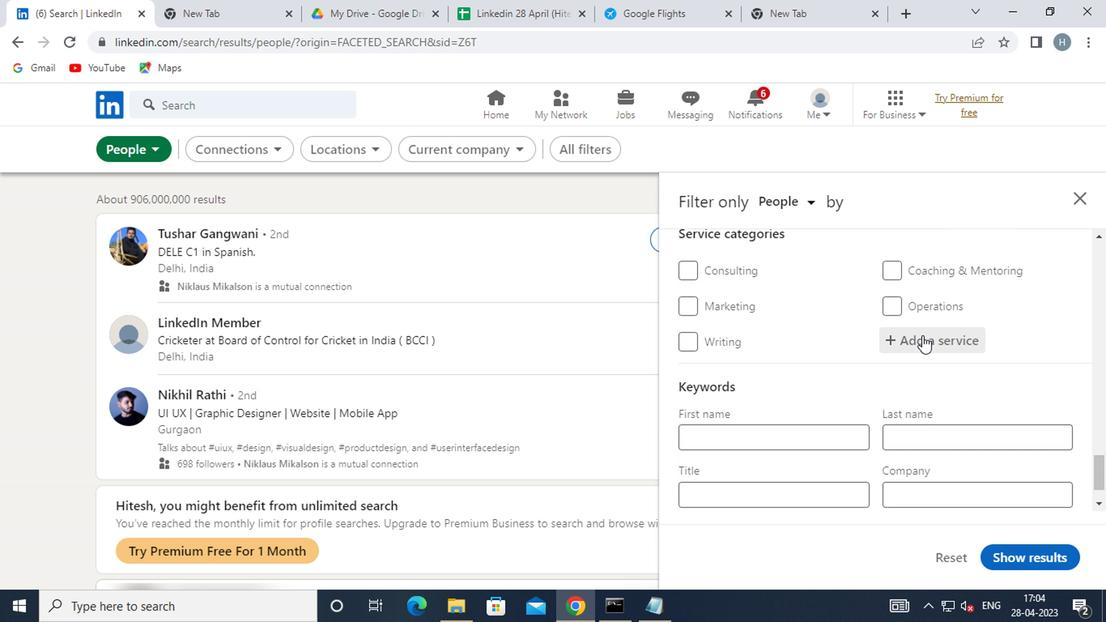 
Action: Key pressed <Key.shift>LIFE<Key.space><Key.shift>IN
Screenshot: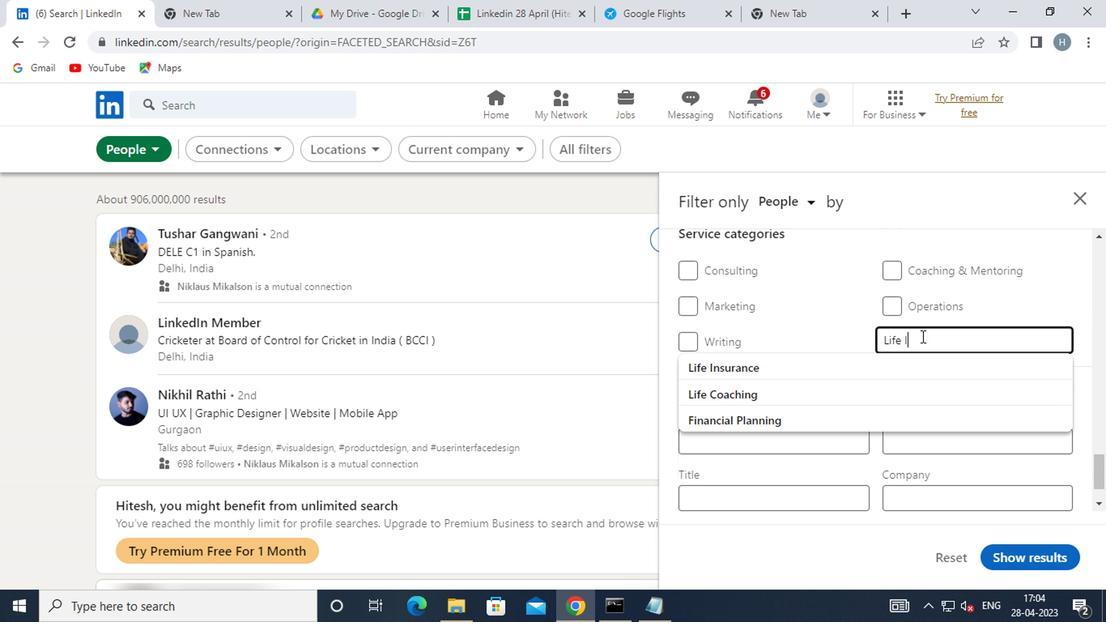 
Action: Mouse moved to (881, 362)
Screenshot: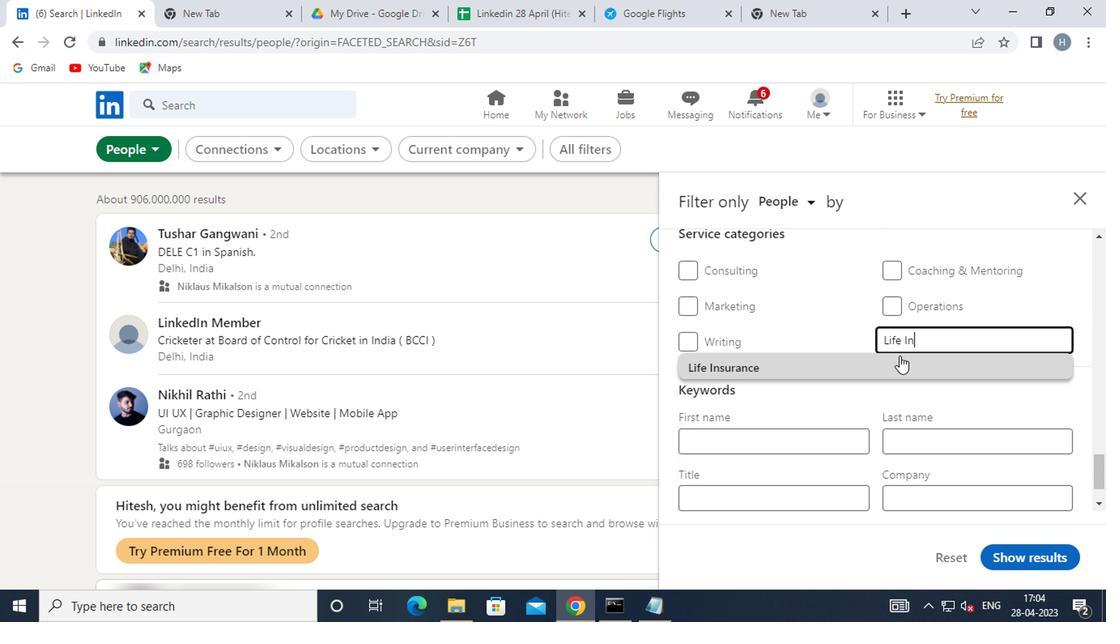 
Action: Mouse pressed left at (881, 362)
Screenshot: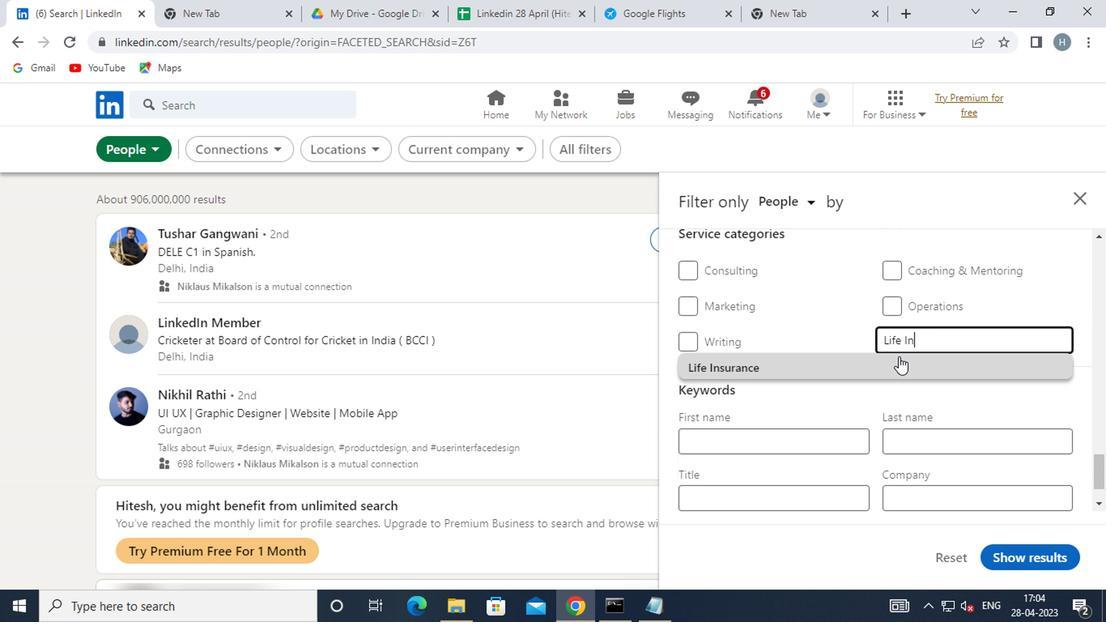 
Action: Mouse moved to (869, 369)
Screenshot: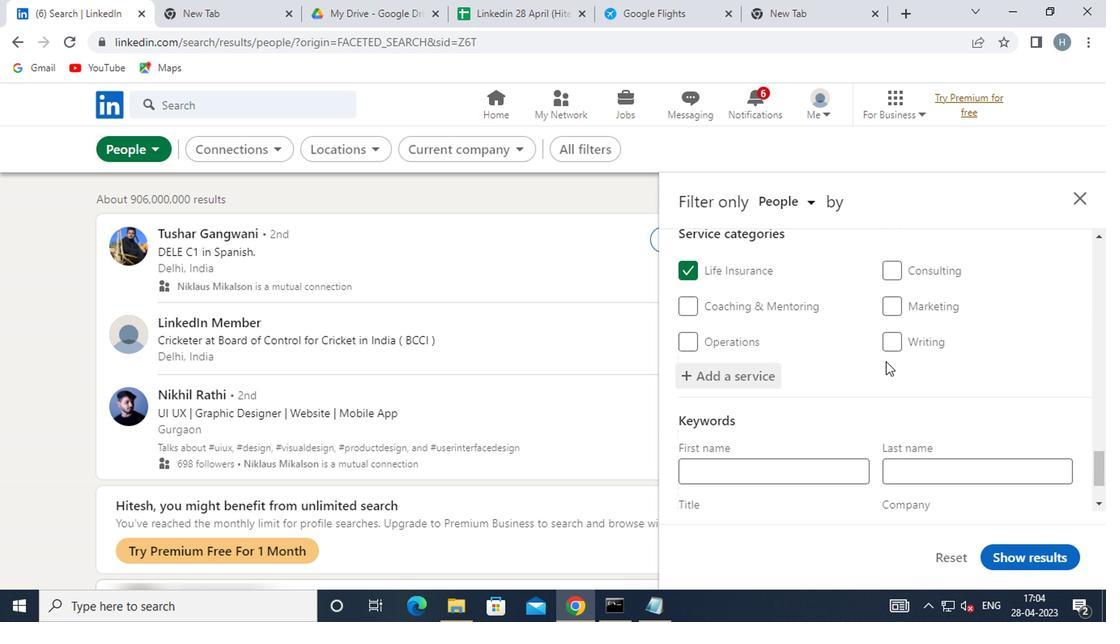 
Action: Mouse scrolled (869, 368) with delta (0, 0)
Screenshot: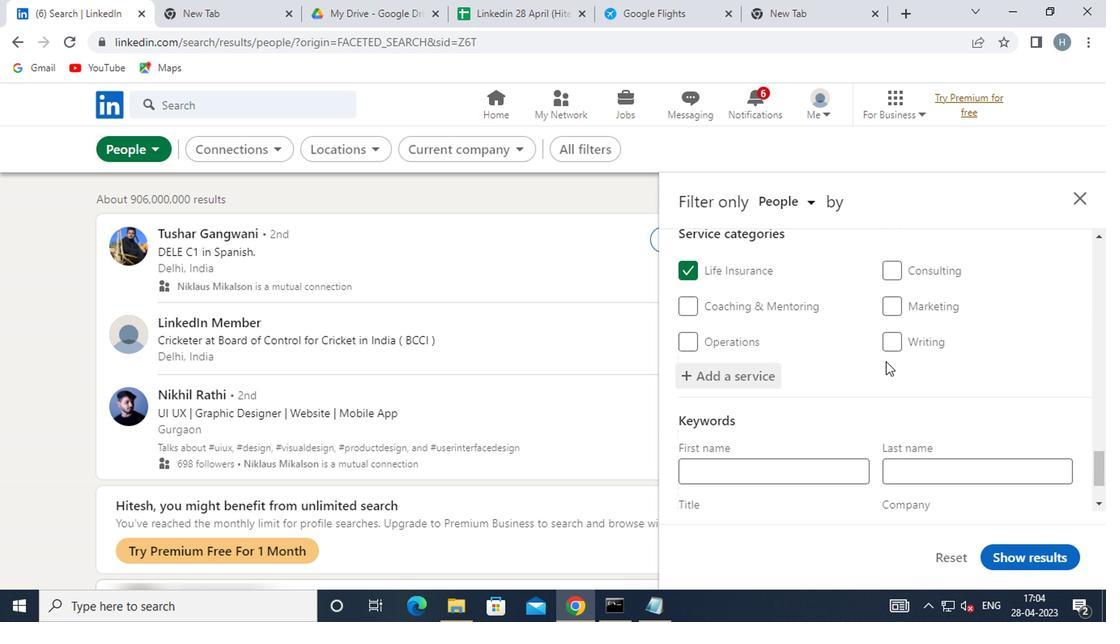 
Action: Mouse moved to (862, 372)
Screenshot: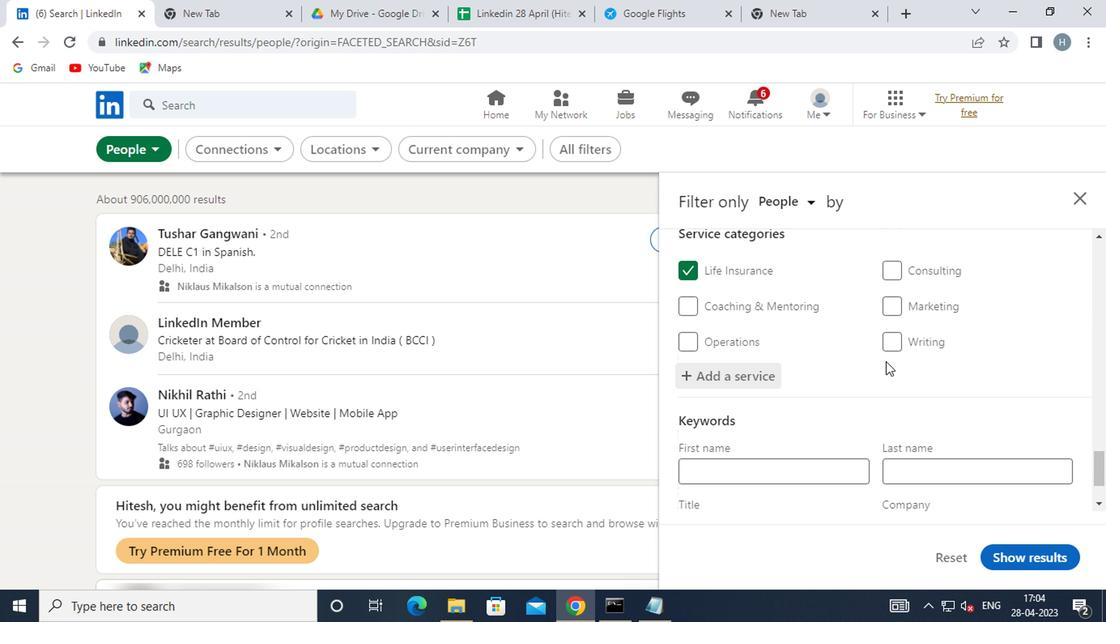 
Action: Mouse scrolled (862, 372) with delta (0, 0)
Screenshot: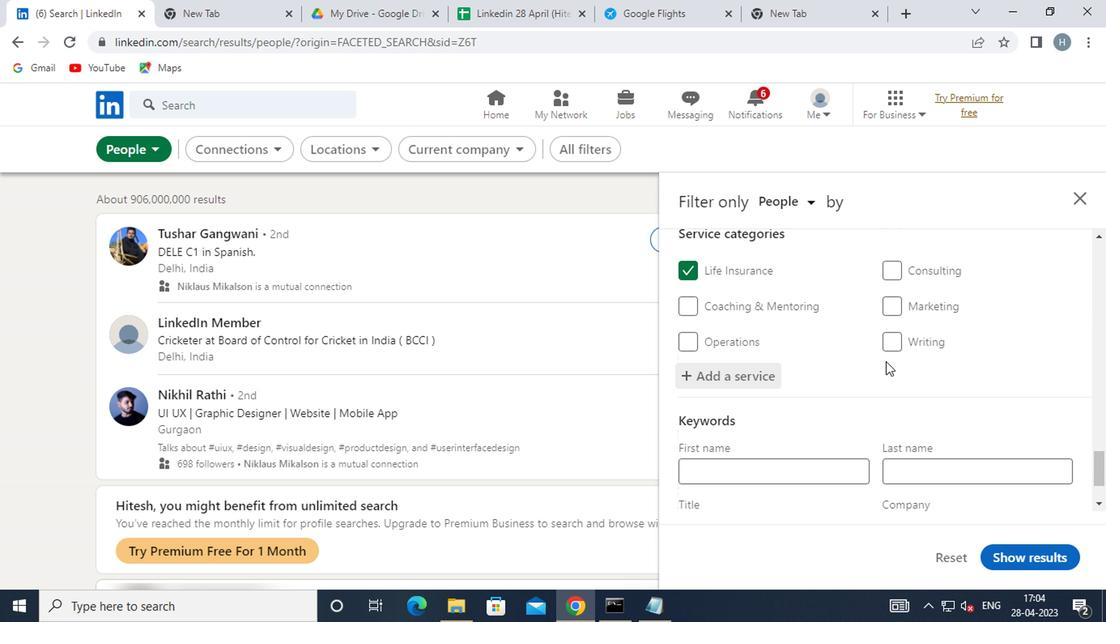 
Action: Mouse moved to (860, 374)
Screenshot: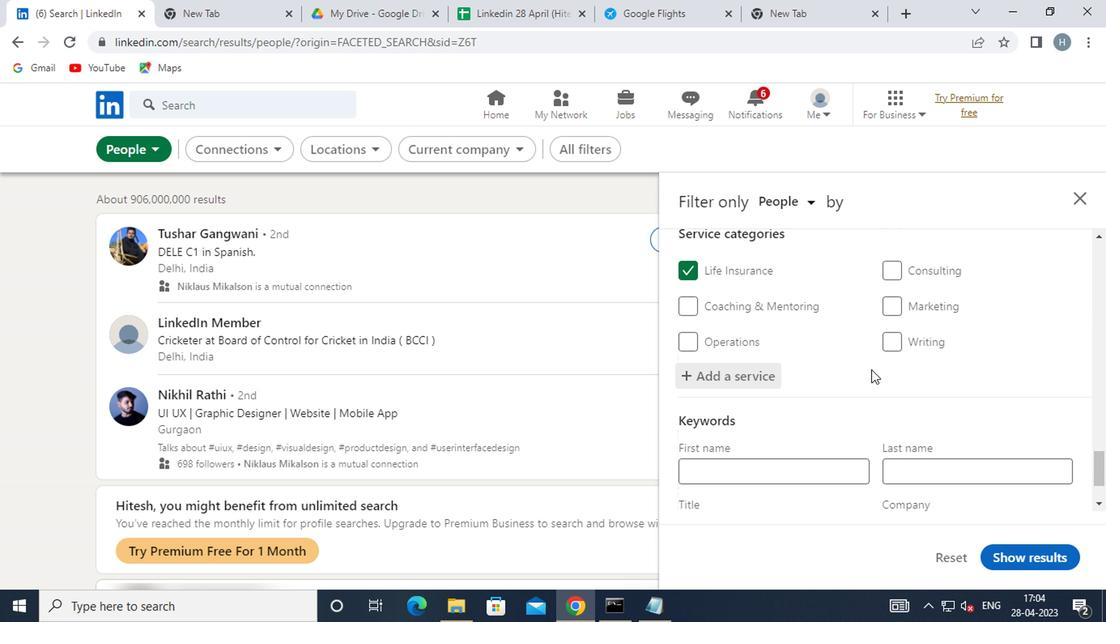 
Action: Mouse scrolled (860, 373) with delta (0, -1)
Screenshot: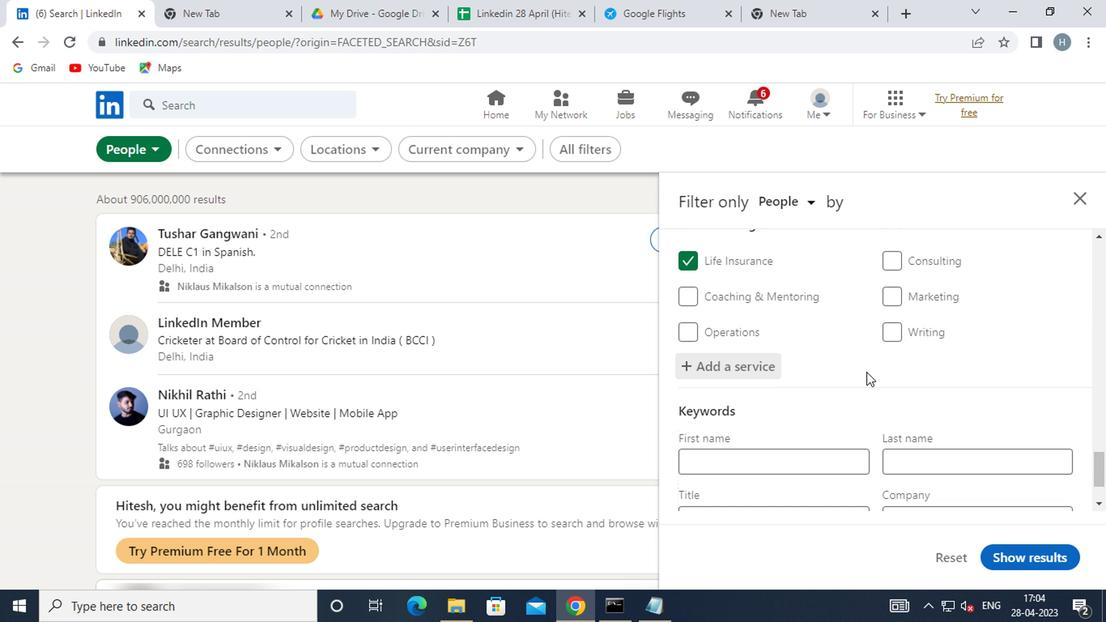 
Action: Mouse scrolled (860, 373) with delta (0, -1)
Screenshot: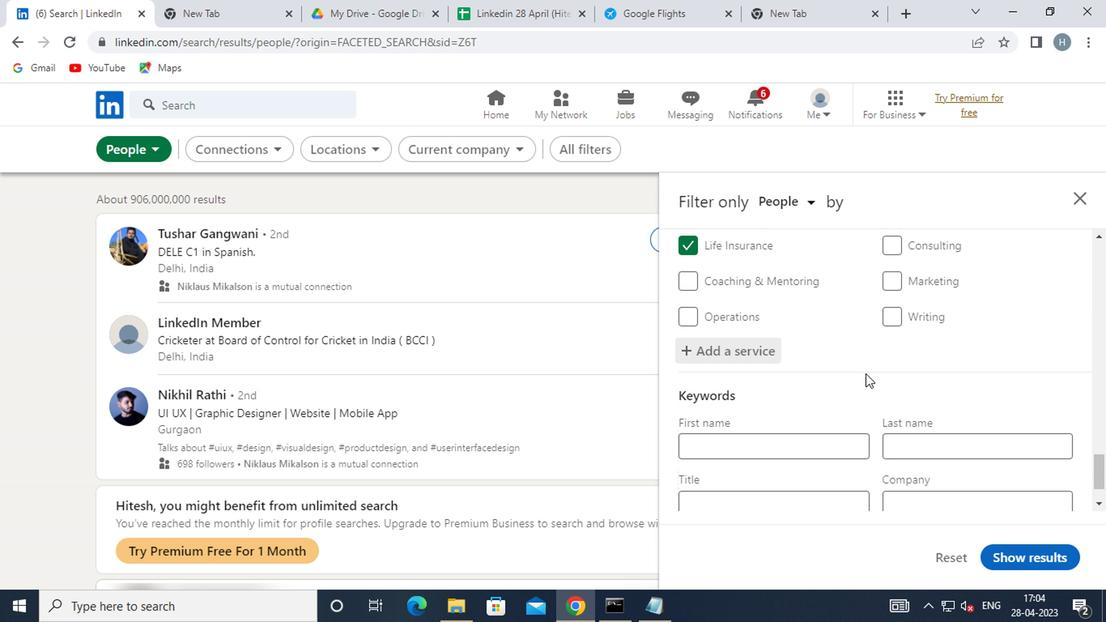 
Action: Mouse moved to (832, 438)
Screenshot: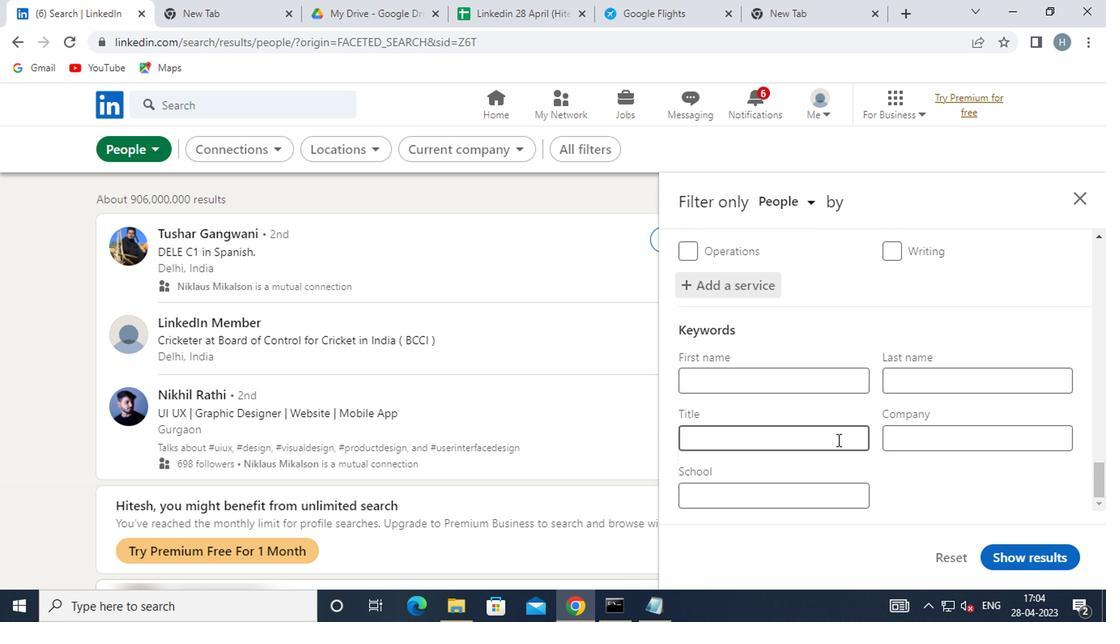 
Action: Mouse pressed left at (832, 438)
Screenshot: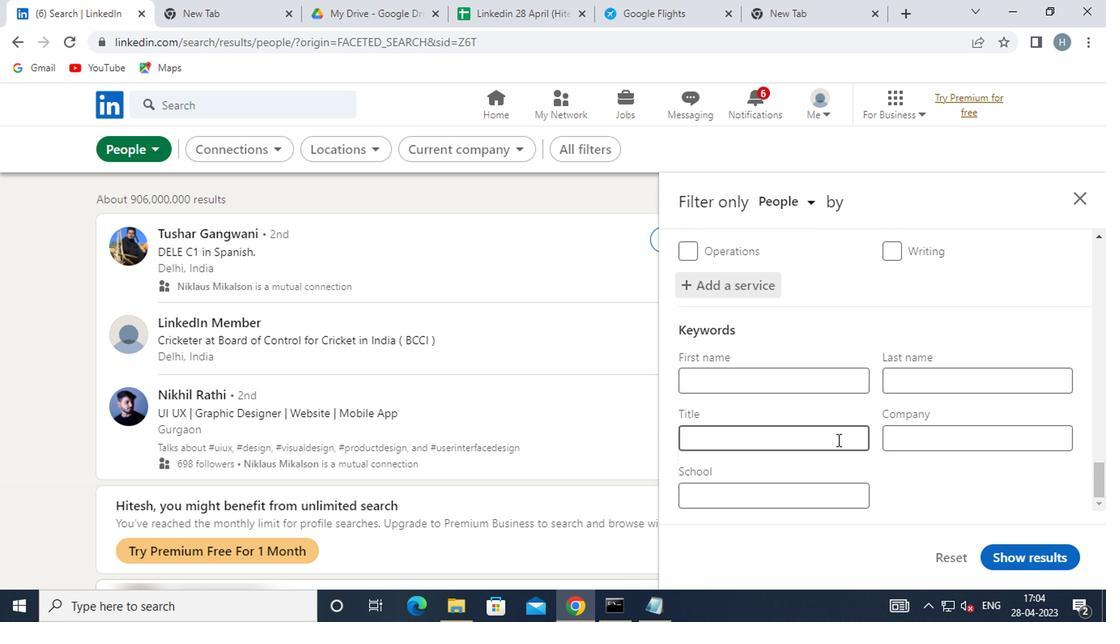 
Action: Mouse moved to (830, 432)
Screenshot: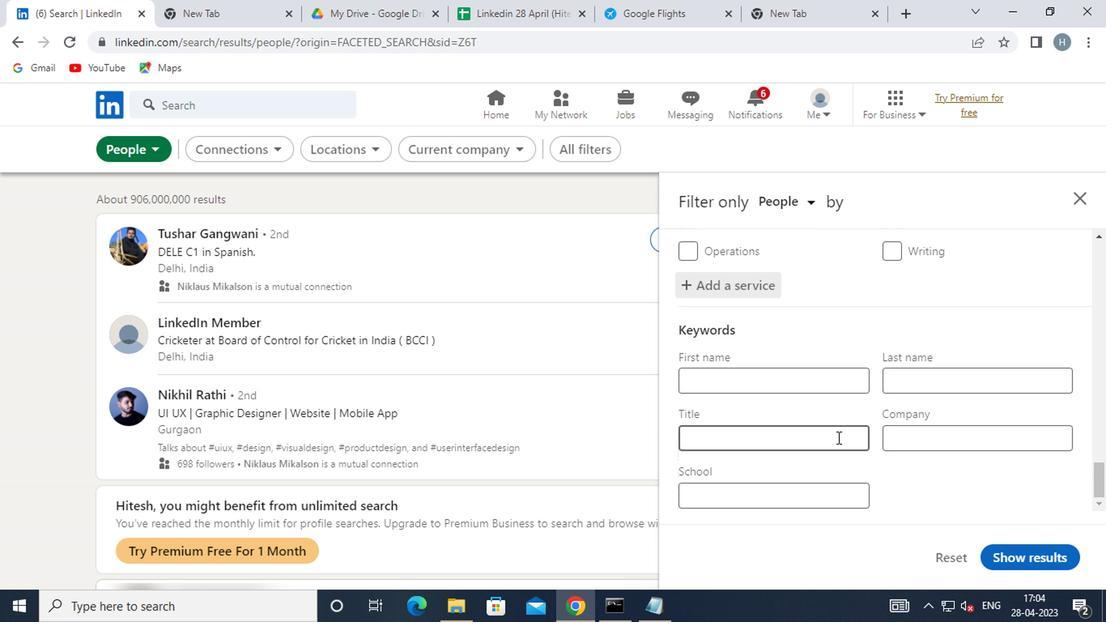 
Action: Key pressed <Key.shift>THERAPIST
Screenshot: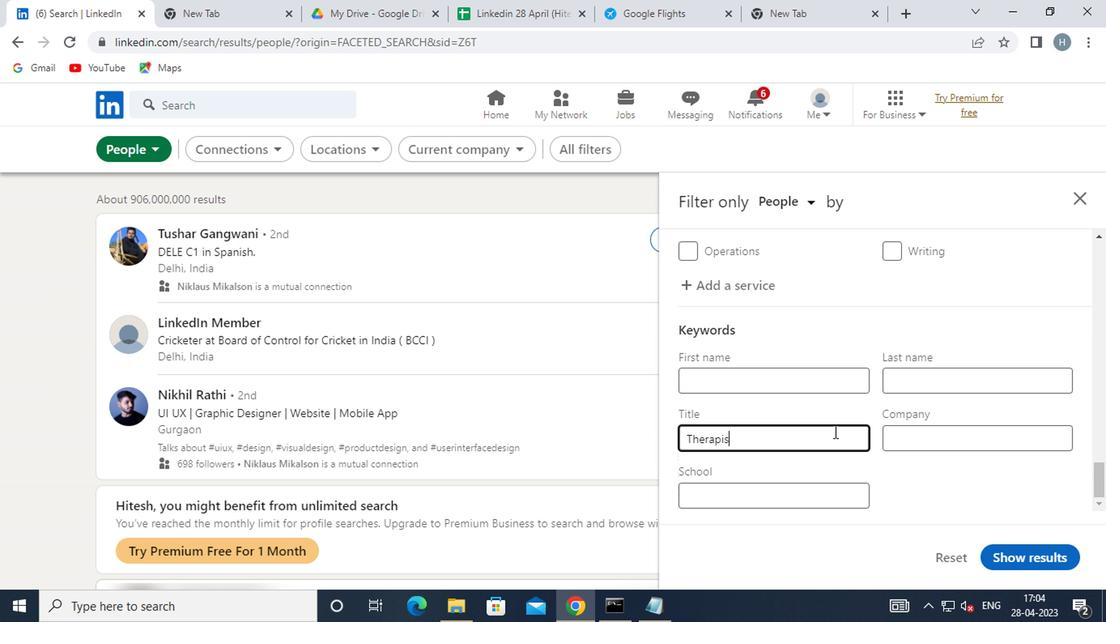 
Action: Mouse moved to (1046, 547)
Screenshot: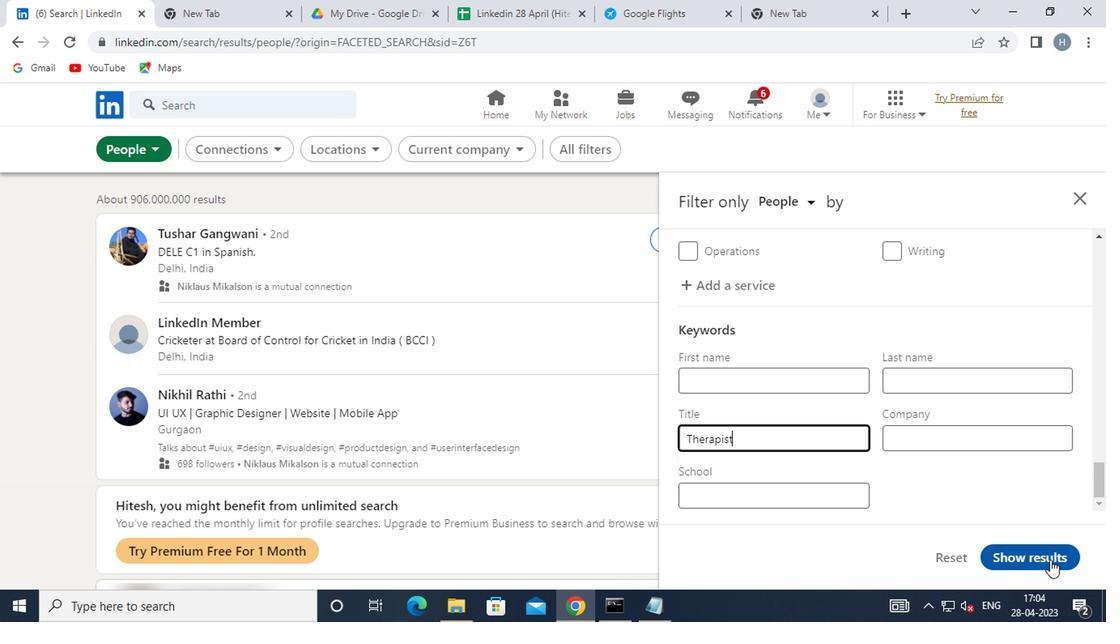
Action: Mouse pressed left at (1046, 547)
Screenshot: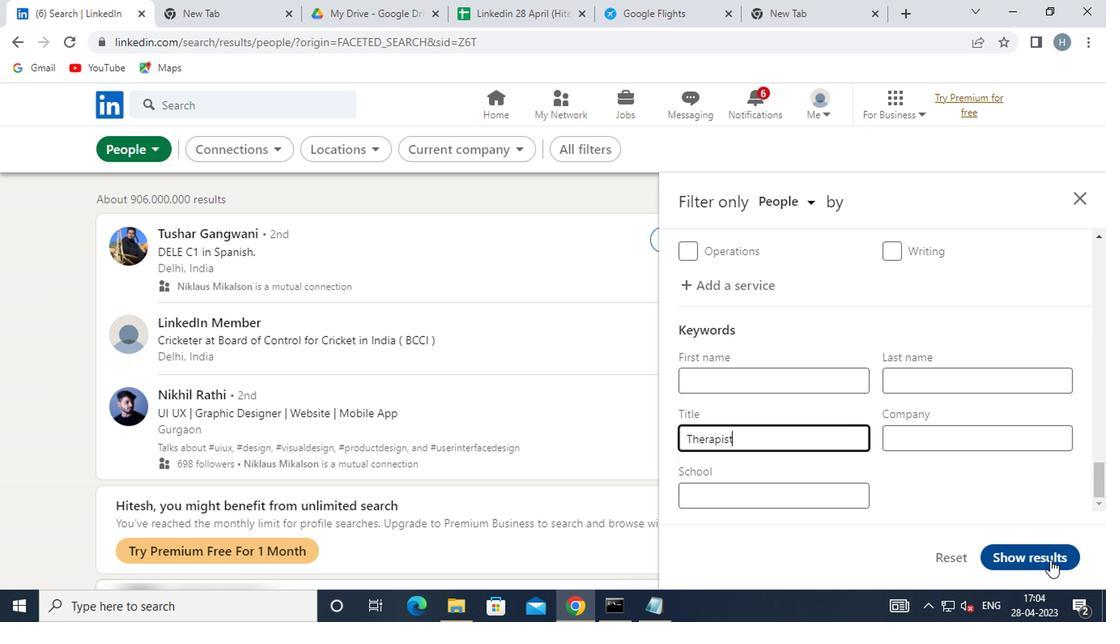 
Action: Mouse moved to (573, 454)
Screenshot: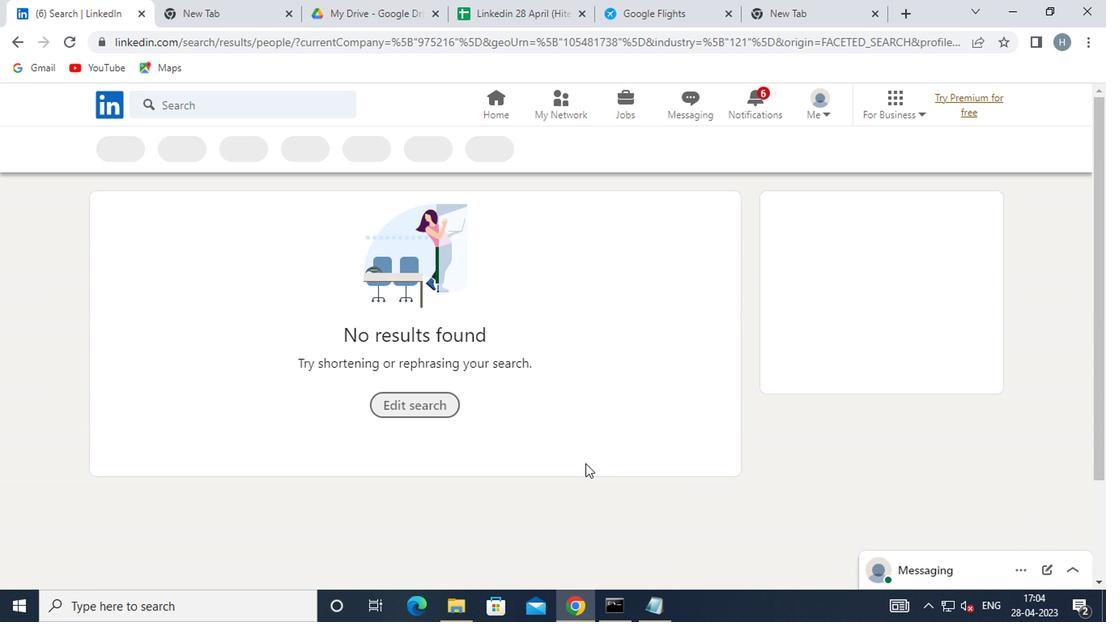 
